 Task: Create a due date automation trigger when advanced on, 2 days before a card is due add fields with custom field "Resume" set to a number lower than 1 and lower or equal to 10 at 11:00 AM.
Action: Mouse moved to (1086, 324)
Screenshot: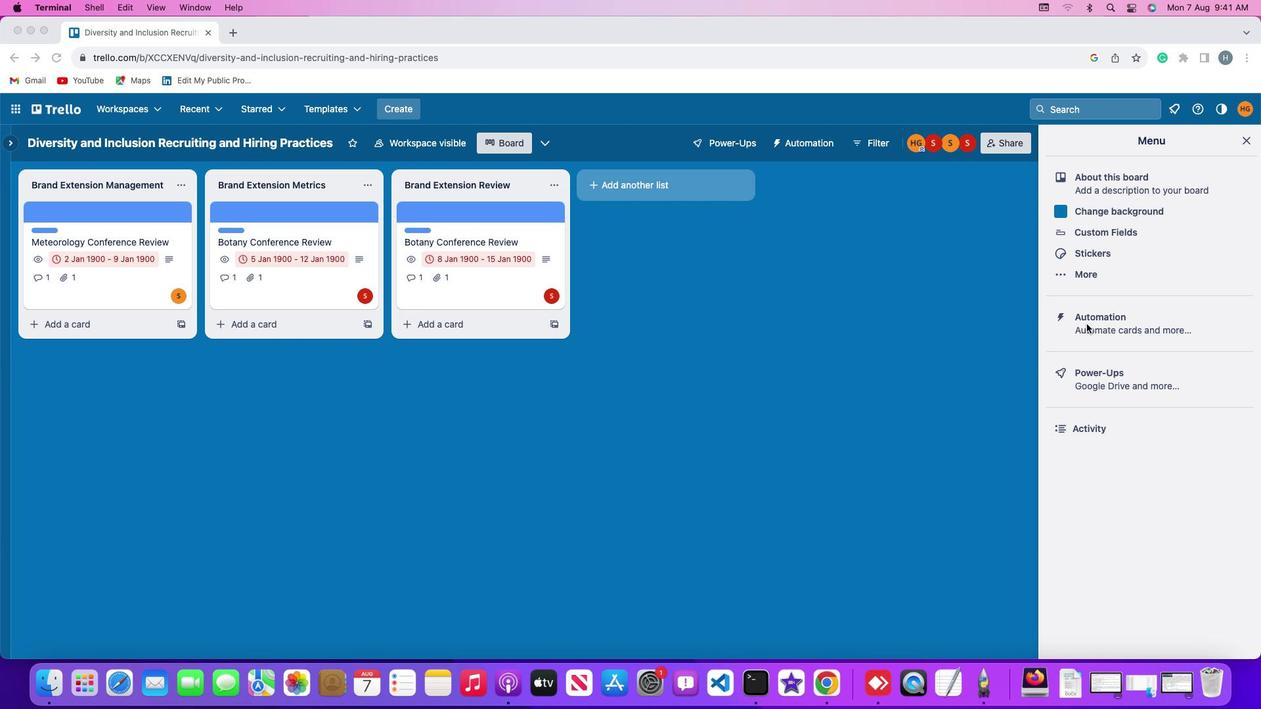 
Action: Mouse pressed left at (1086, 324)
Screenshot: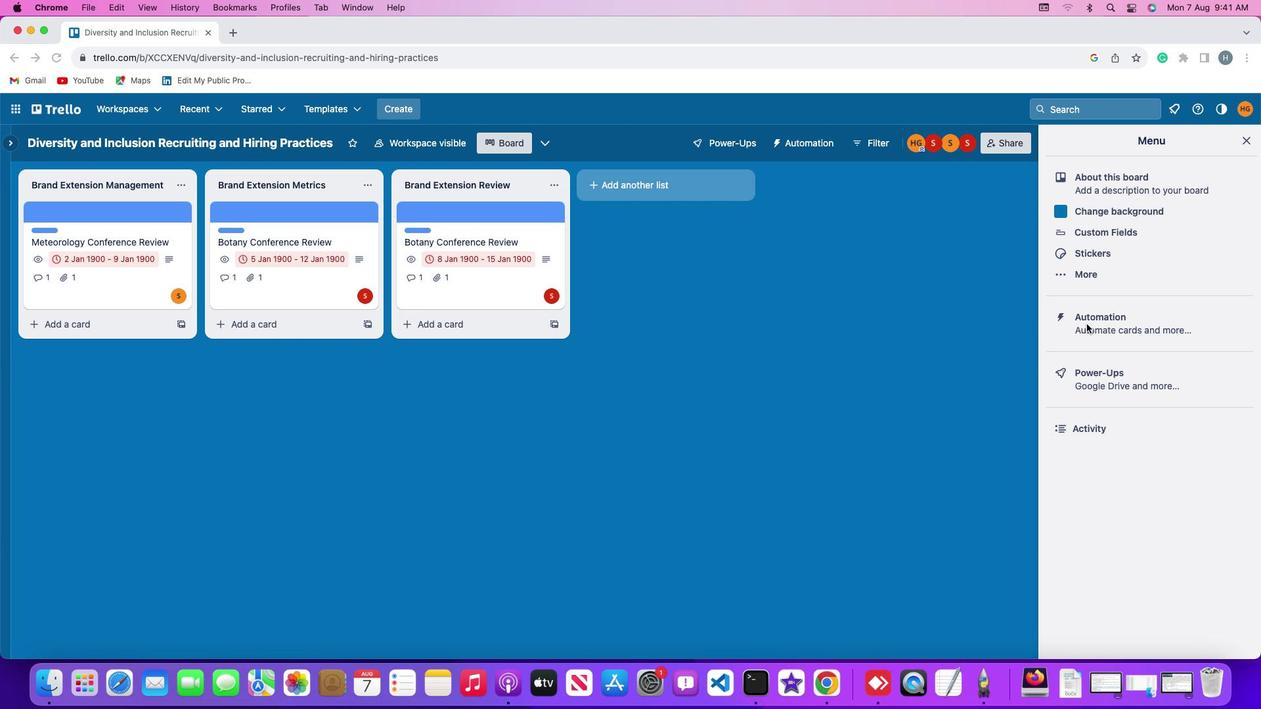 
Action: Mouse pressed left at (1086, 324)
Screenshot: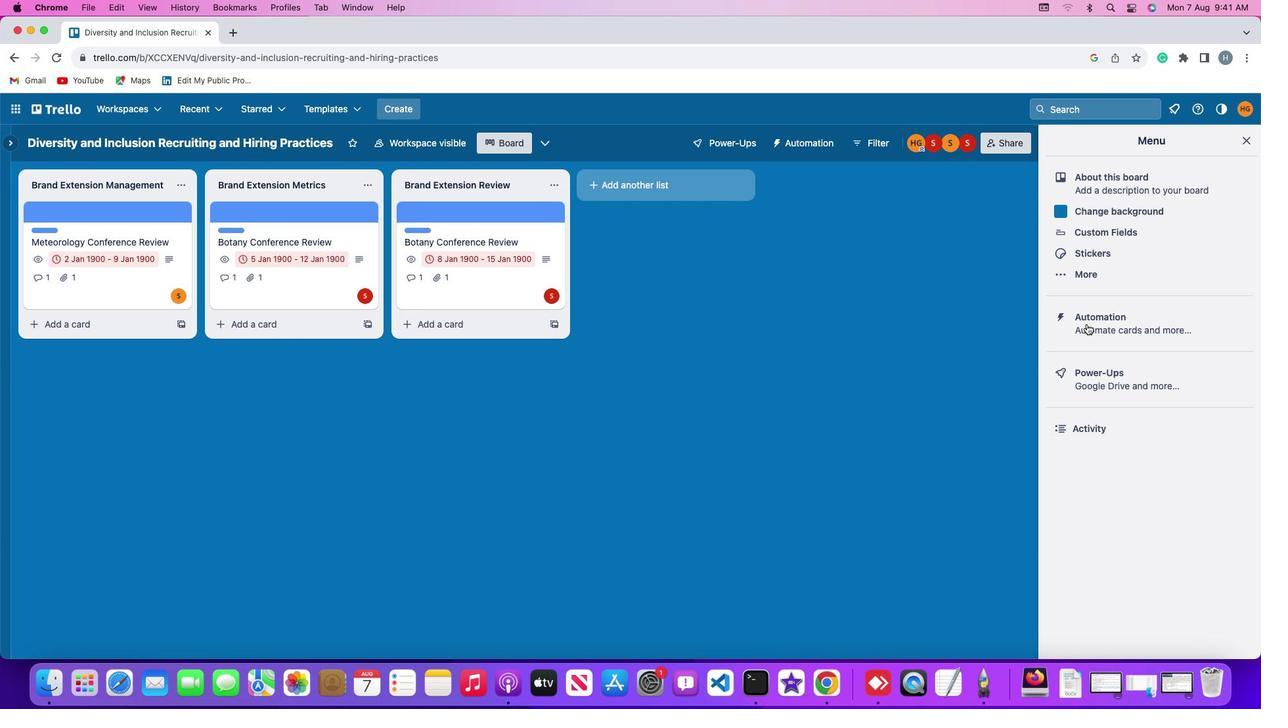 
Action: Mouse moved to (99, 312)
Screenshot: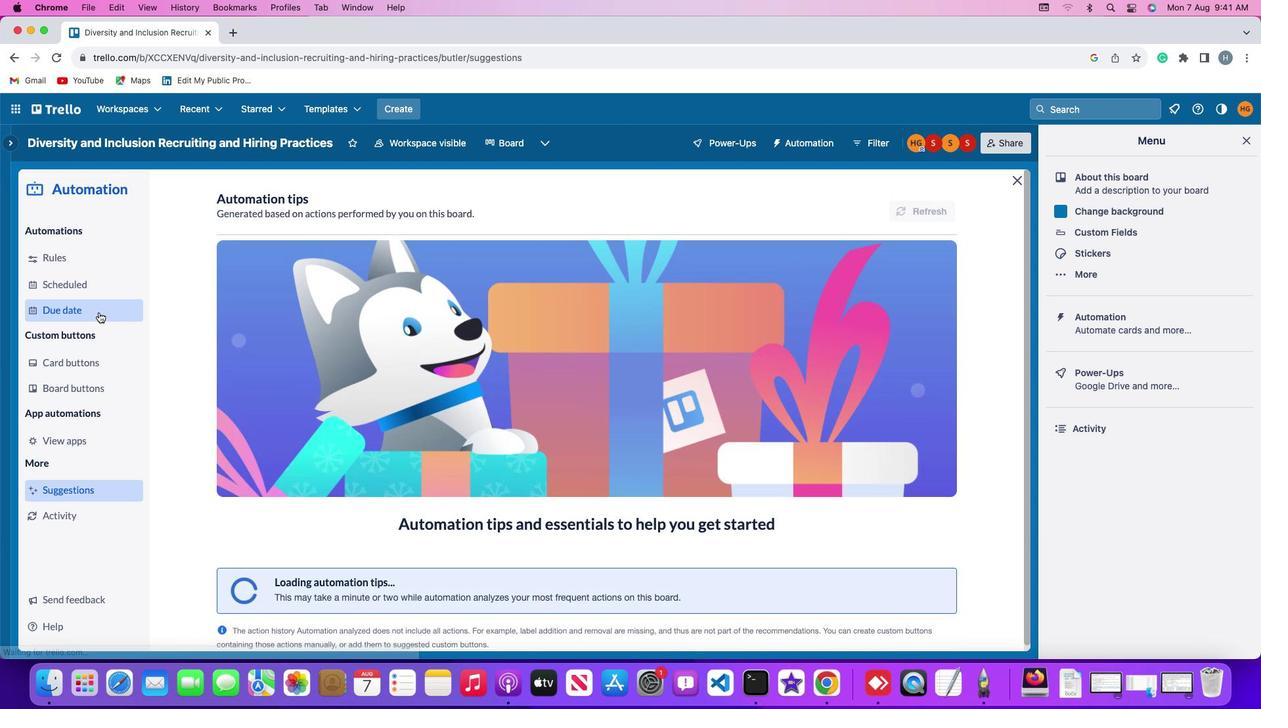 
Action: Mouse pressed left at (99, 312)
Screenshot: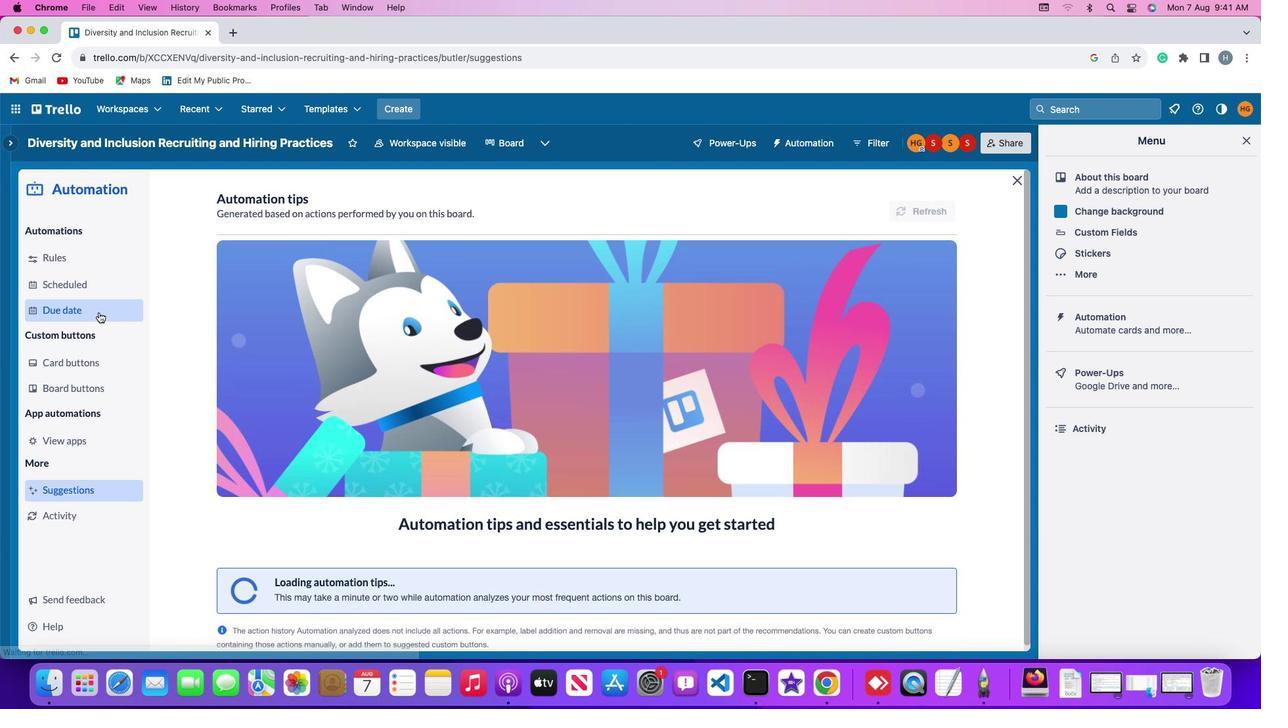 
Action: Mouse moved to (869, 200)
Screenshot: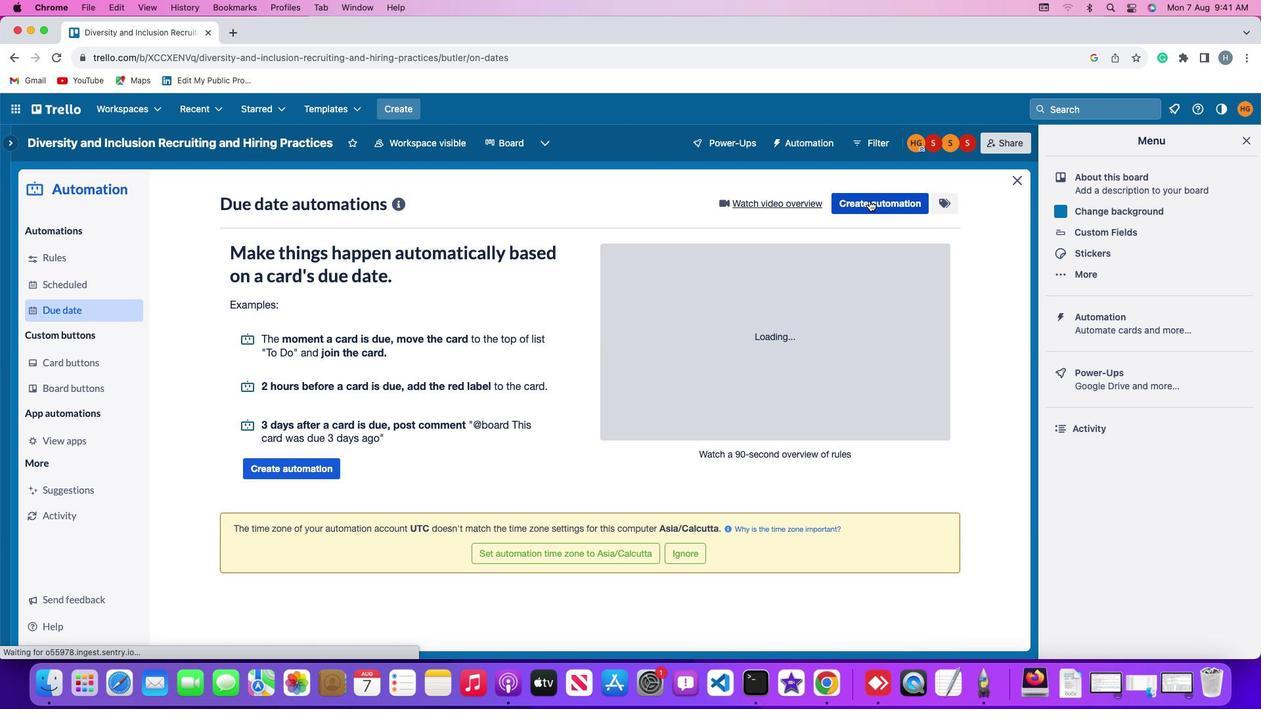 
Action: Mouse pressed left at (869, 200)
Screenshot: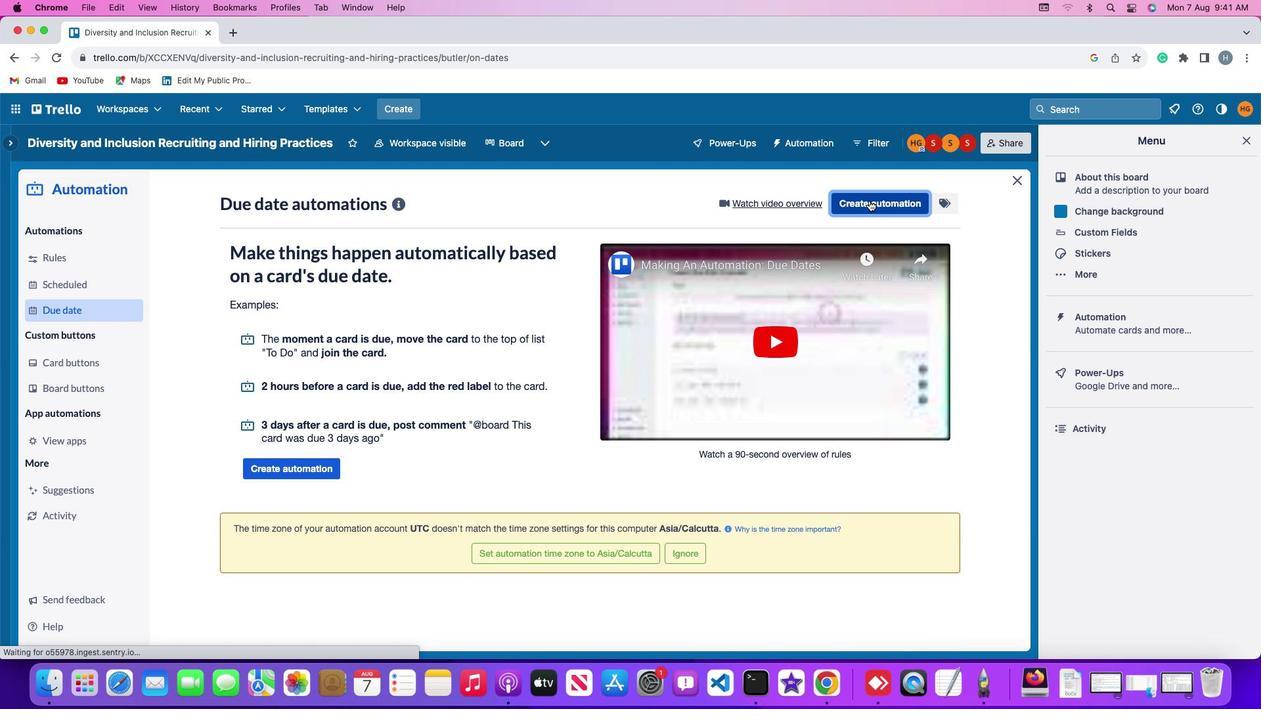 
Action: Mouse moved to (602, 329)
Screenshot: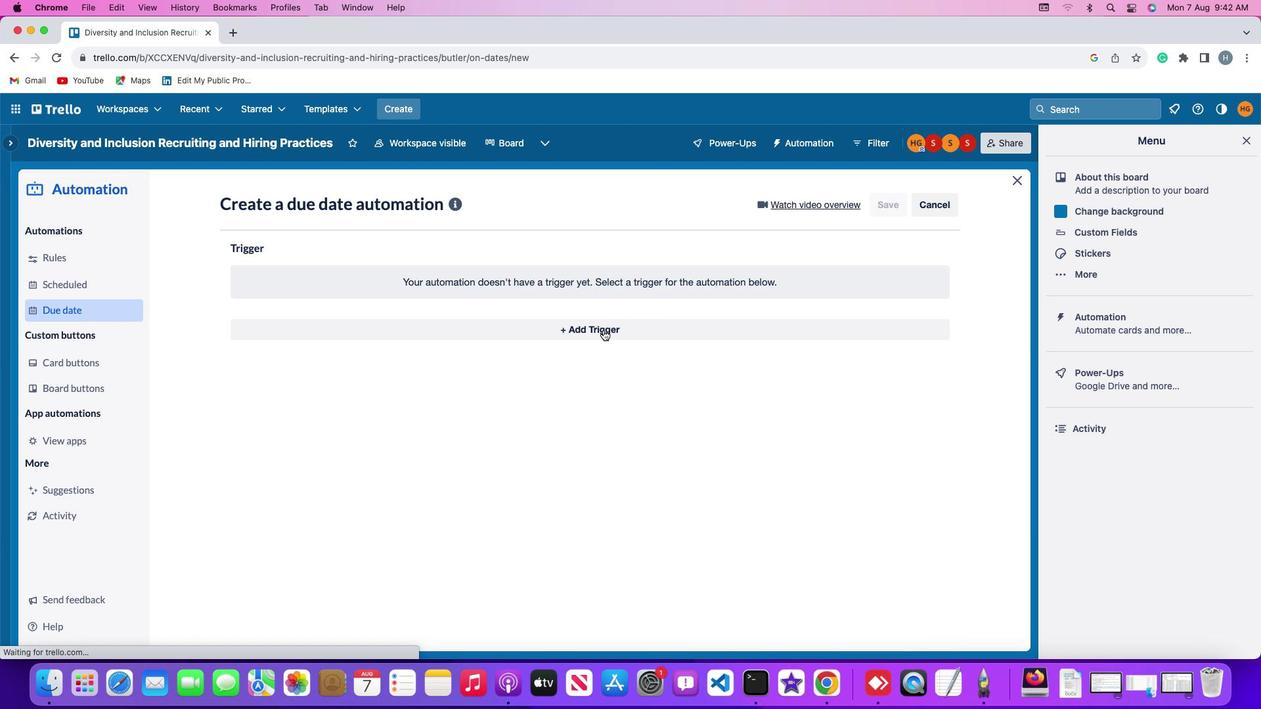 
Action: Mouse pressed left at (602, 329)
Screenshot: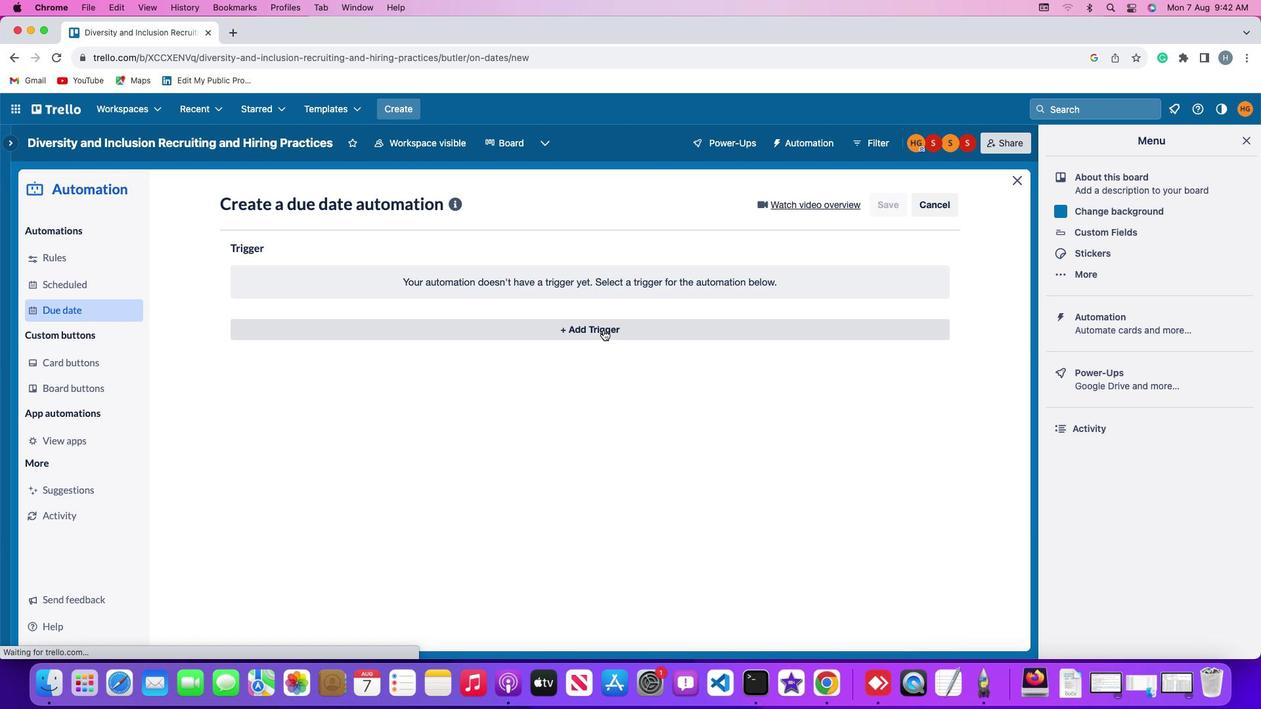 
Action: Mouse moved to (253, 529)
Screenshot: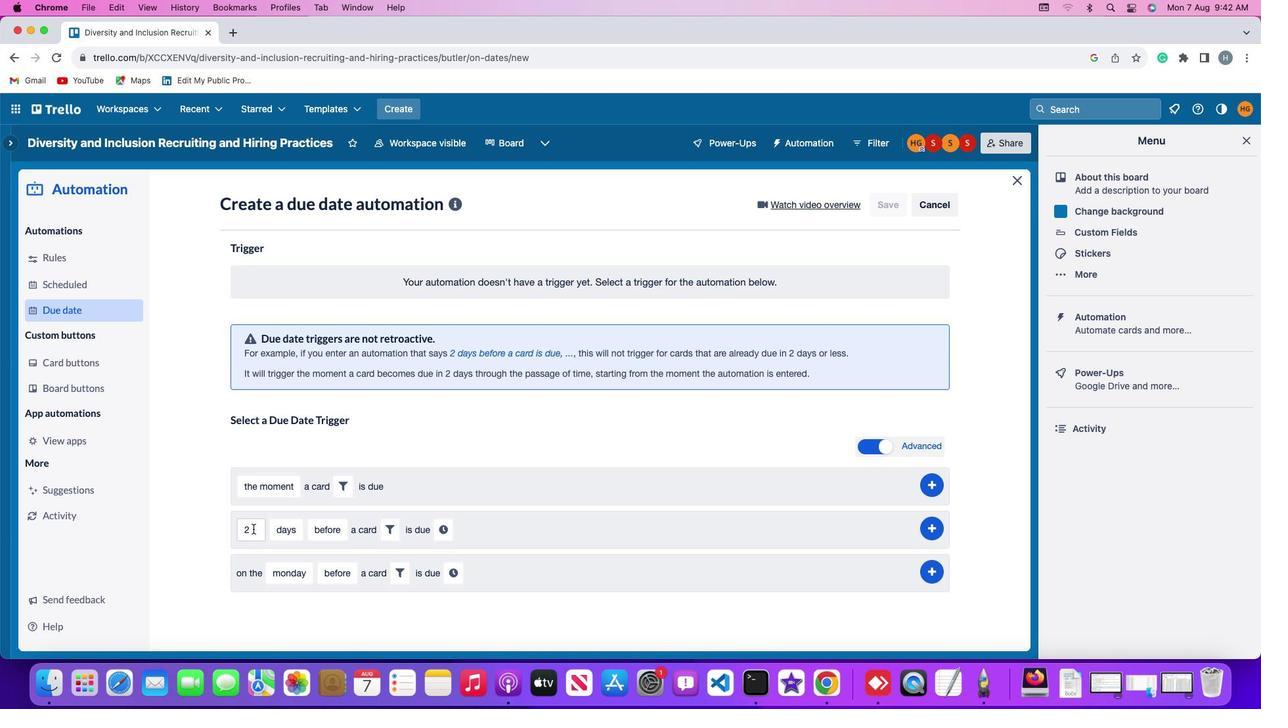 
Action: Mouse pressed left at (253, 529)
Screenshot: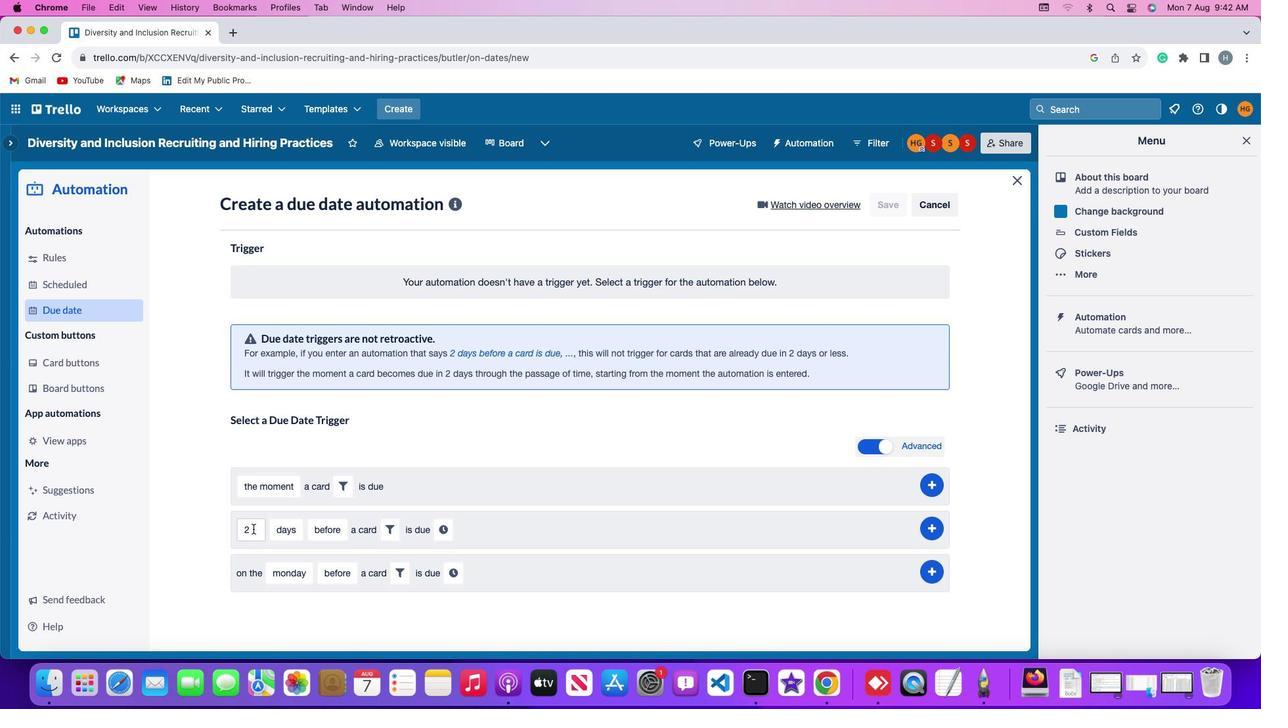 
Action: Mouse moved to (254, 529)
Screenshot: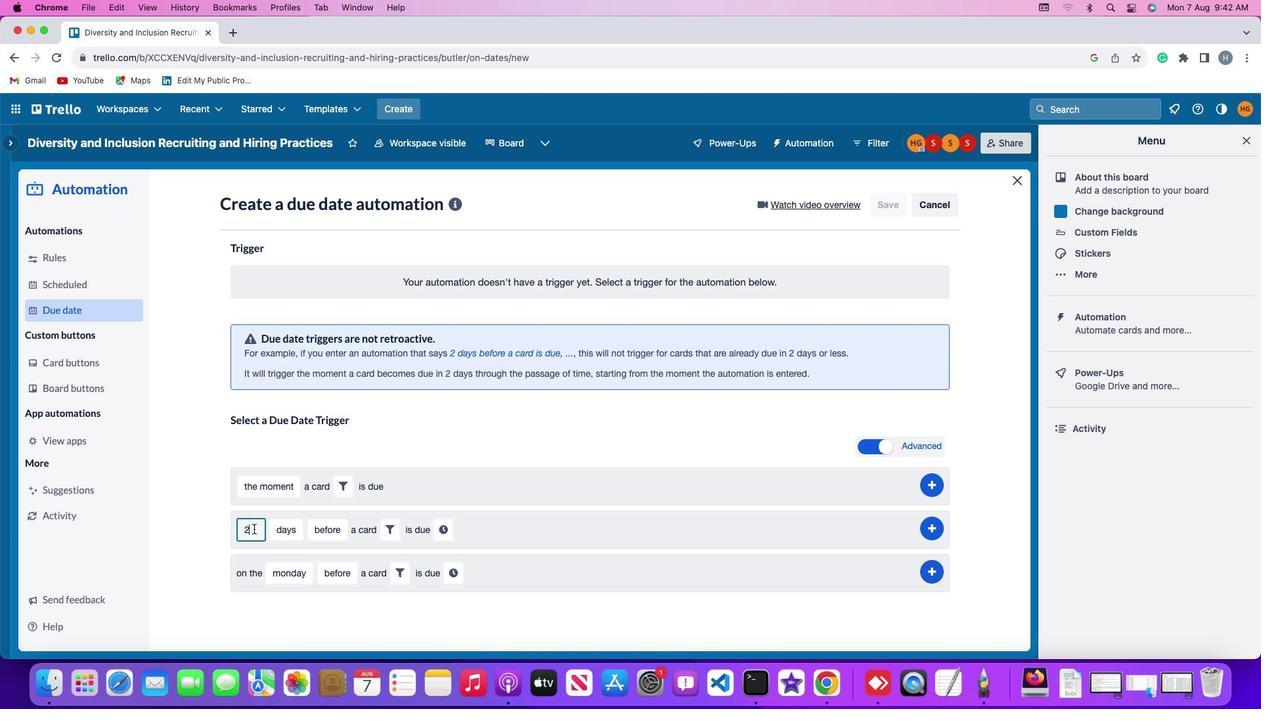 
Action: Key pressed Key.backspace'2'
Screenshot: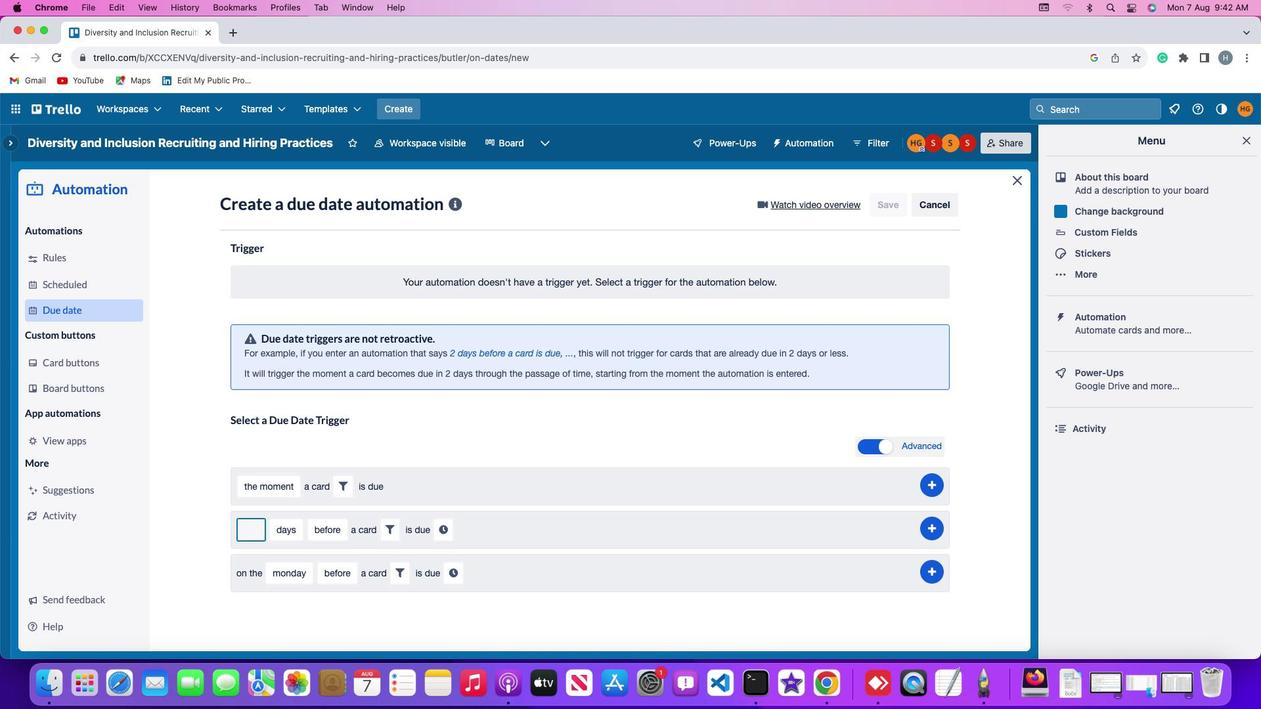 
Action: Mouse moved to (279, 530)
Screenshot: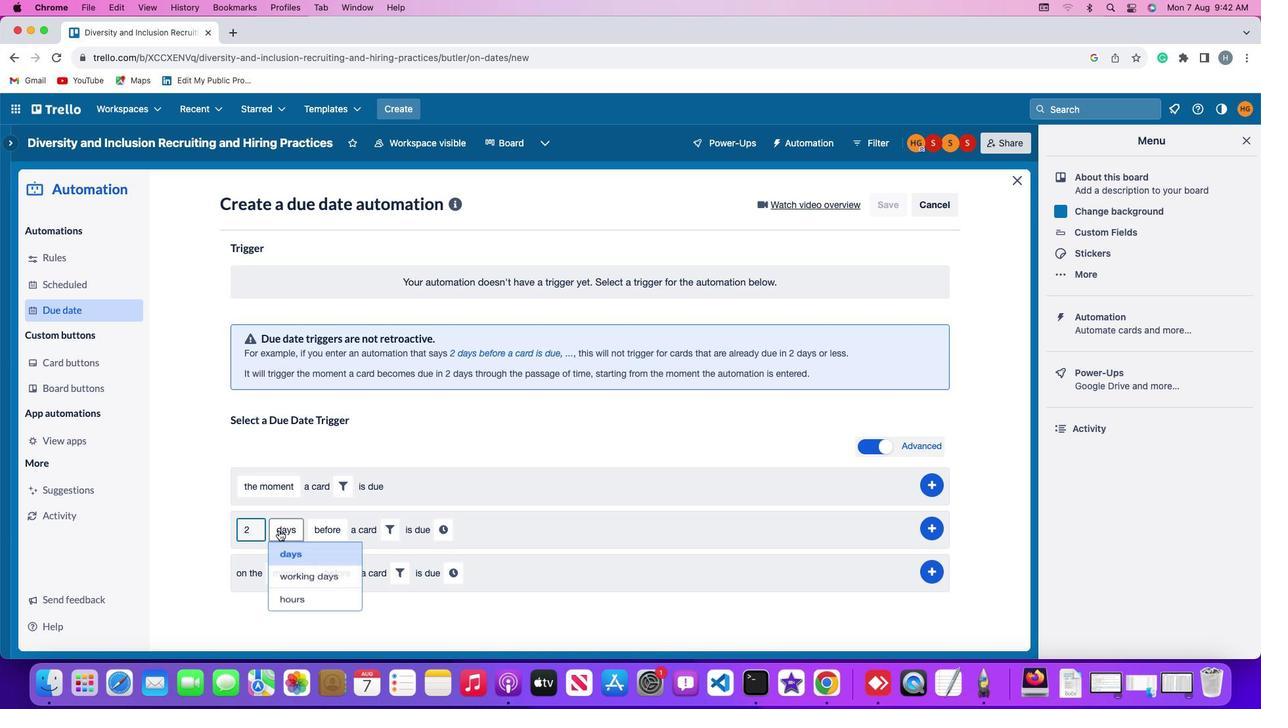 
Action: Mouse pressed left at (279, 530)
Screenshot: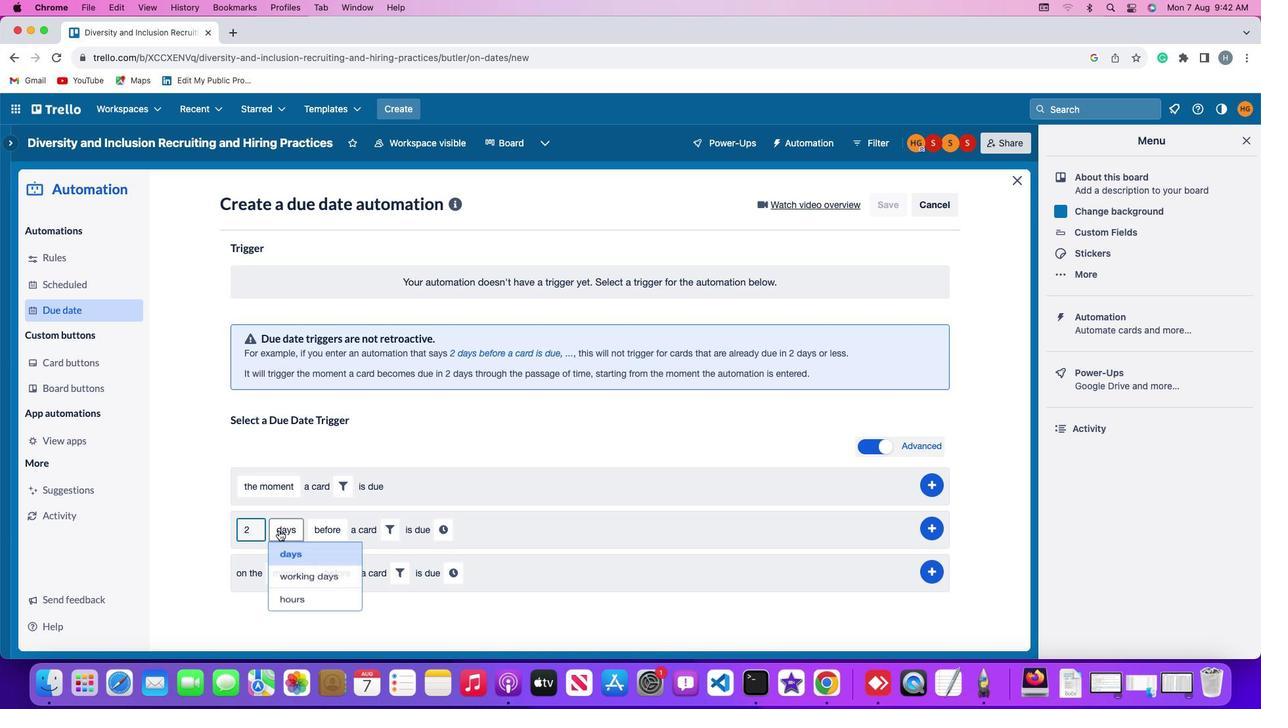
Action: Mouse moved to (291, 553)
Screenshot: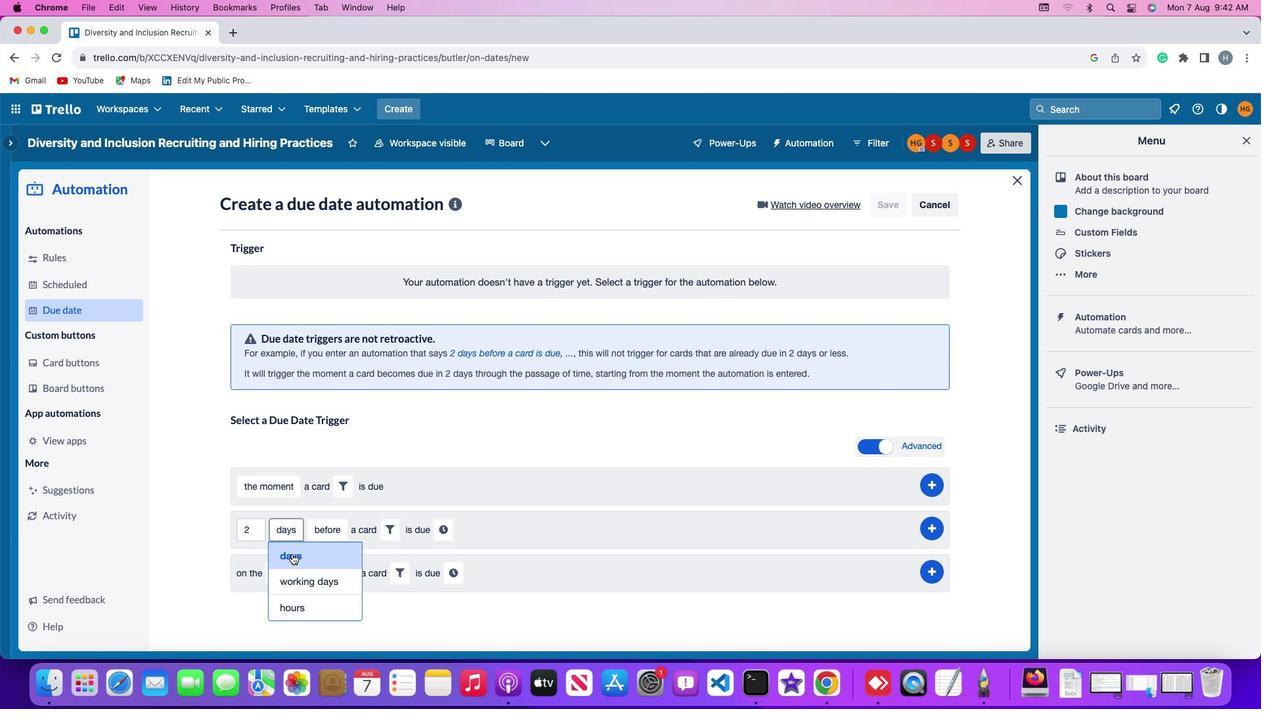
Action: Mouse pressed left at (291, 553)
Screenshot: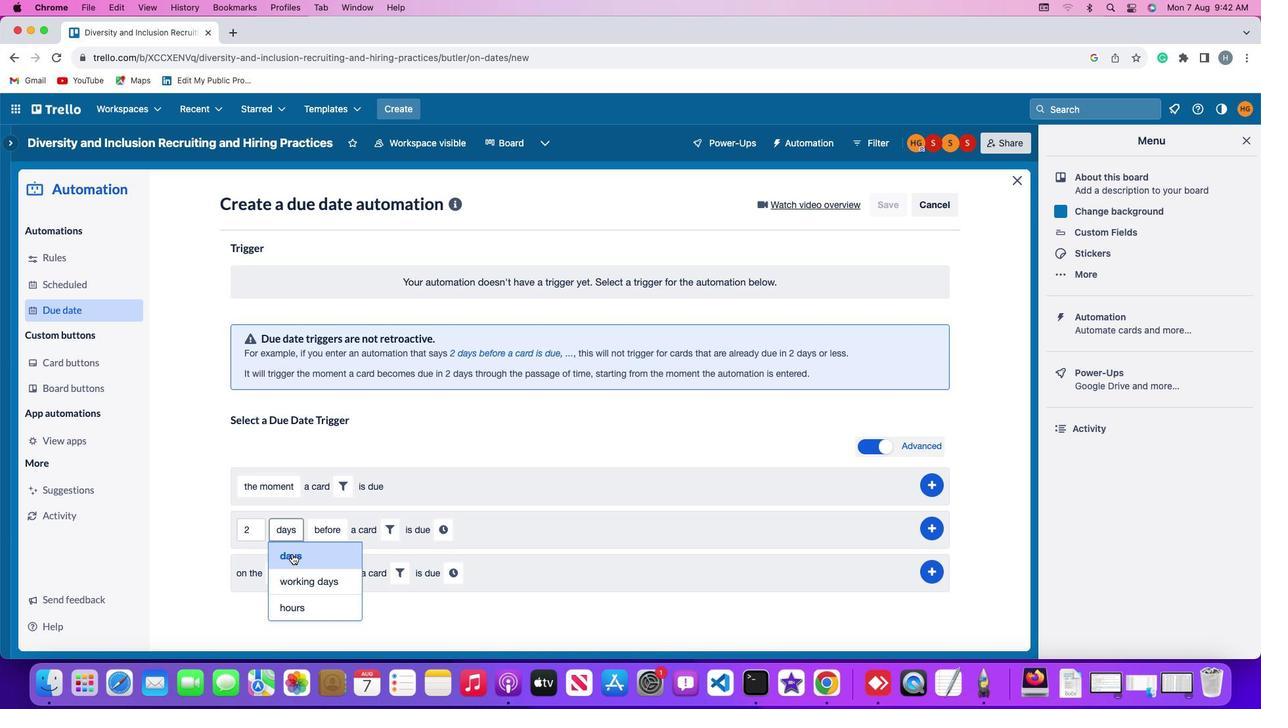 
Action: Mouse moved to (330, 528)
Screenshot: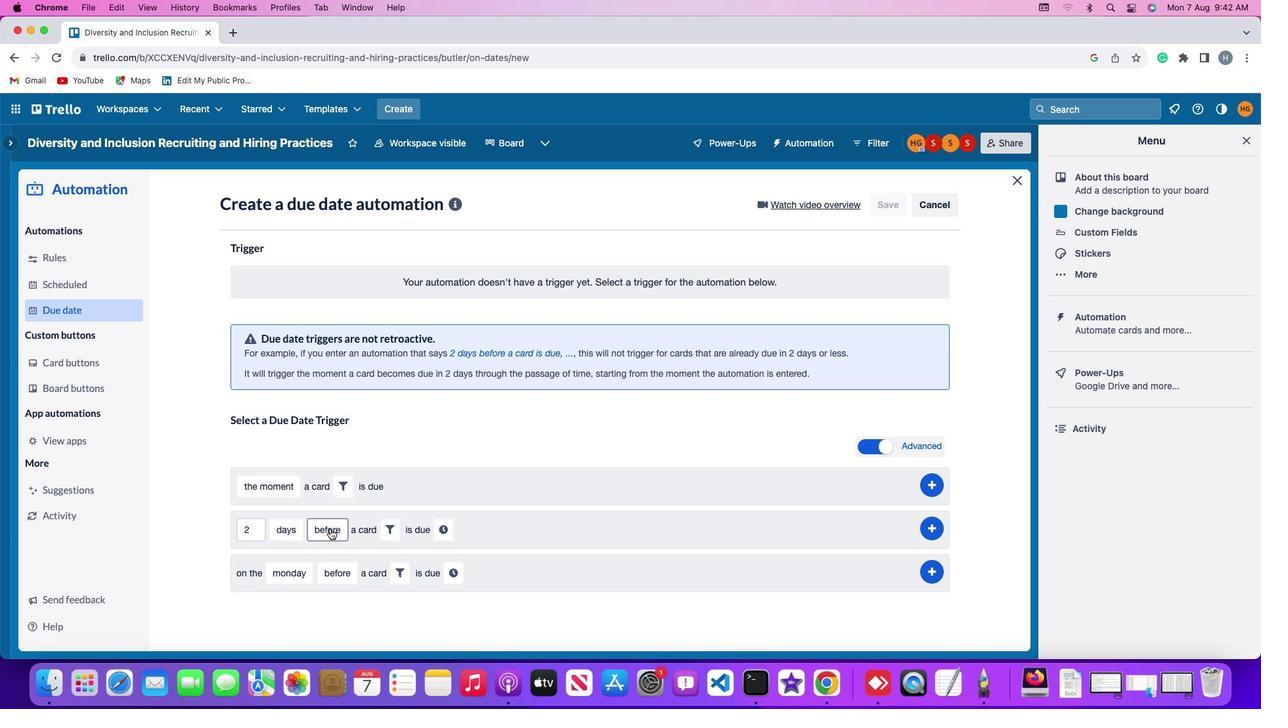 
Action: Mouse pressed left at (330, 528)
Screenshot: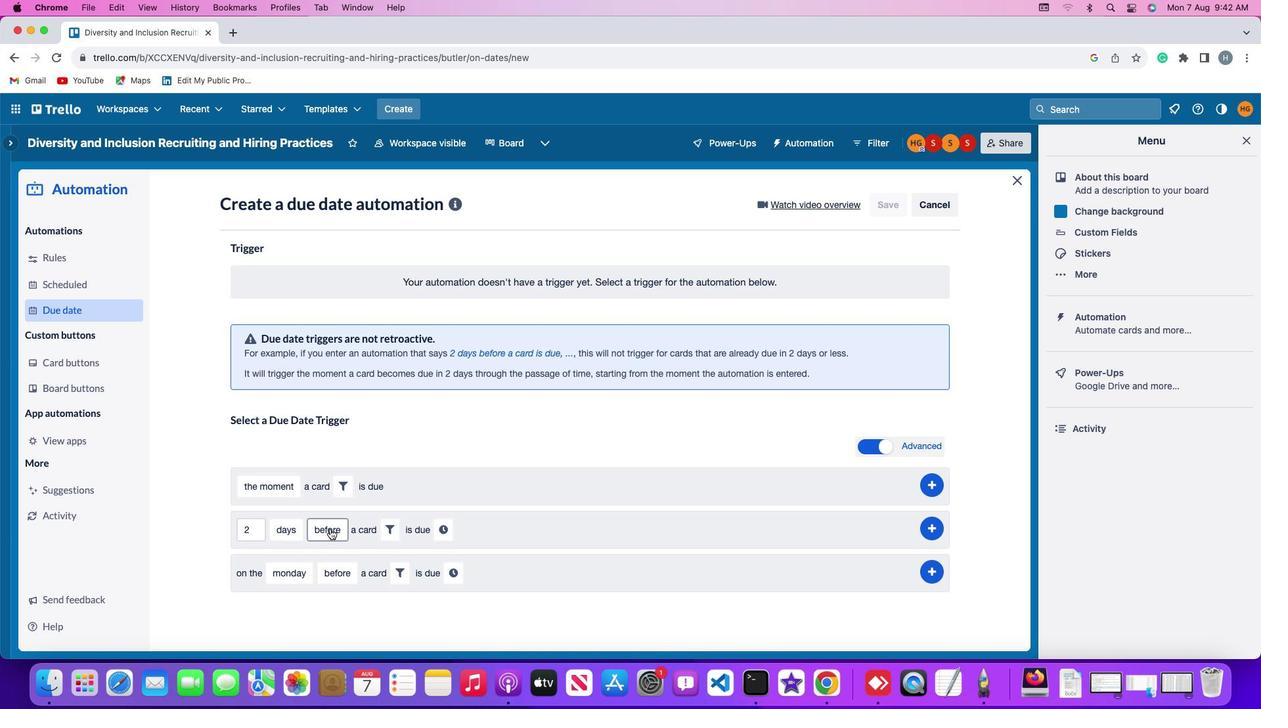 
Action: Mouse moved to (336, 553)
Screenshot: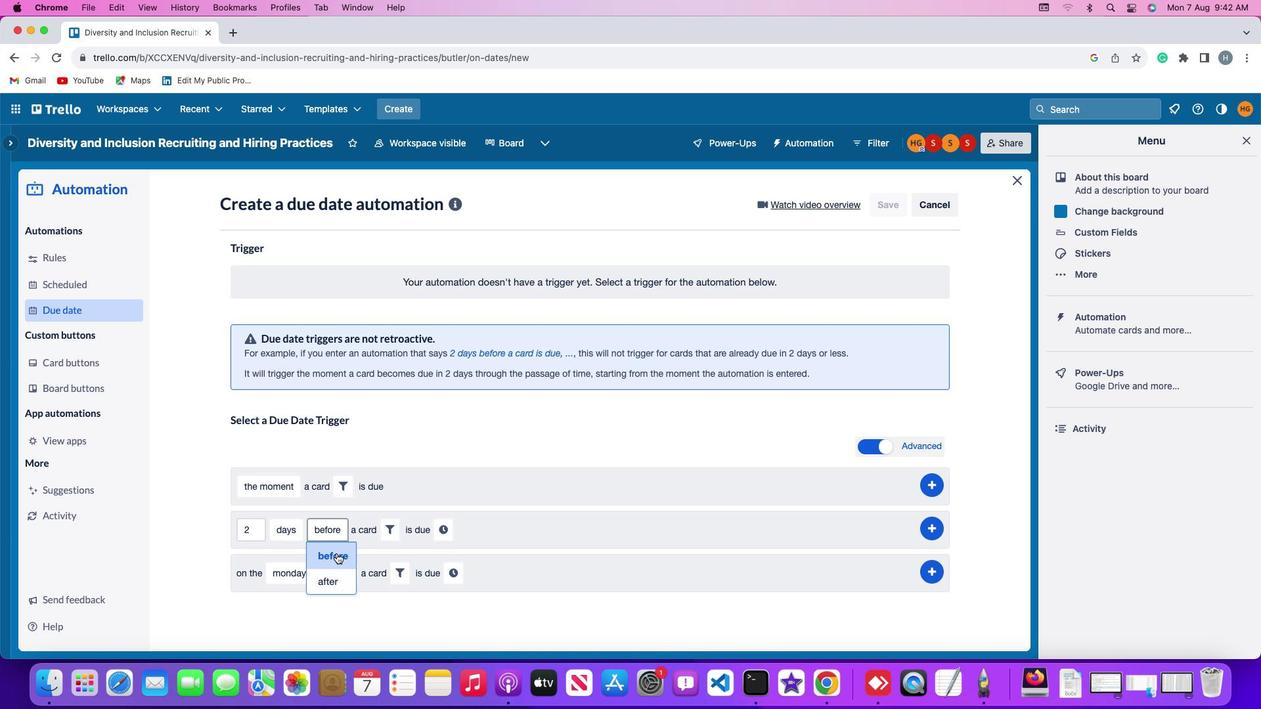 
Action: Mouse pressed left at (336, 553)
Screenshot: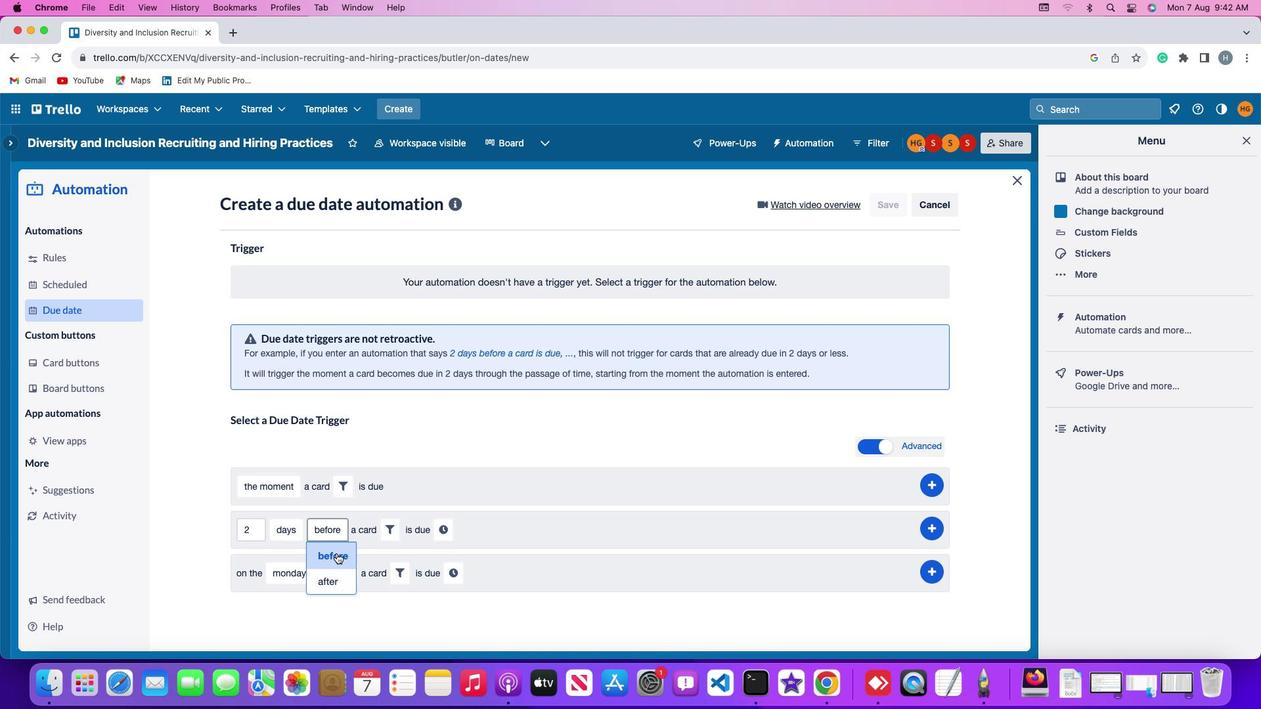 
Action: Mouse moved to (392, 532)
Screenshot: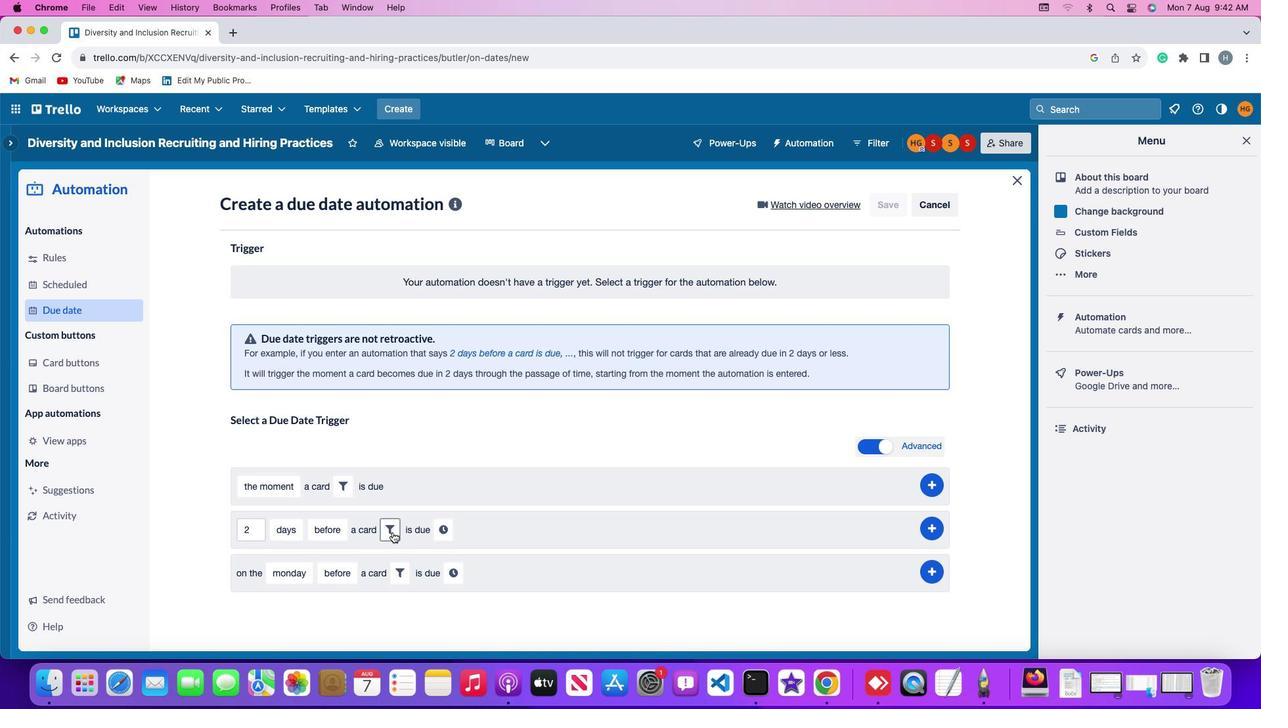 
Action: Mouse pressed left at (392, 532)
Screenshot: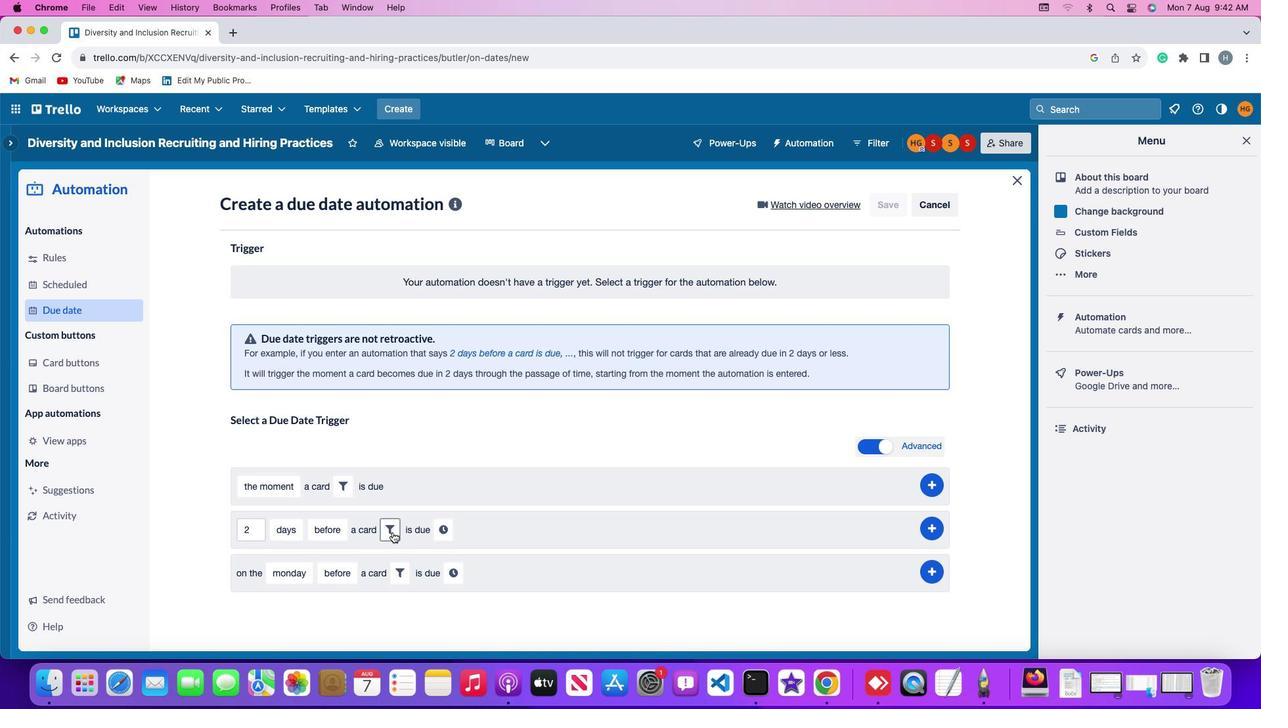
Action: Mouse moved to (601, 572)
Screenshot: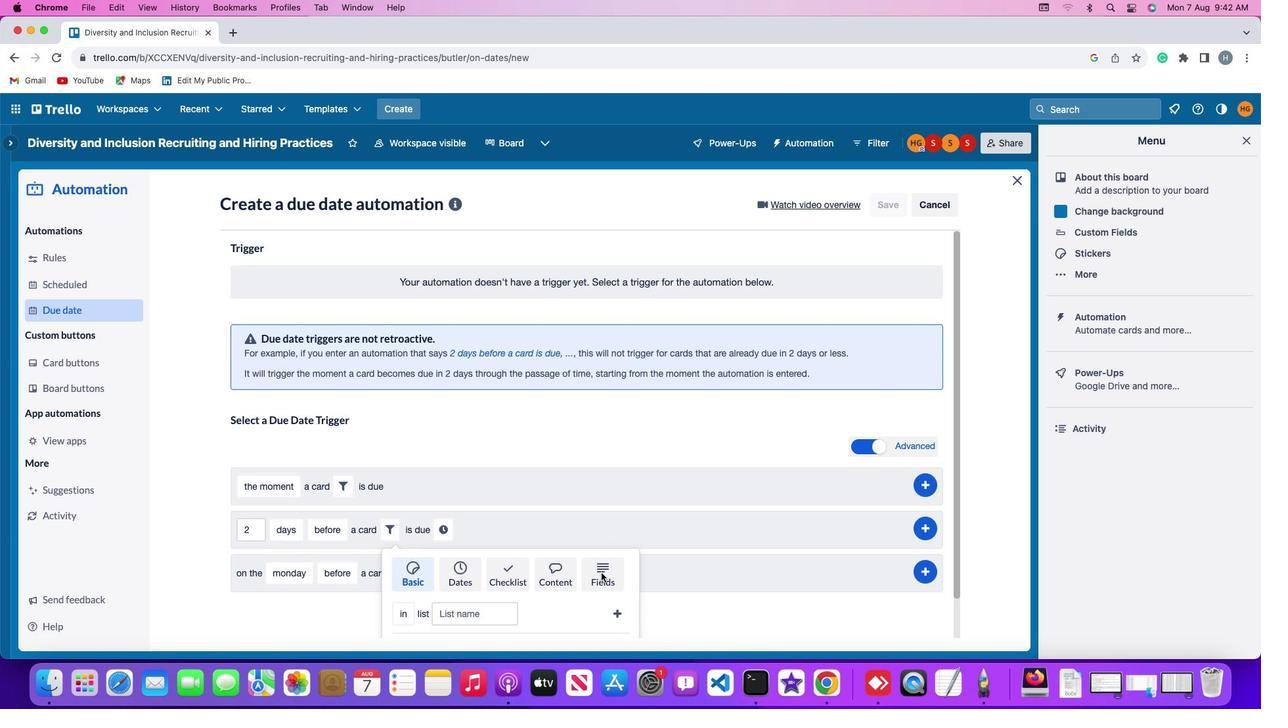
Action: Mouse pressed left at (601, 572)
Screenshot: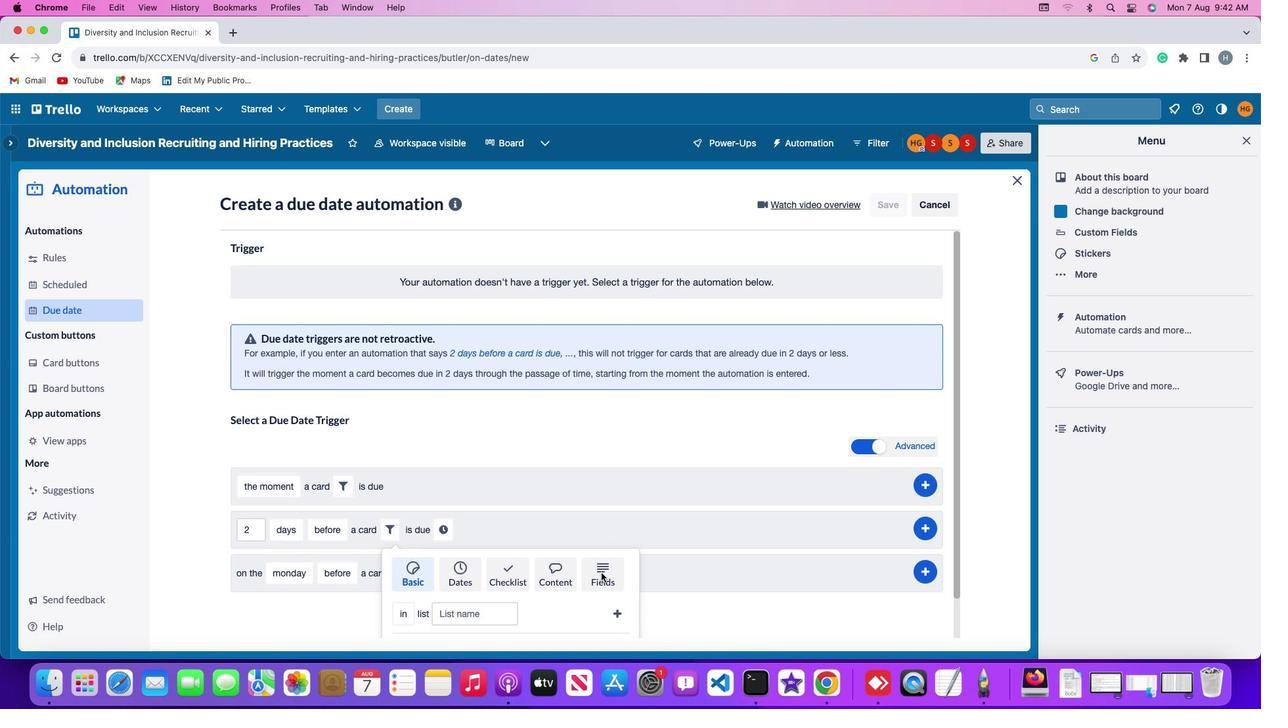 
Action: Mouse moved to (511, 589)
Screenshot: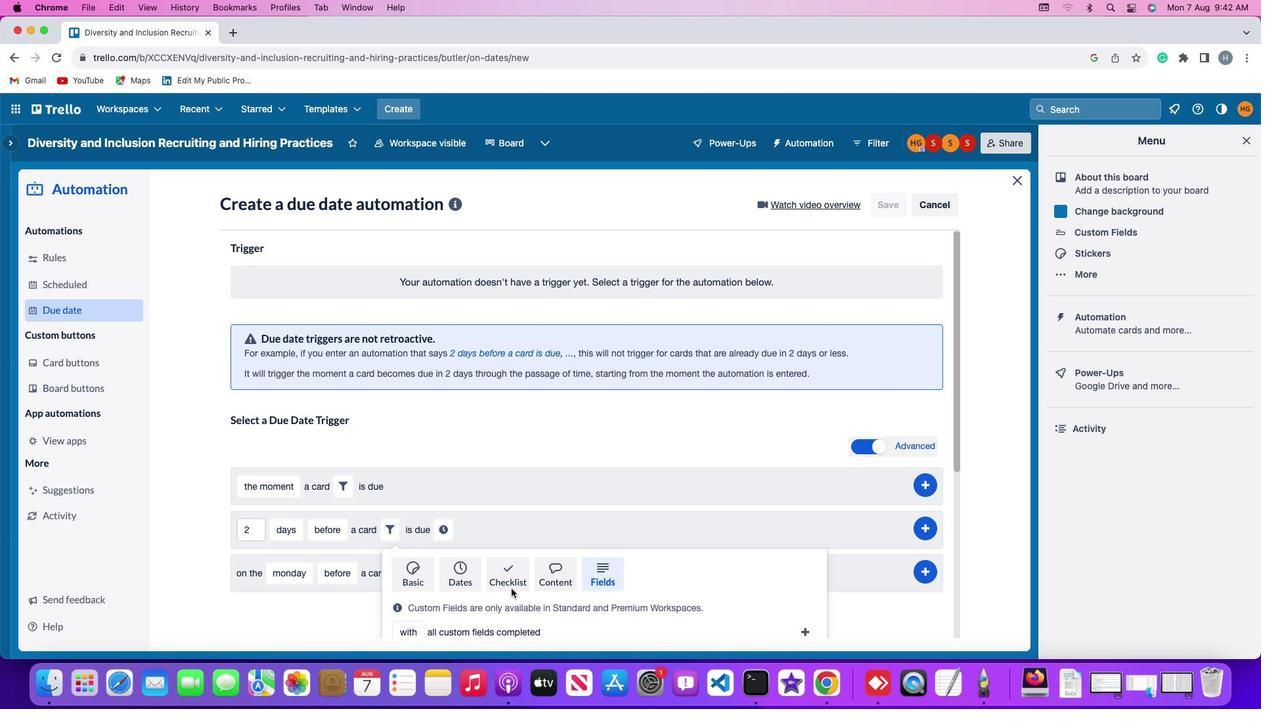 
Action: Mouse scrolled (511, 589) with delta (0, 0)
Screenshot: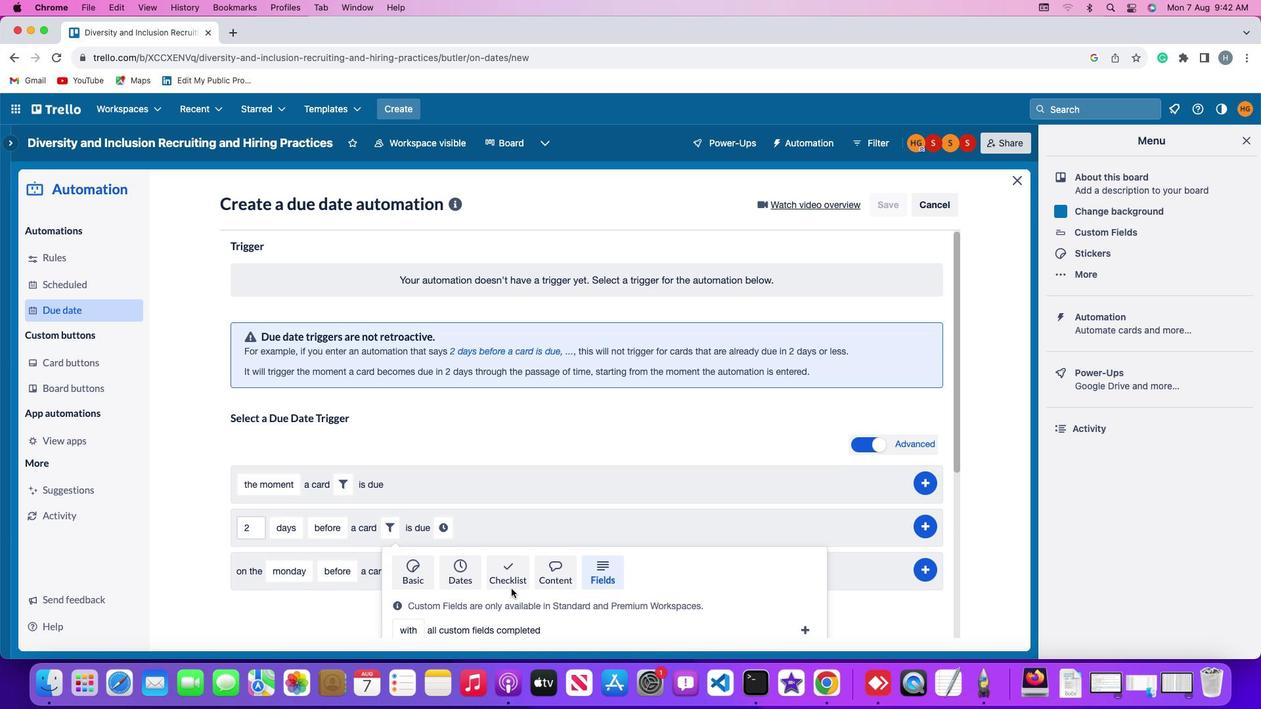 
Action: Mouse scrolled (511, 589) with delta (0, 0)
Screenshot: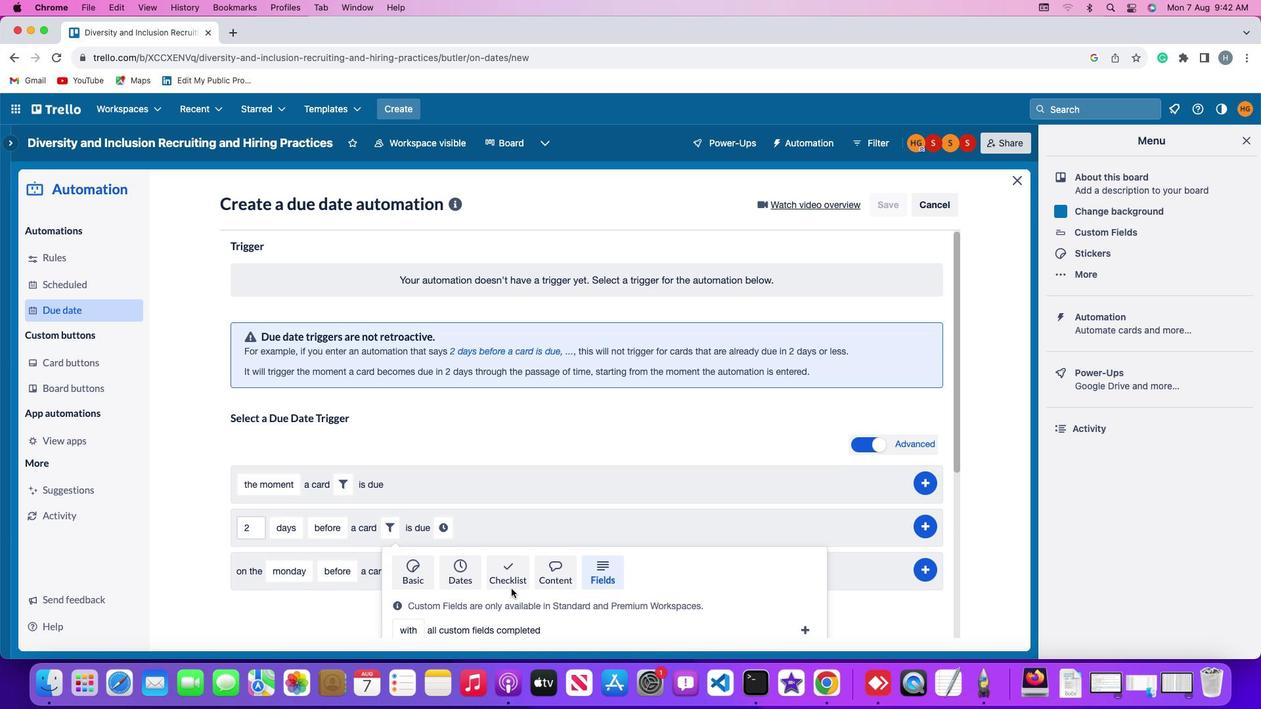 
Action: Mouse scrolled (511, 589) with delta (0, -2)
Screenshot: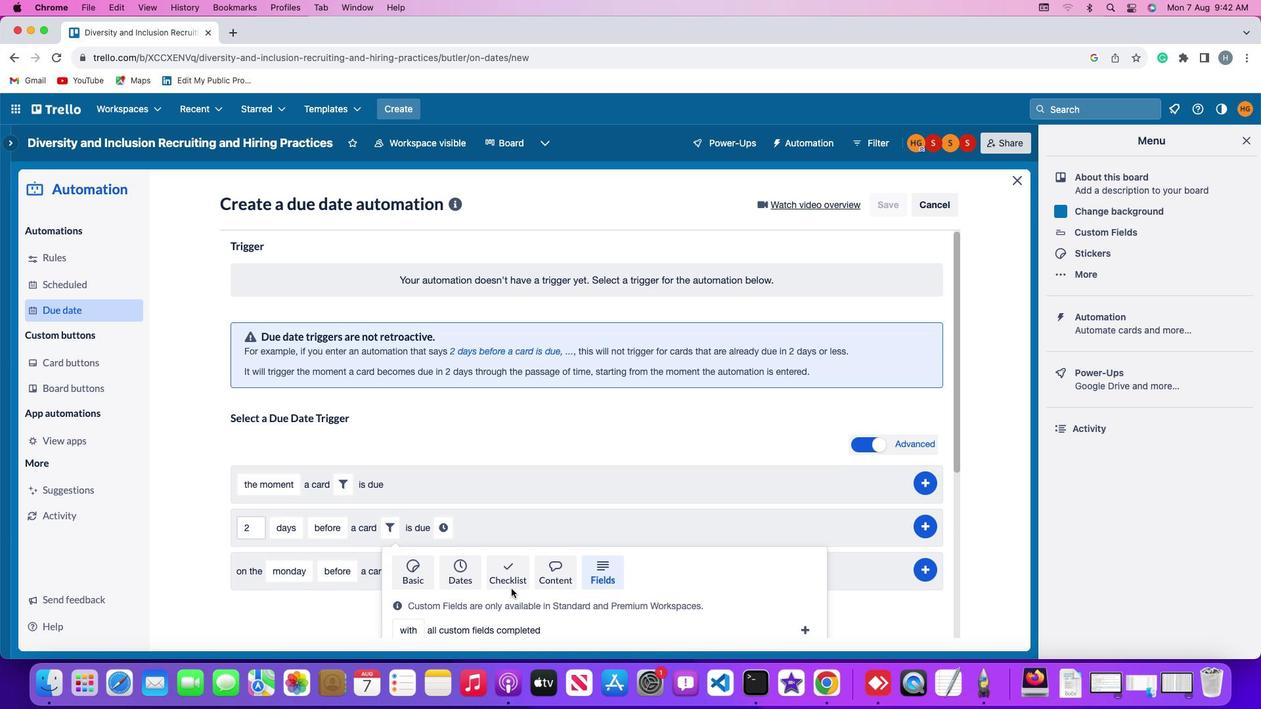 
Action: Mouse scrolled (511, 589) with delta (0, -3)
Screenshot: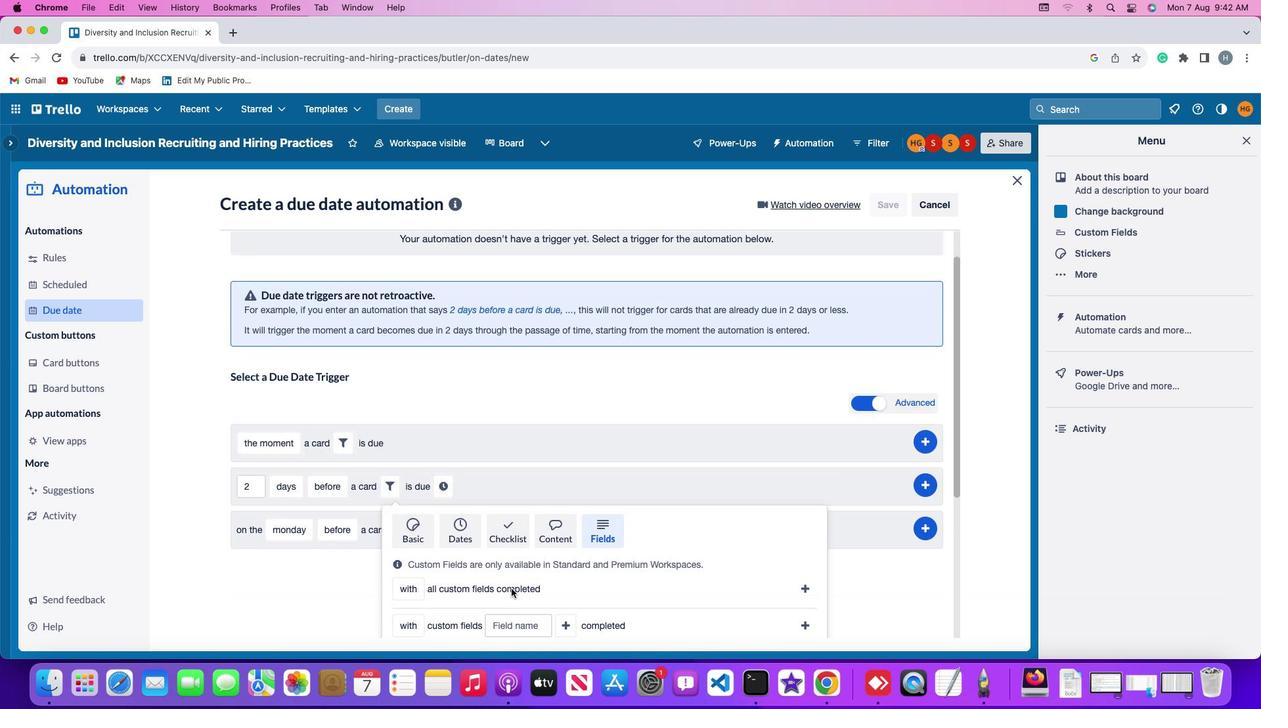 
Action: Mouse scrolled (511, 589) with delta (0, -3)
Screenshot: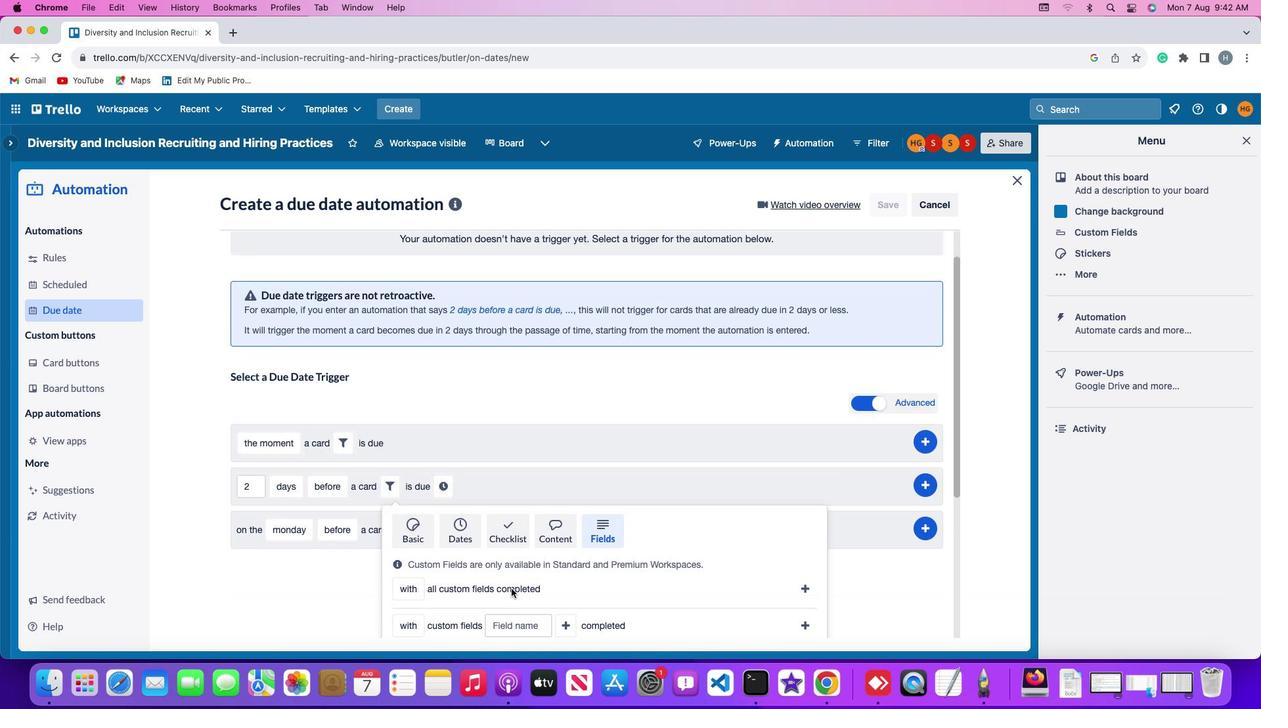 
Action: Mouse scrolled (511, 589) with delta (0, -4)
Screenshot: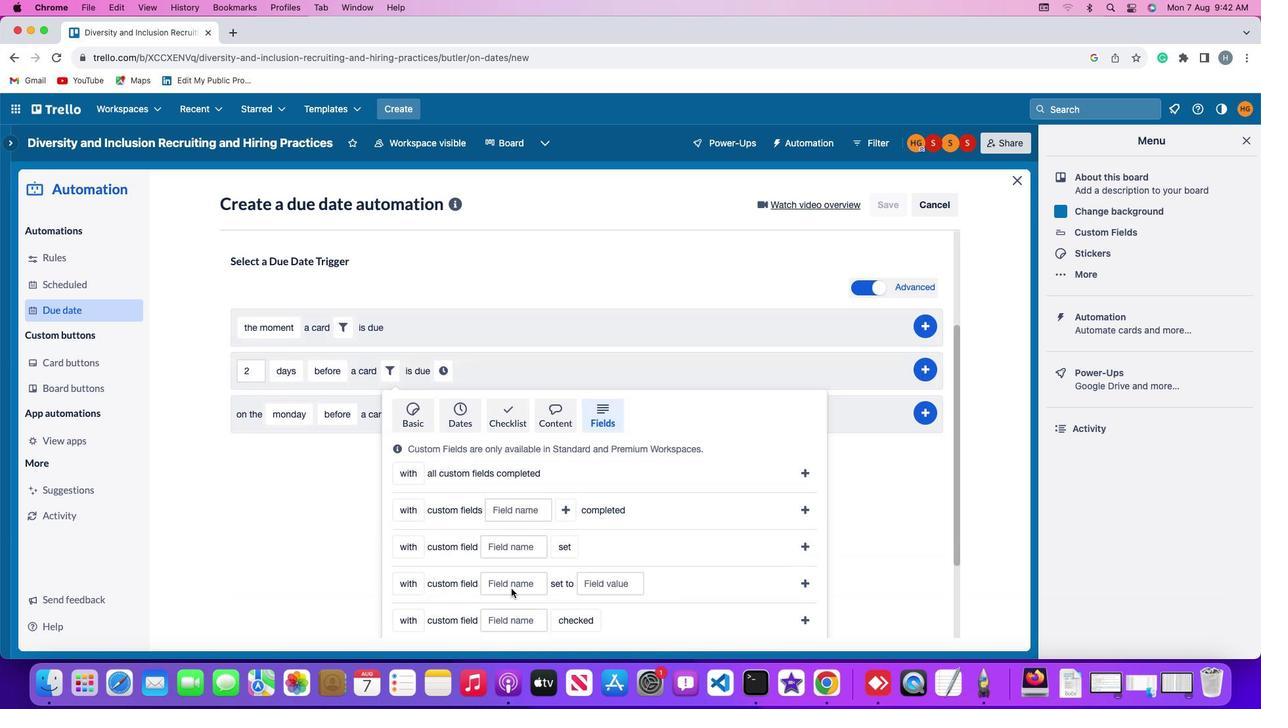 
Action: Mouse scrolled (511, 589) with delta (0, 0)
Screenshot: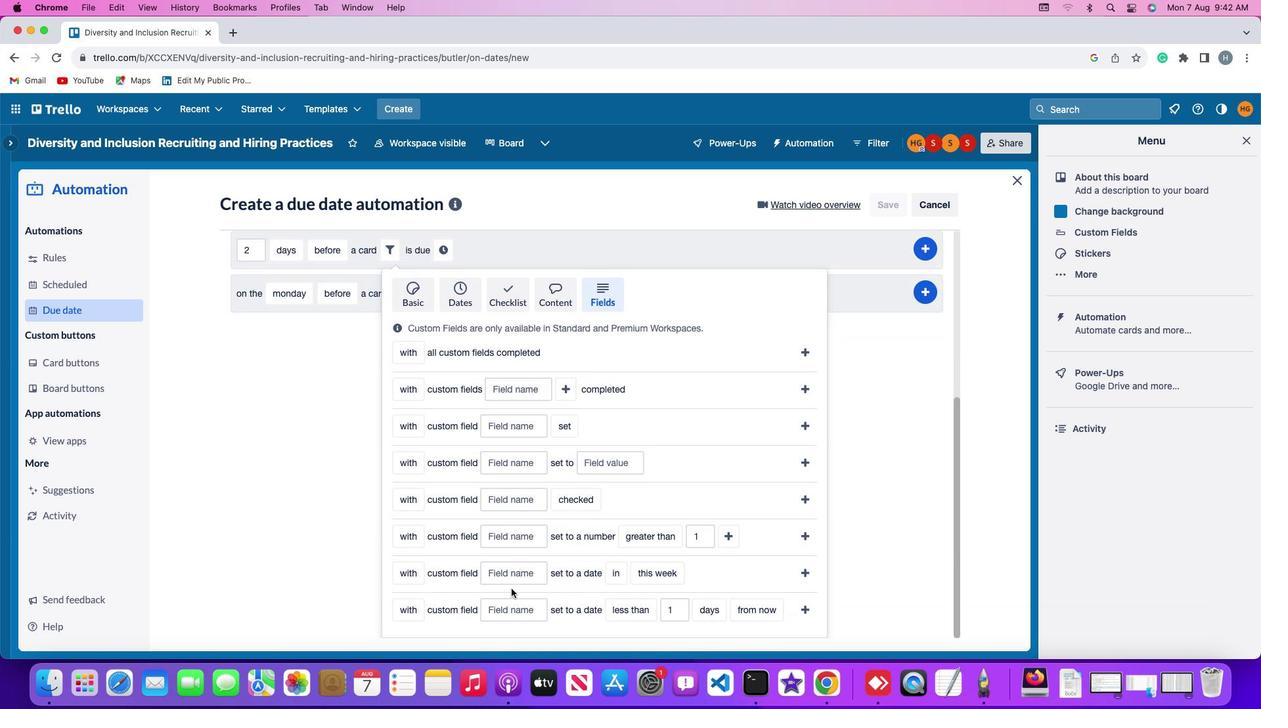 
Action: Mouse scrolled (511, 589) with delta (0, 0)
Screenshot: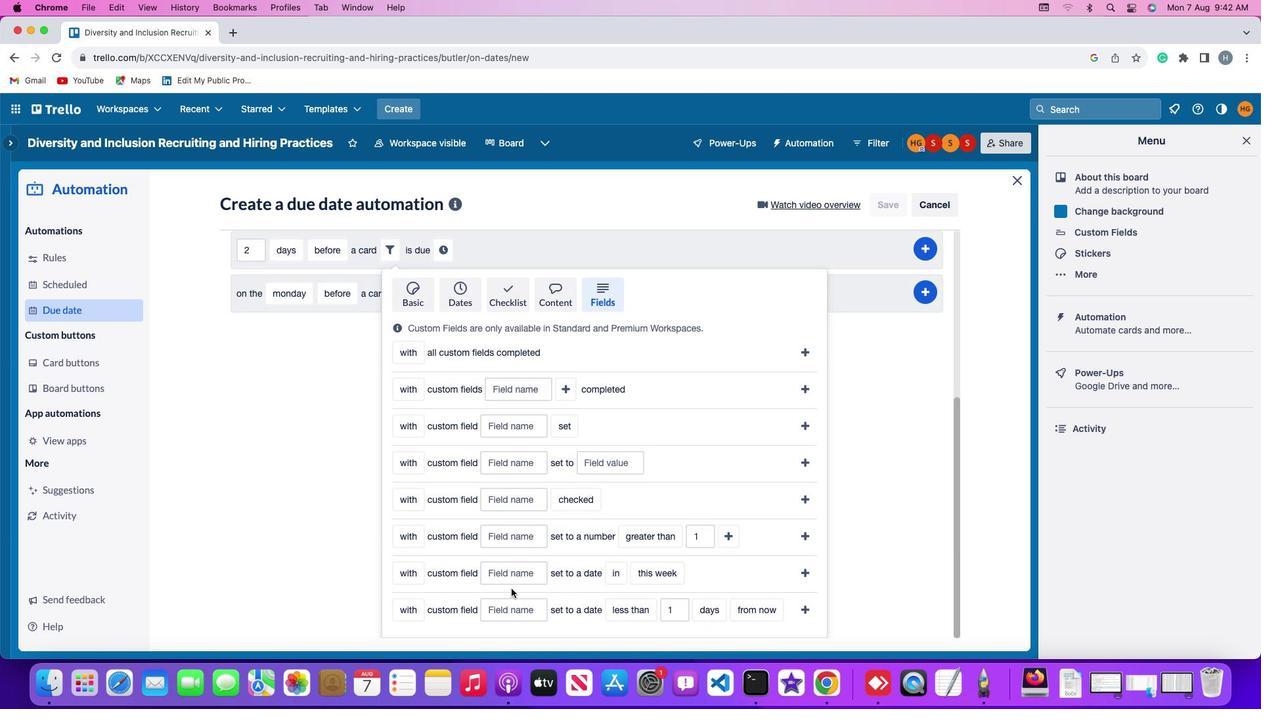 
Action: Mouse scrolled (511, 589) with delta (0, -1)
Screenshot: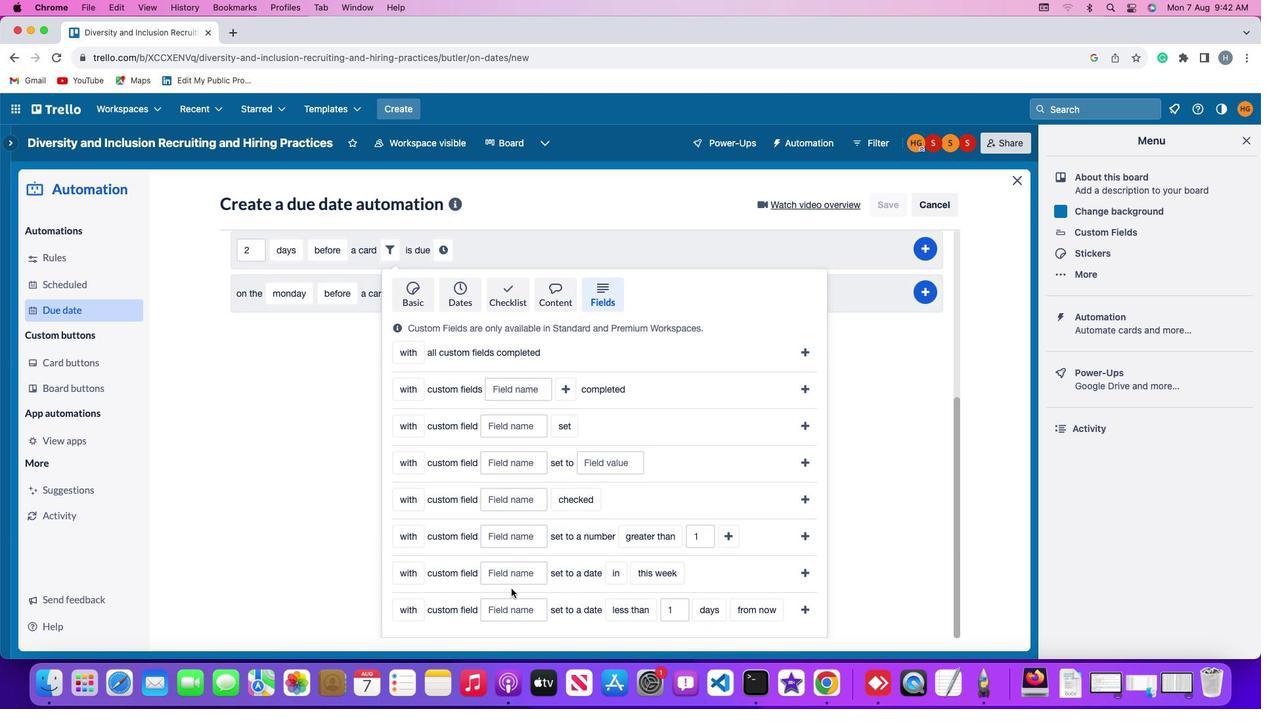 
Action: Mouse scrolled (511, 589) with delta (0, -3)
Screenshot: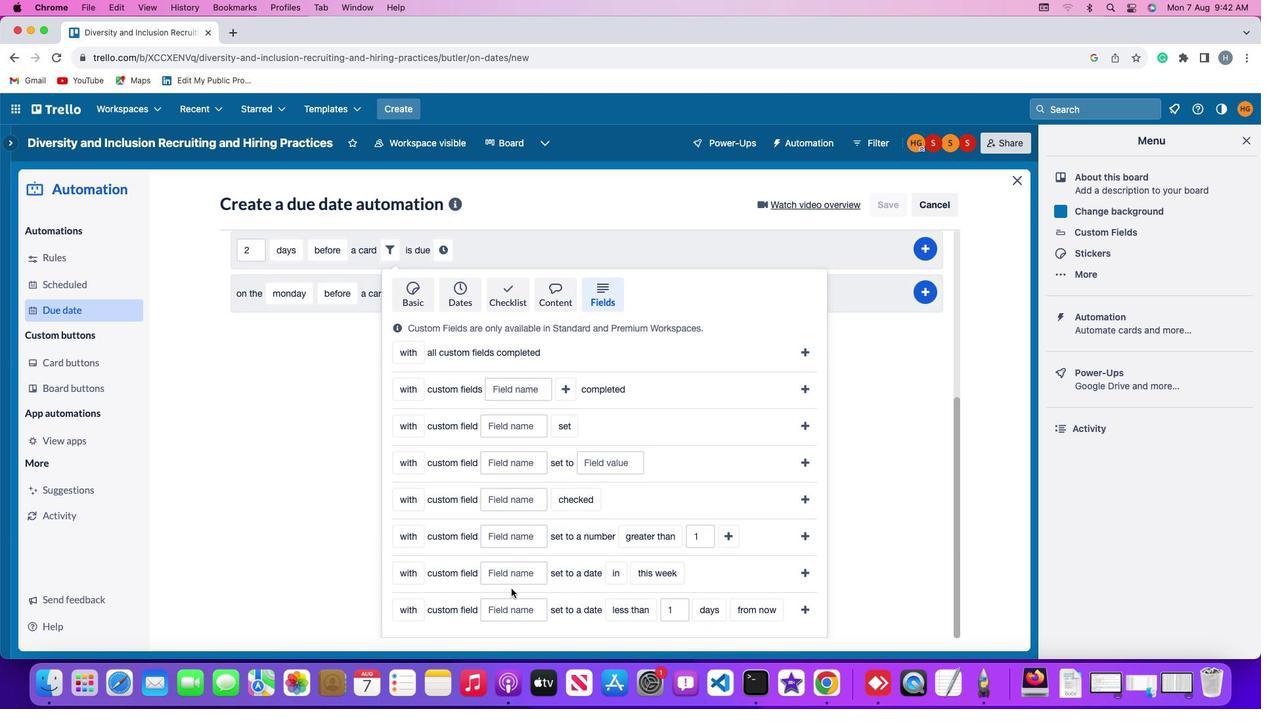 
Action: Mouse moved to (411, 539)
Screenshot: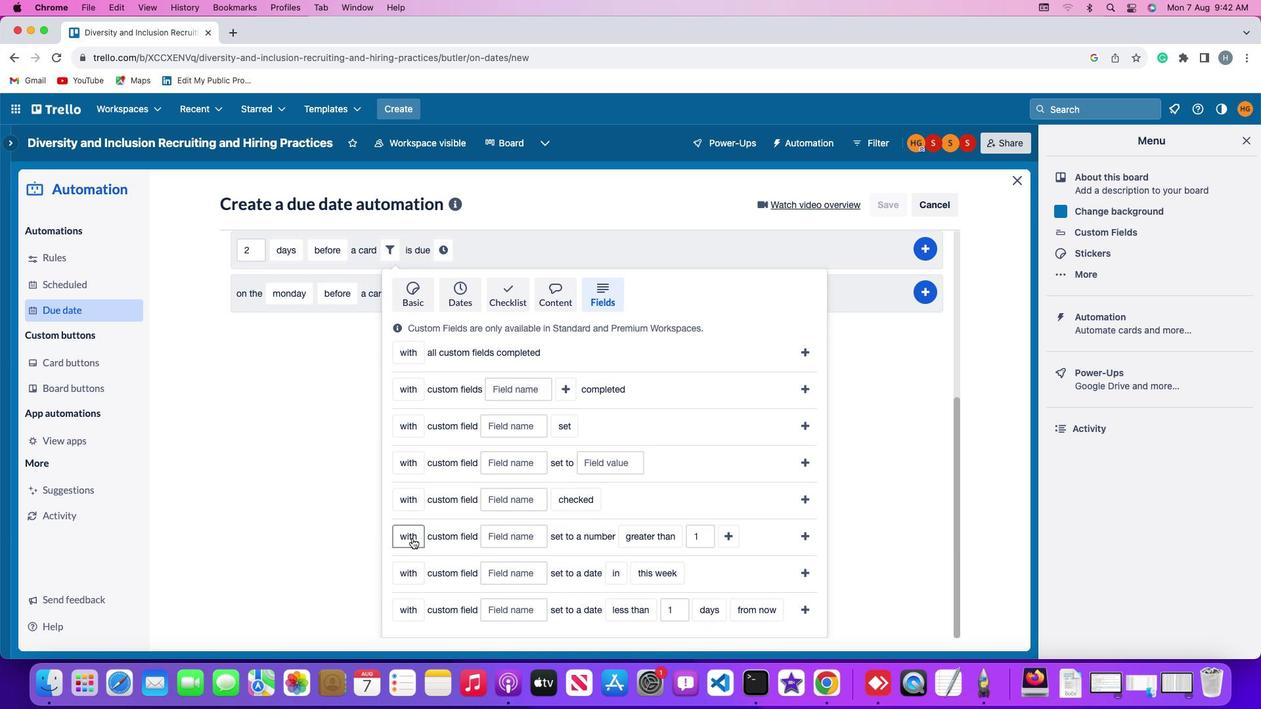 
Action: Mouse pressed left at (411, 539)
Screenshot: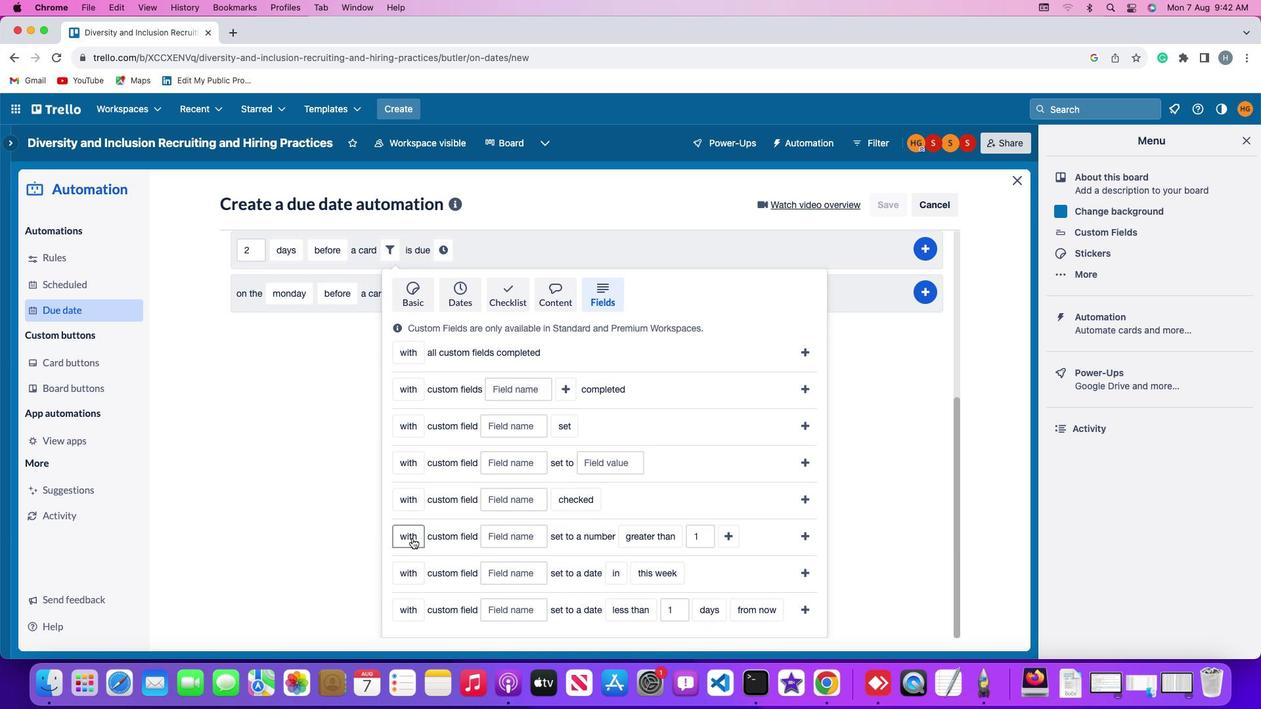 
Action: Mouse moved to (416, 564)
Screenshot: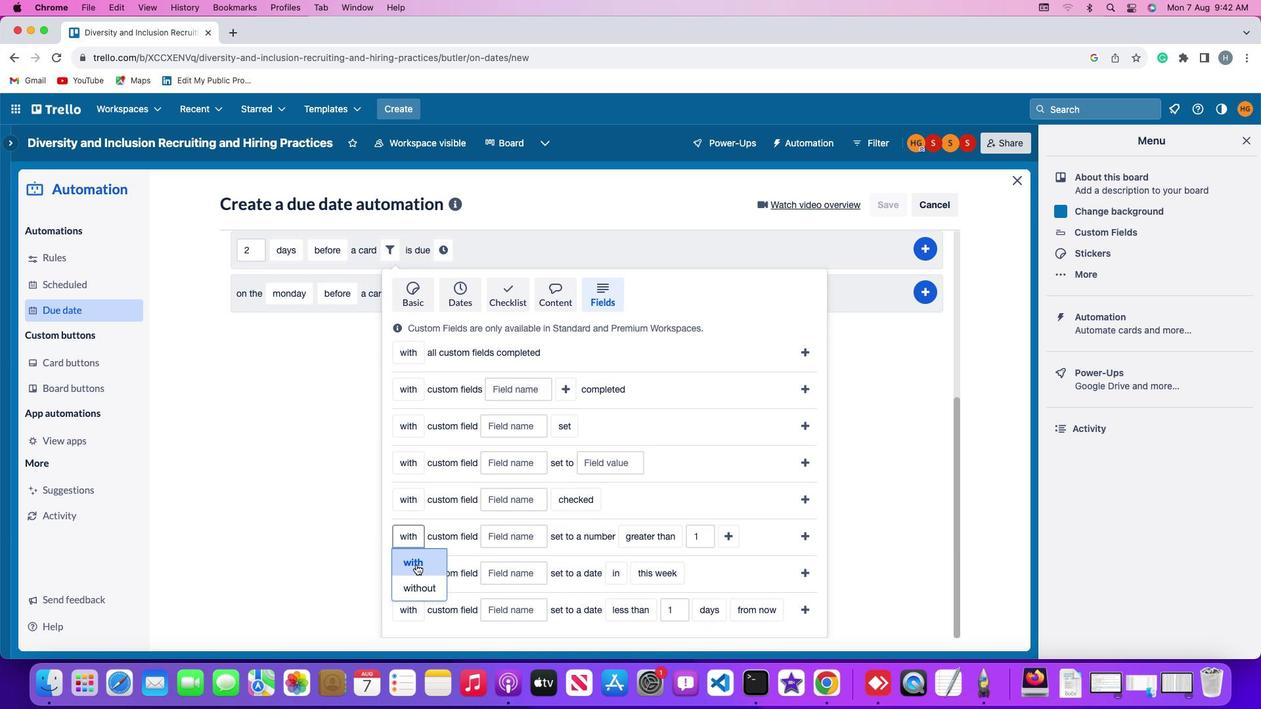 
Action: Mouse pressed left at (416, 564)
Screenshot: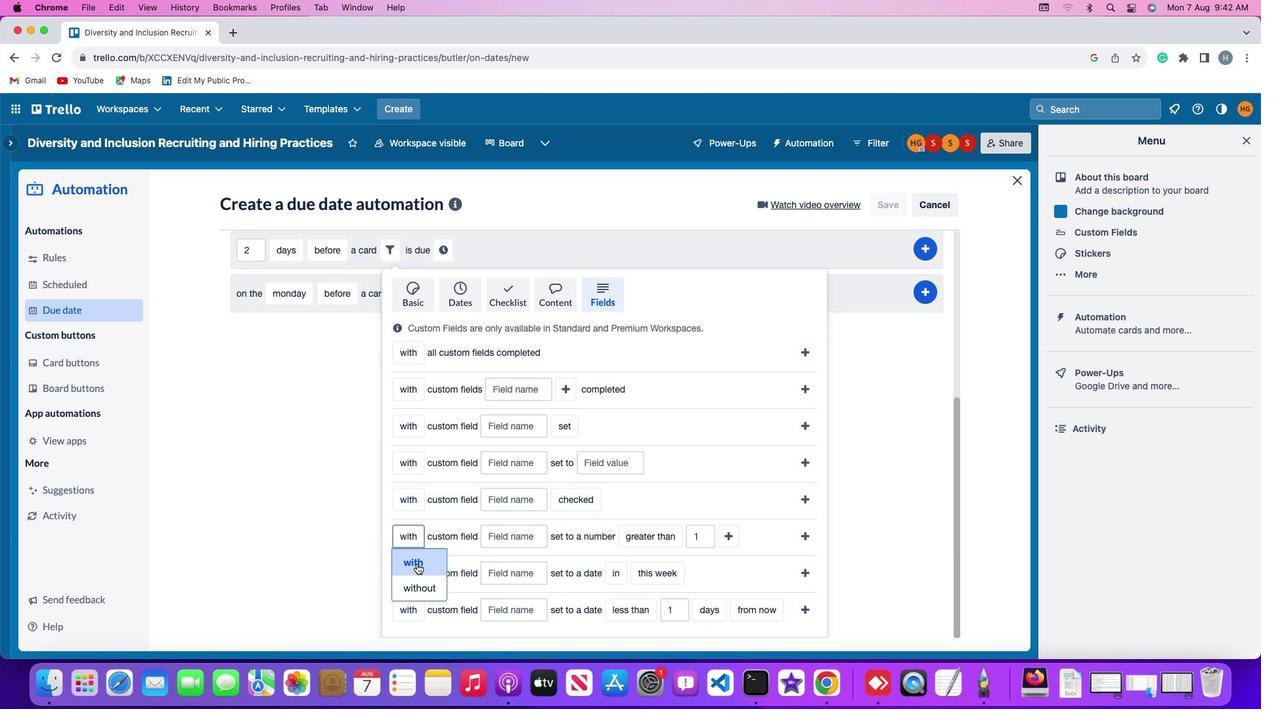 
Action: Mouse moved to (515, 537)
Screenshot: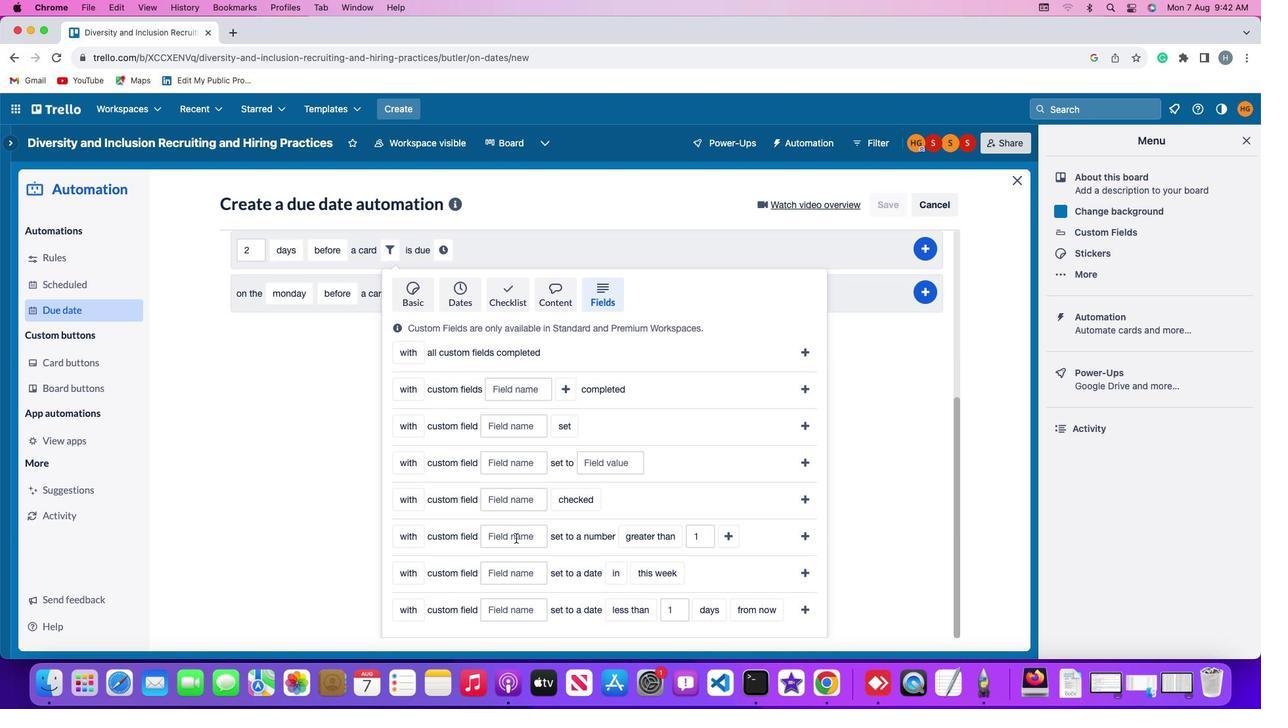 
Action: Mouse pressed left at (515, 537)
Screenshot: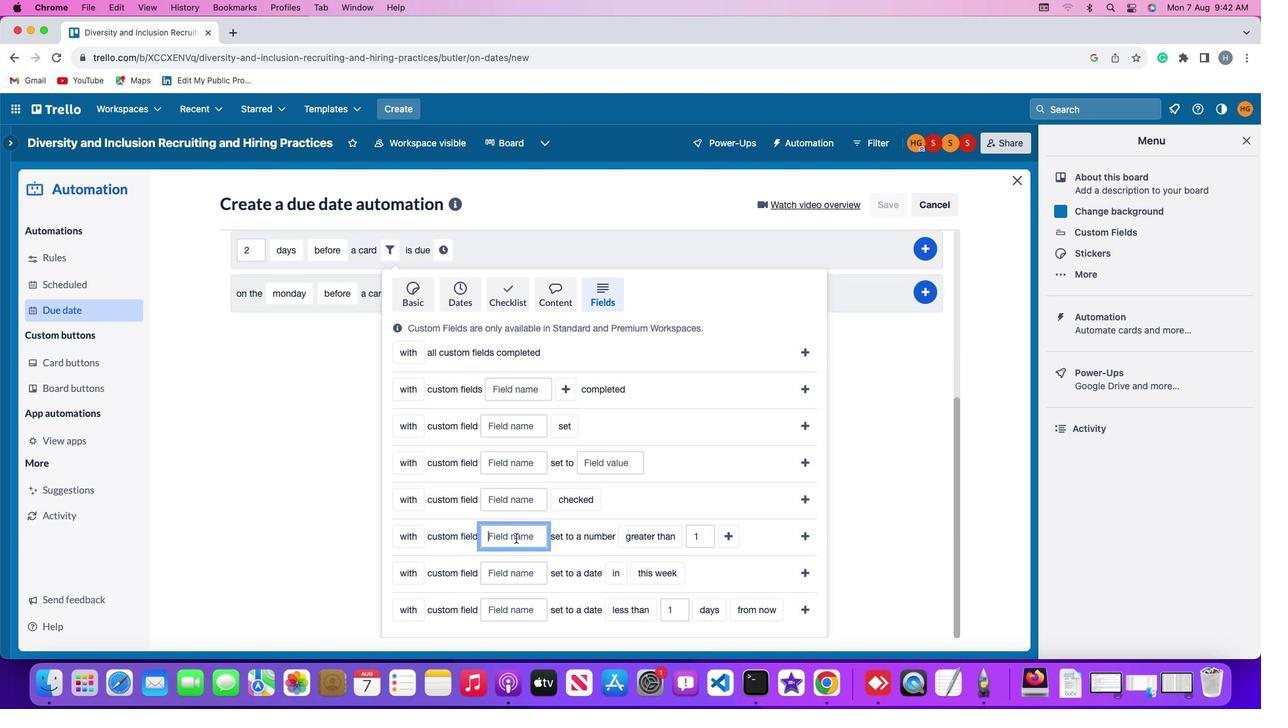 
Action: Key pressed Key.shift'R''e''s''u''m''e'
Screenshot: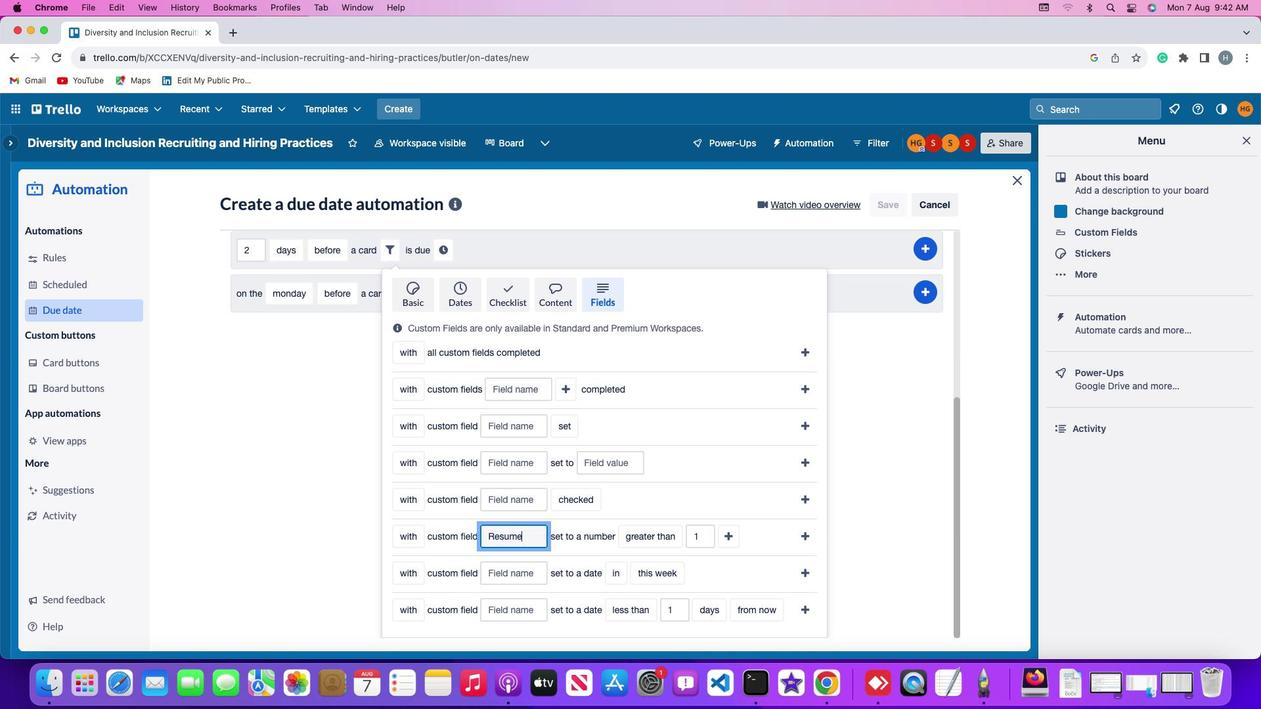 
Action: Mouse moved to (634, 537)
Screenshot: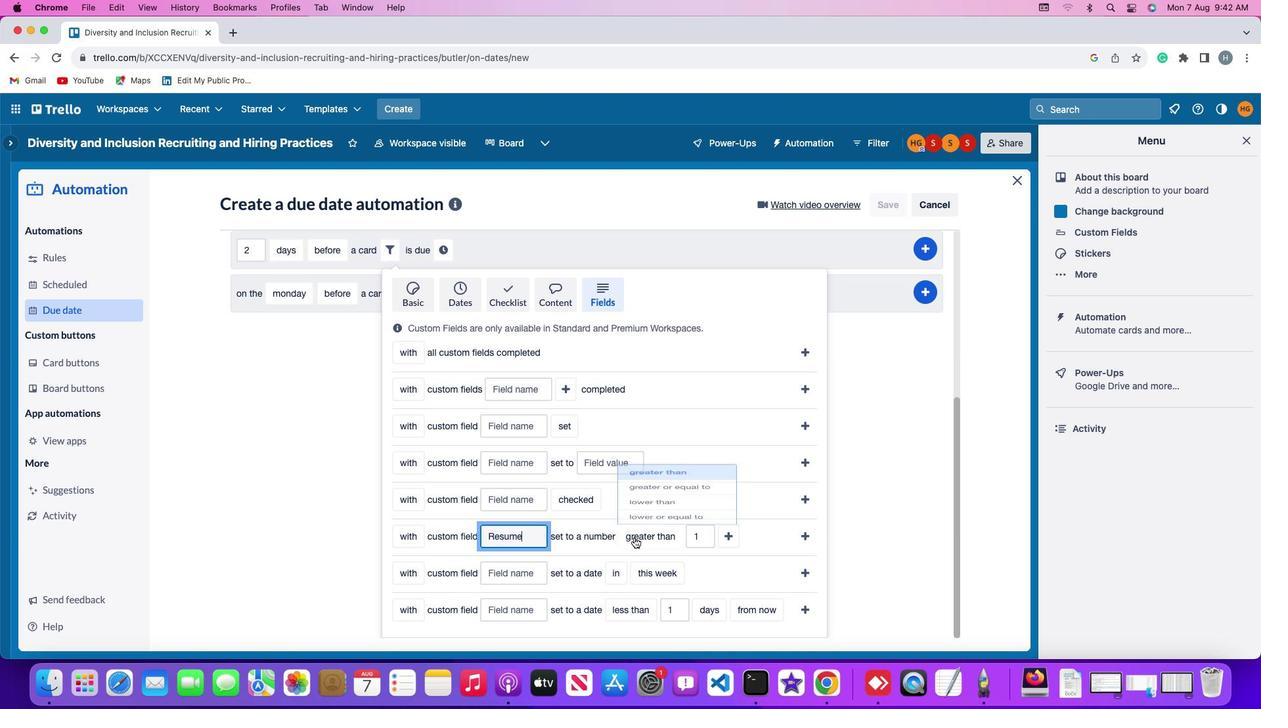 
Action: Mouse pressed left at (634, 537)
Screenshot: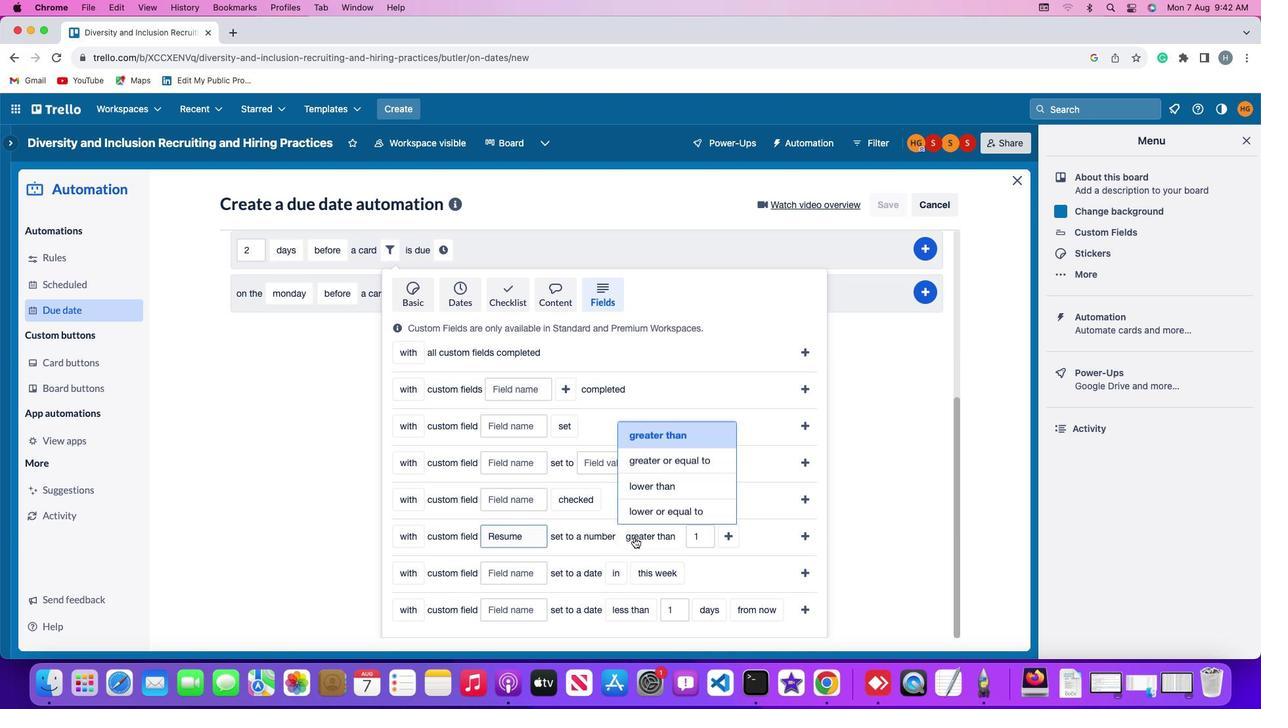 
Action: Mouse moved to (656, 486)
Screenshot: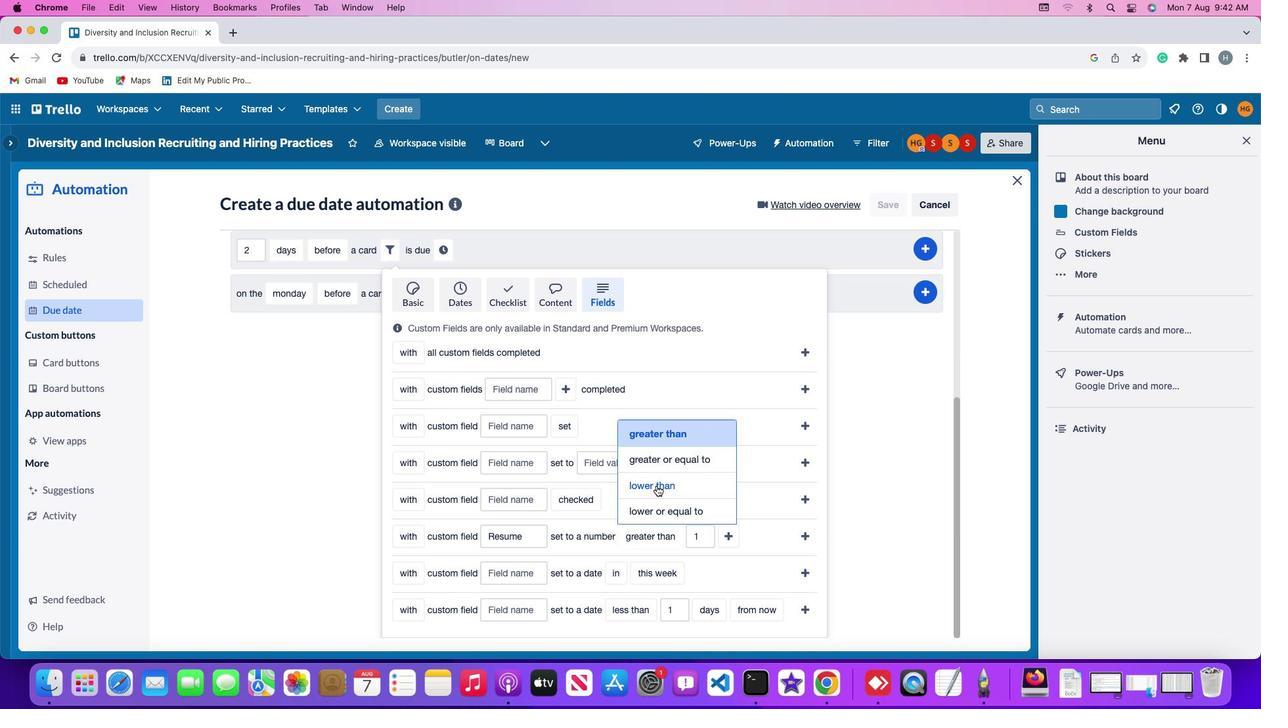 
Action: Mouse pressed left at (656, 486)
Screenshot: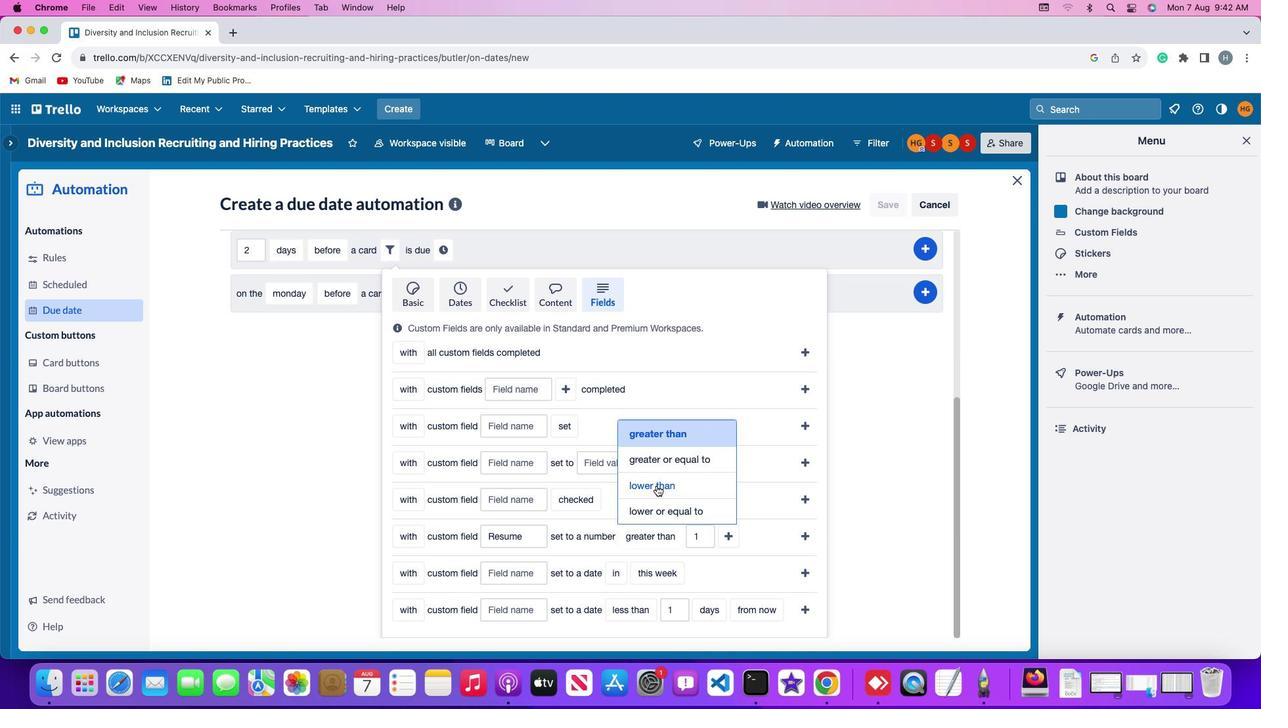 
Action: Mouse moved to (702, 532)
Screenshot: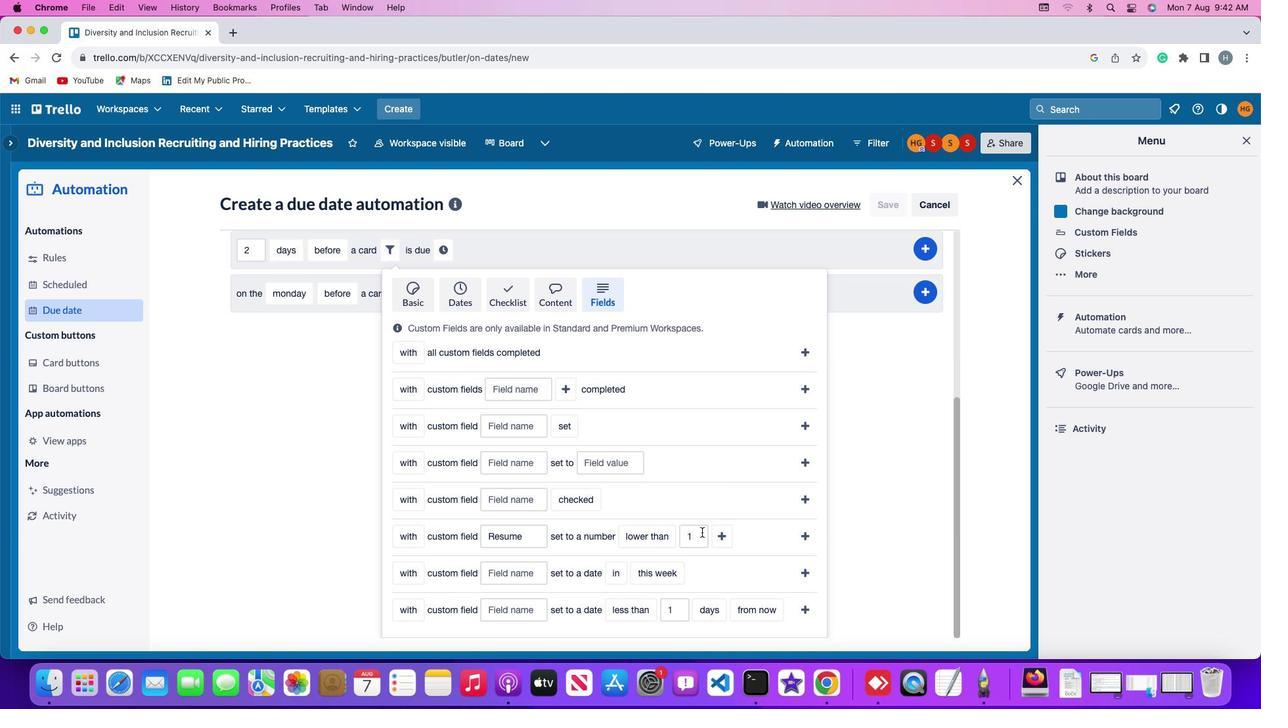 
Action: Mouse pressed left at (702, 532)
Screenshot: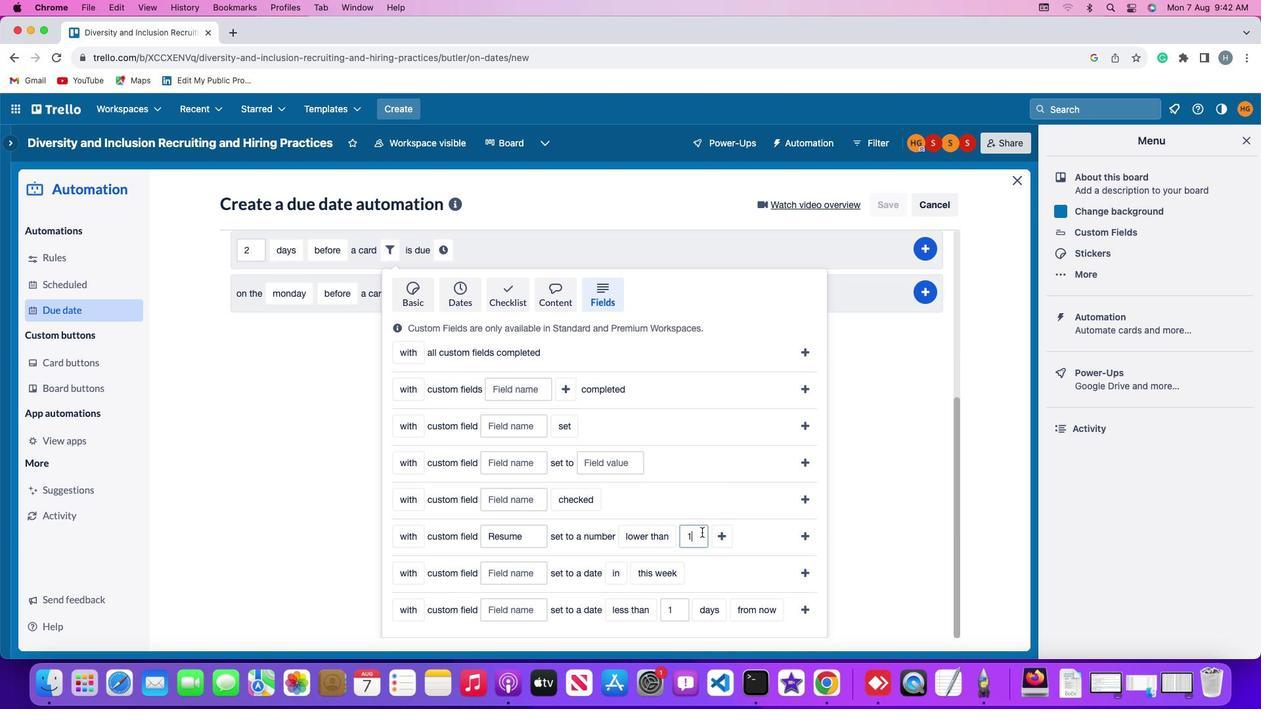 
Action: Mouse moved to (703, 535)
Screenshot: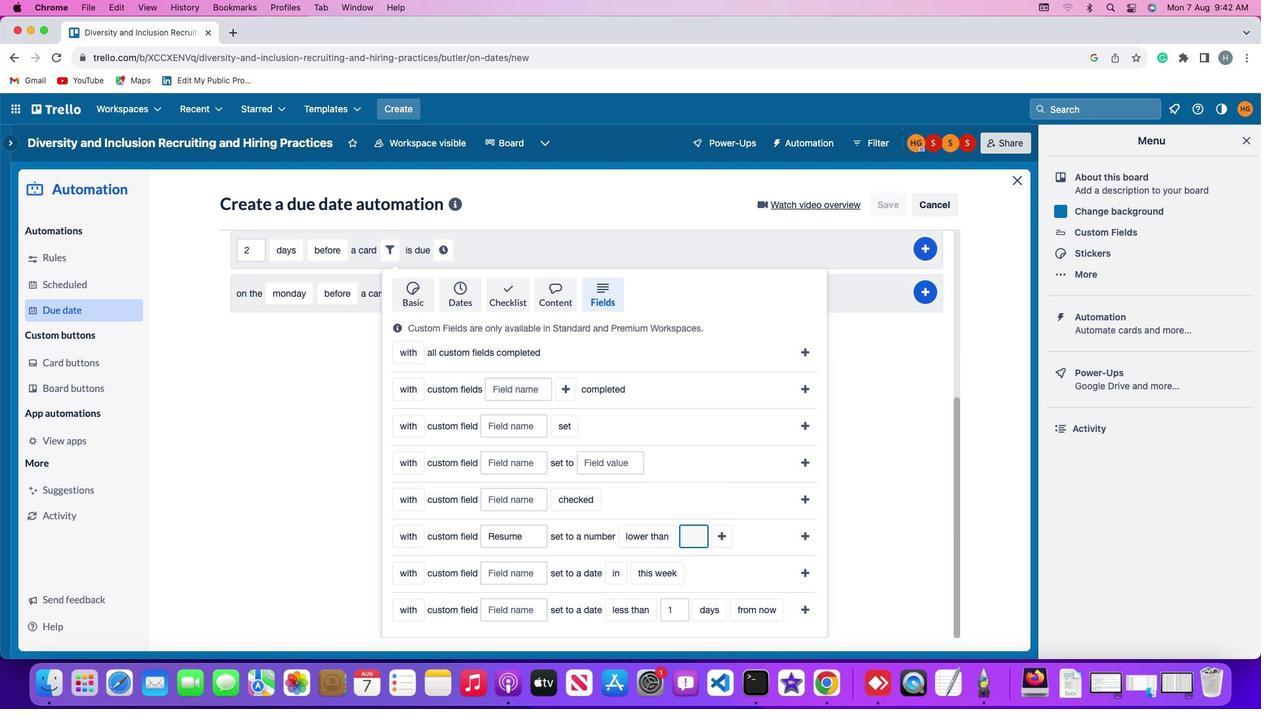 
Action: Key pressed Key.backspace'1'
Screenshot: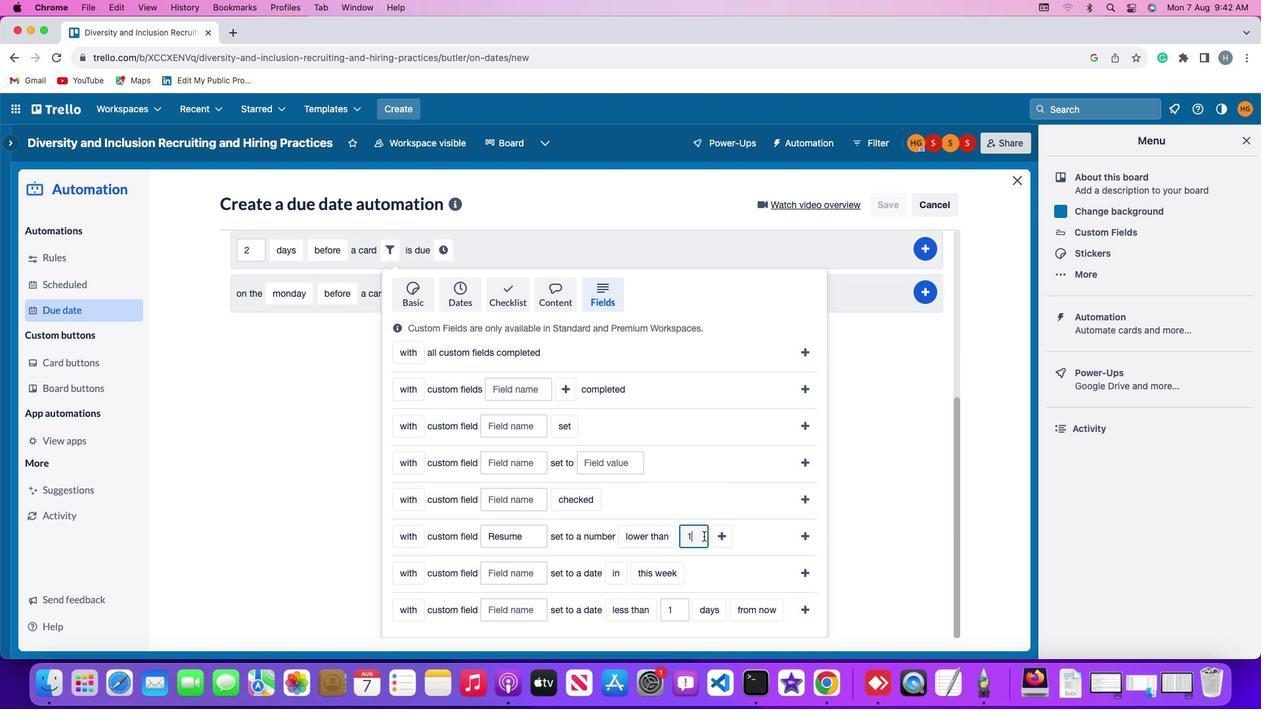 
Action: Mouse moved to (721, 537)
Screenshot: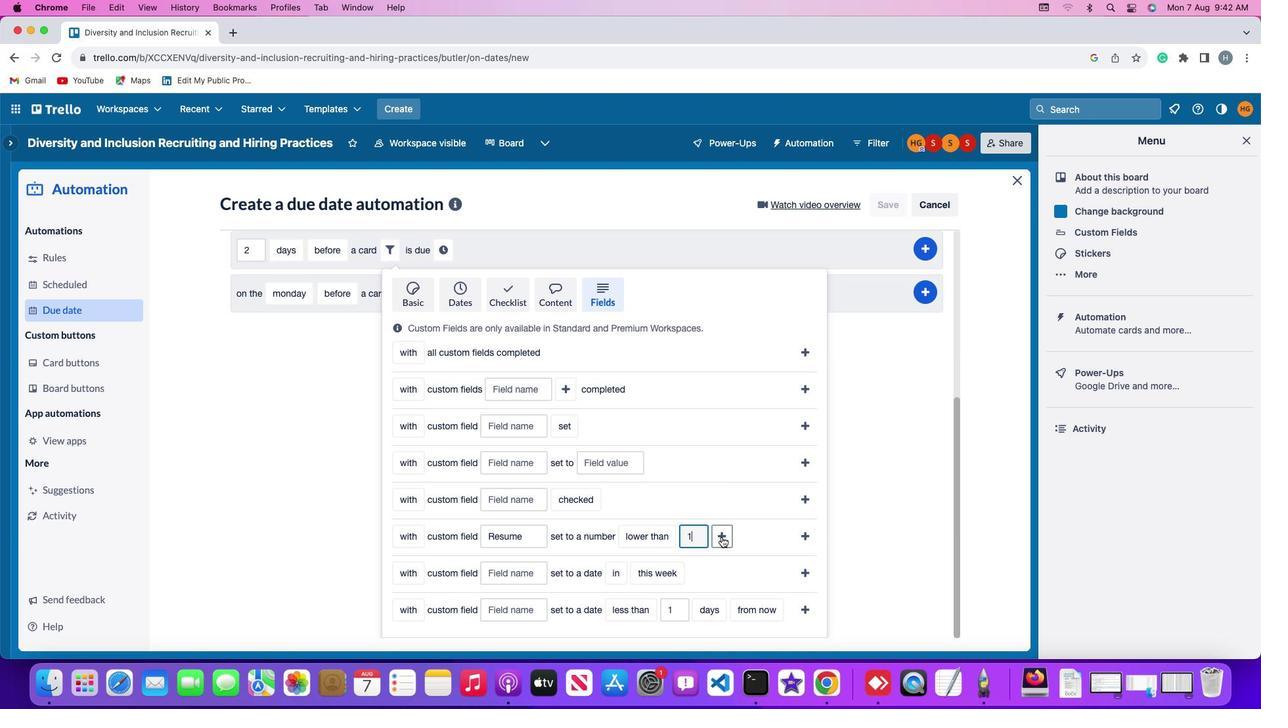 
Action: Mouse pressed left at (721, 537)
Screenshot: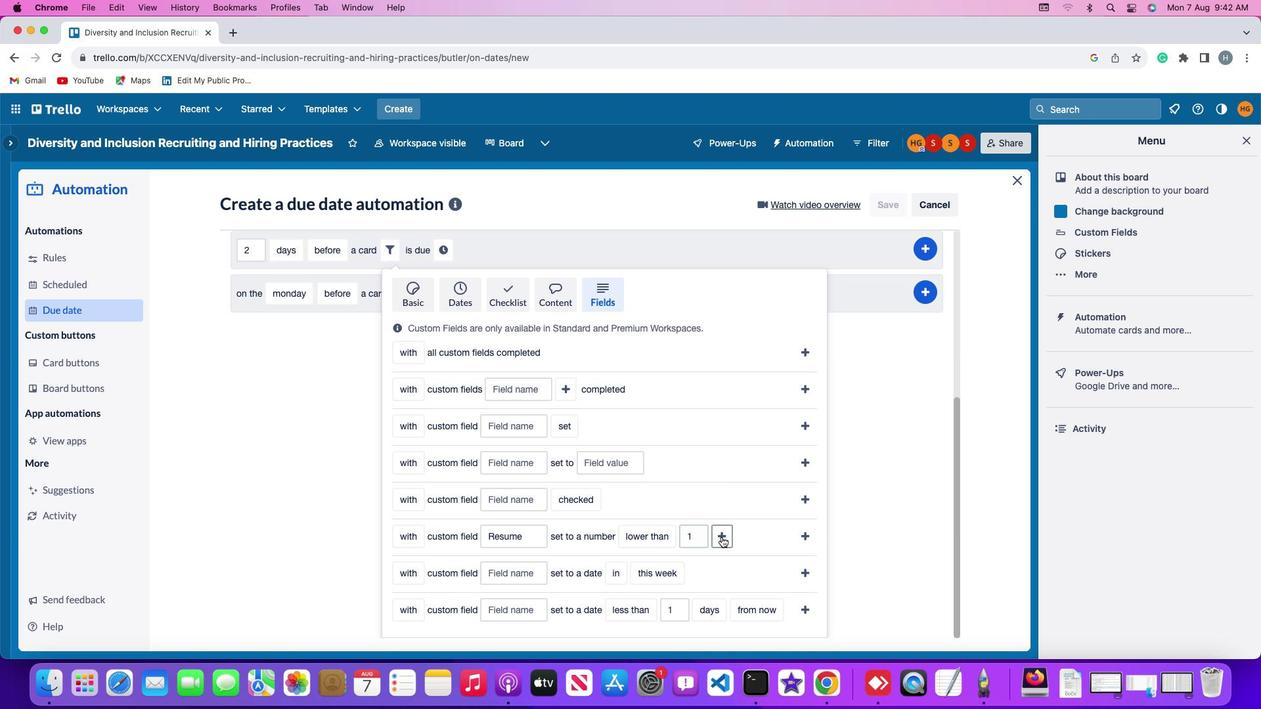 
Action: Mouse moved to (767, 542)
Screenshot: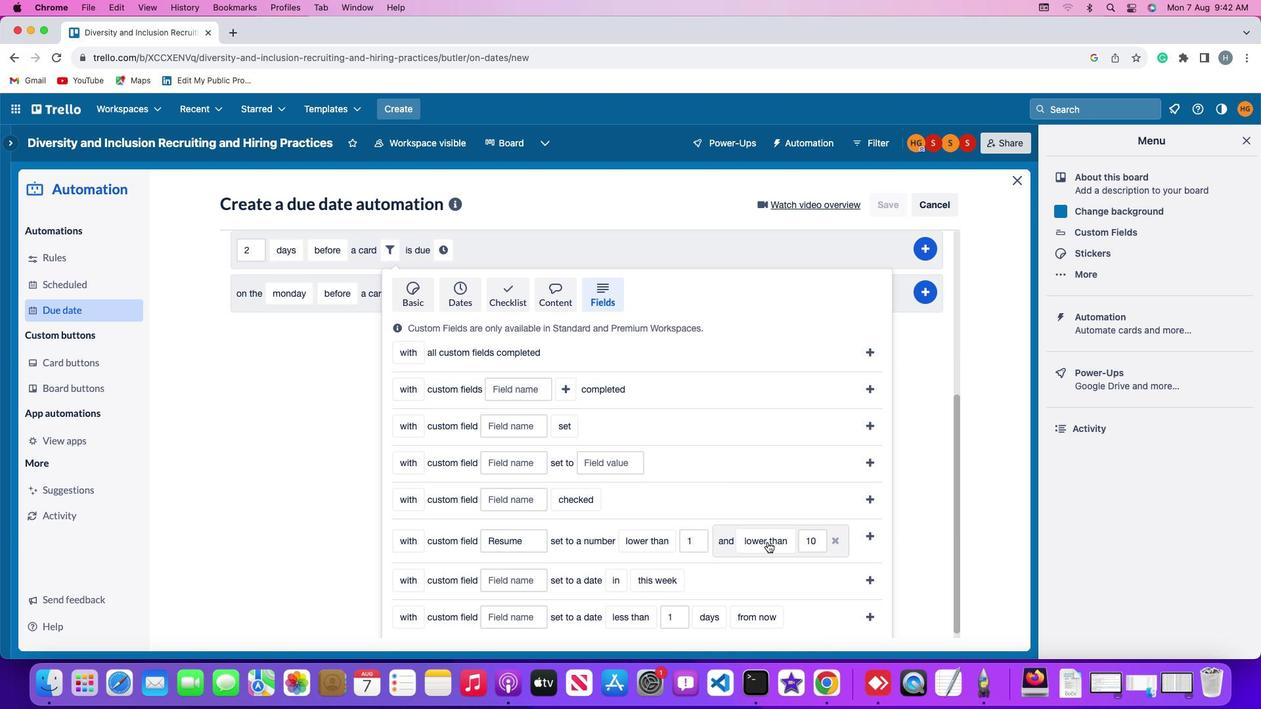 
Action: Mouse pressed left at (767, 542)
Screenshot: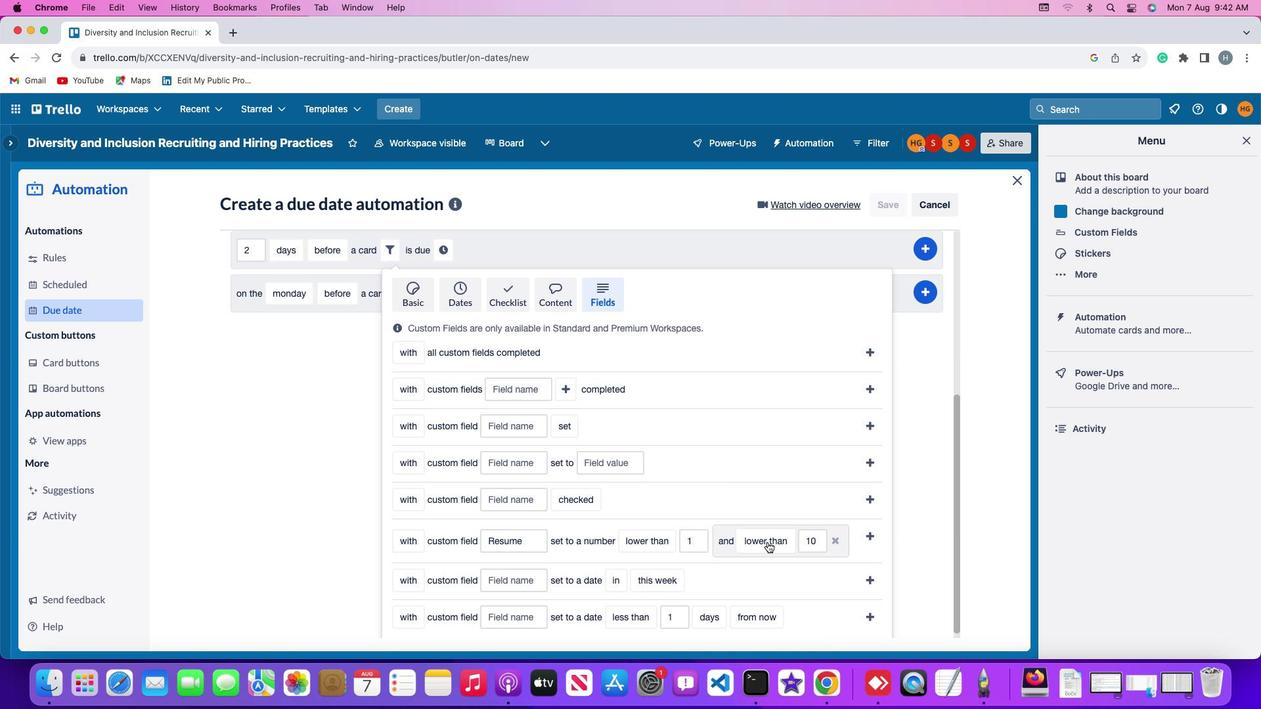 
Action: Mouse moved to (787, 461)
Screenshot: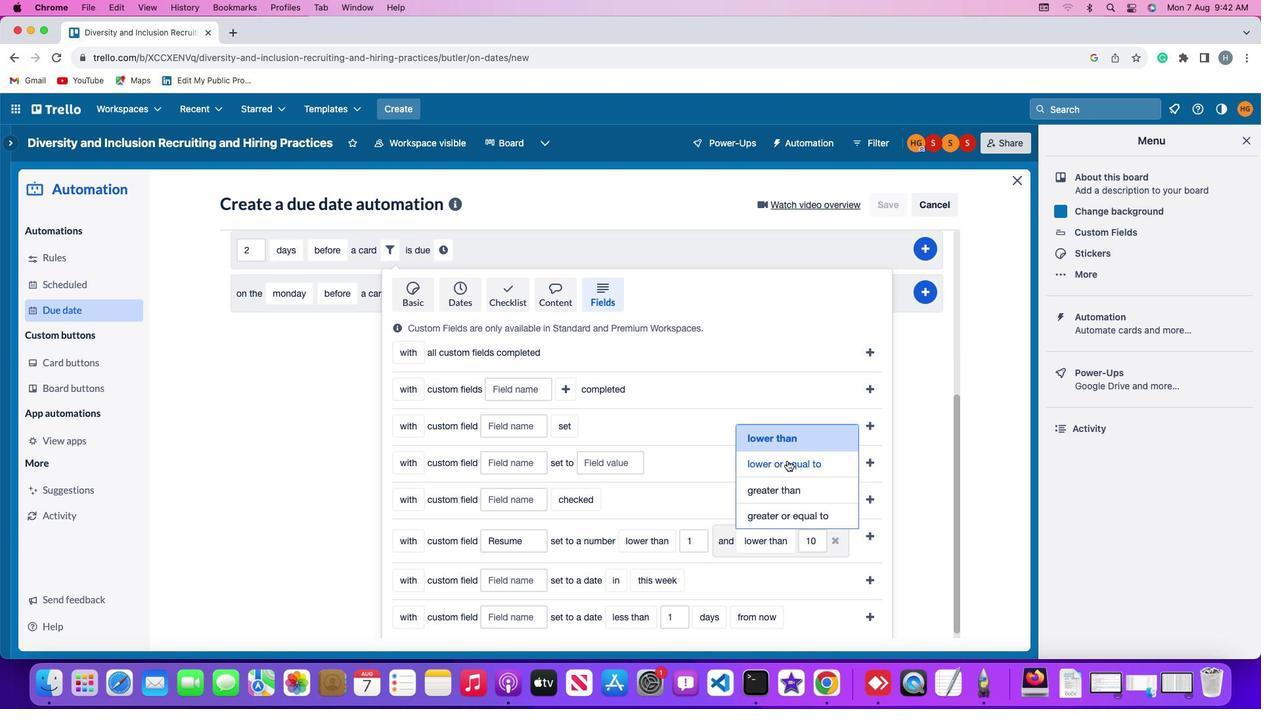 
Action: Mouse pressed left at (787, 461)
Screenshot: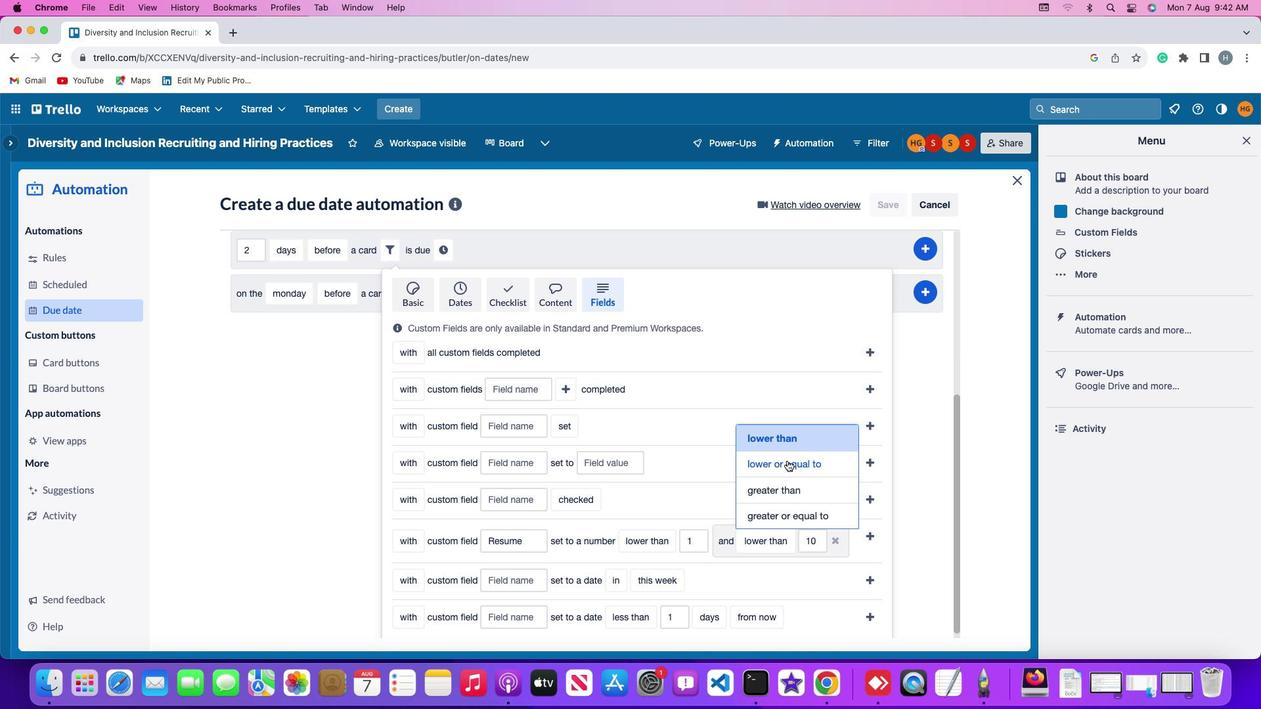 
Action: Mouse moved to (844, 540)
Screenshot: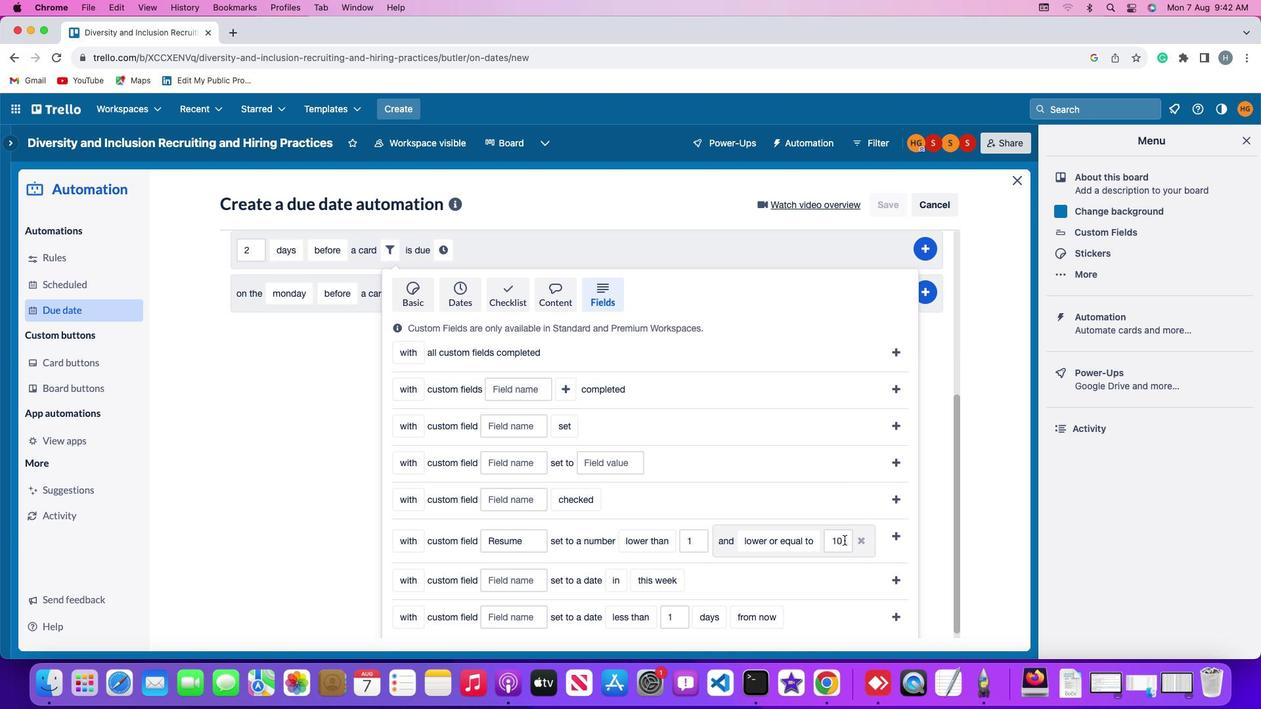 
Action: Mouse pressed left at (844, 540)
Screenshot: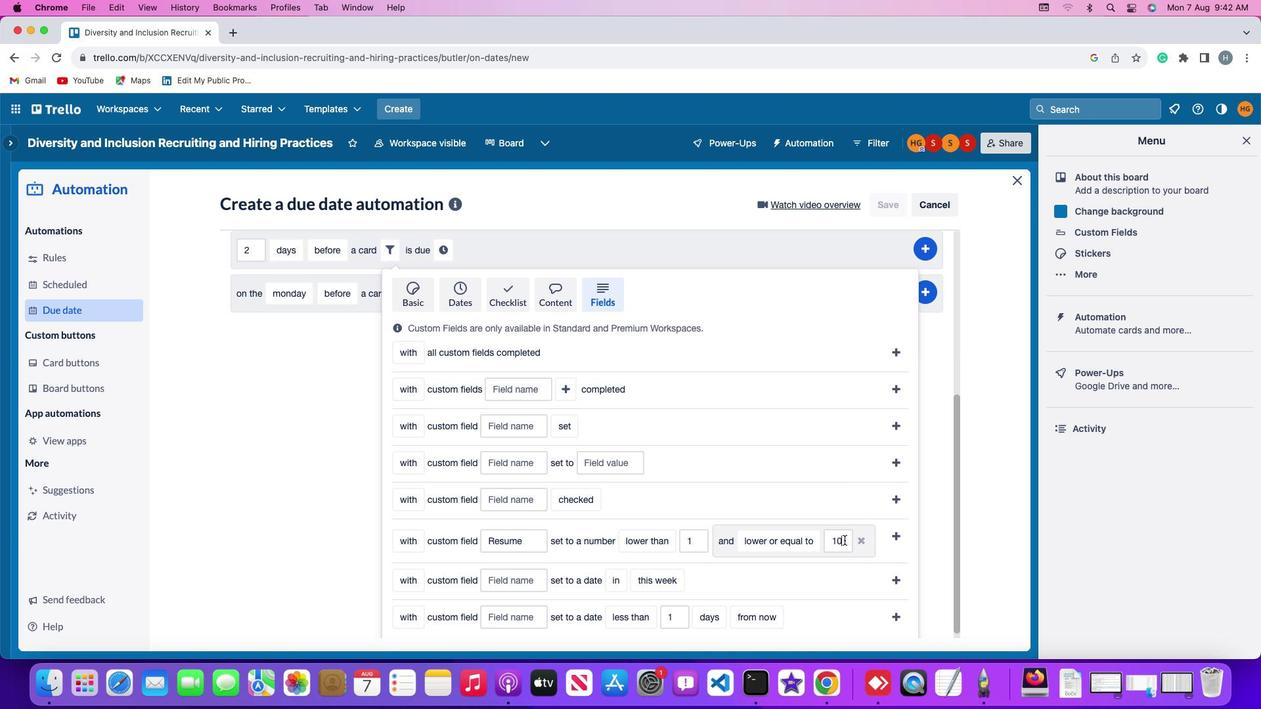 
Action: Key pressed Key.backspaceKey.backspace'1''0'
Screenshot: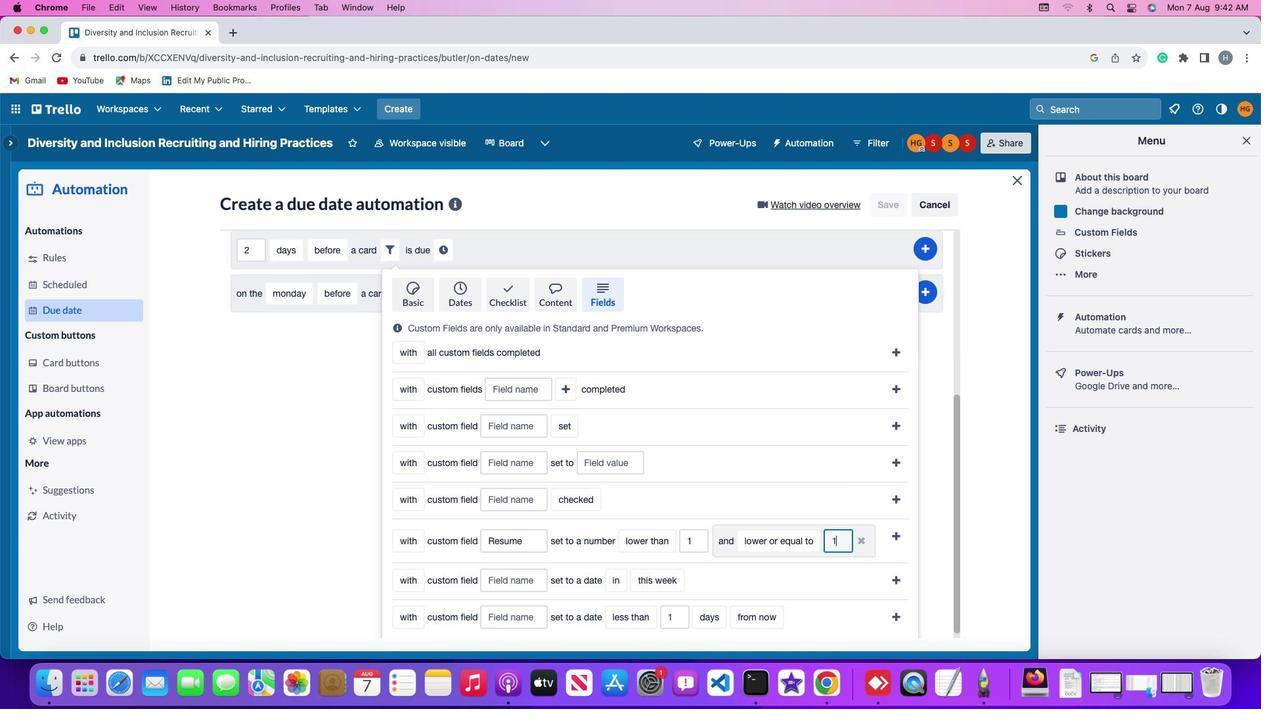 
Action: Mouse moved to (895, 534)
Screenshot: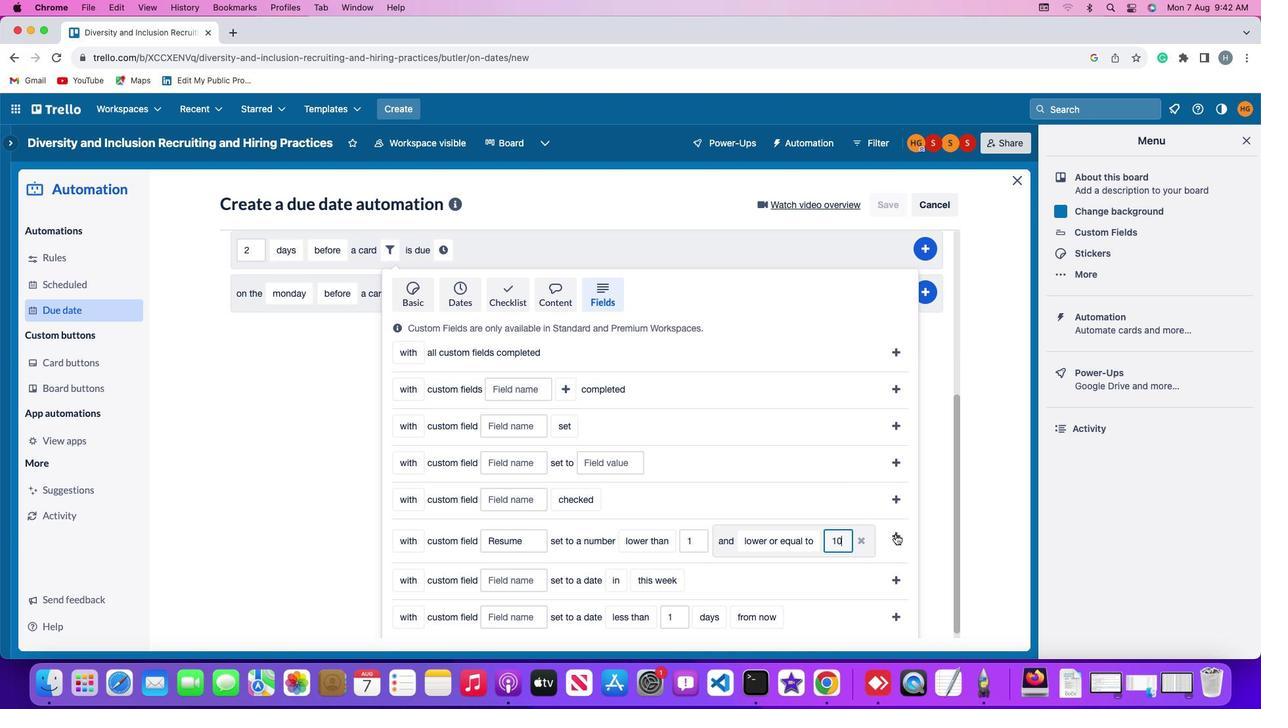 
Action: Mouse pressed left at (895, 534)
Screenshot: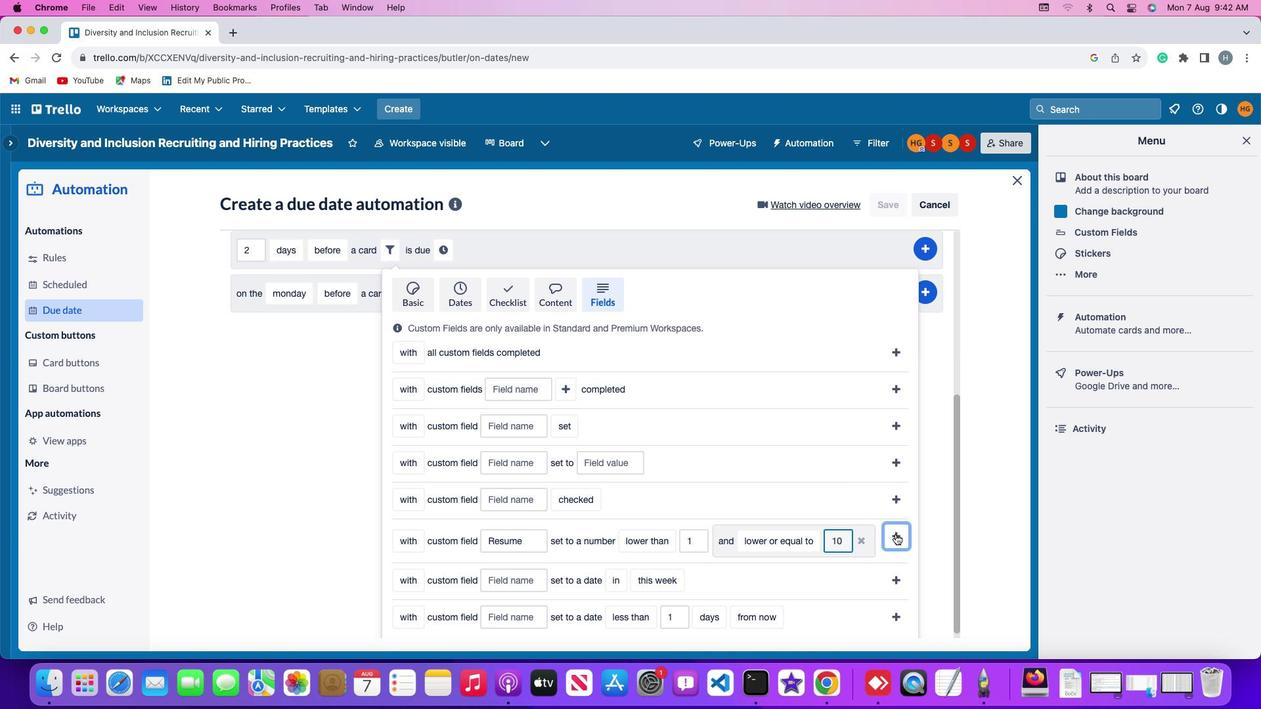 
Action: Mouse moved to (815, 526)
Screenshot: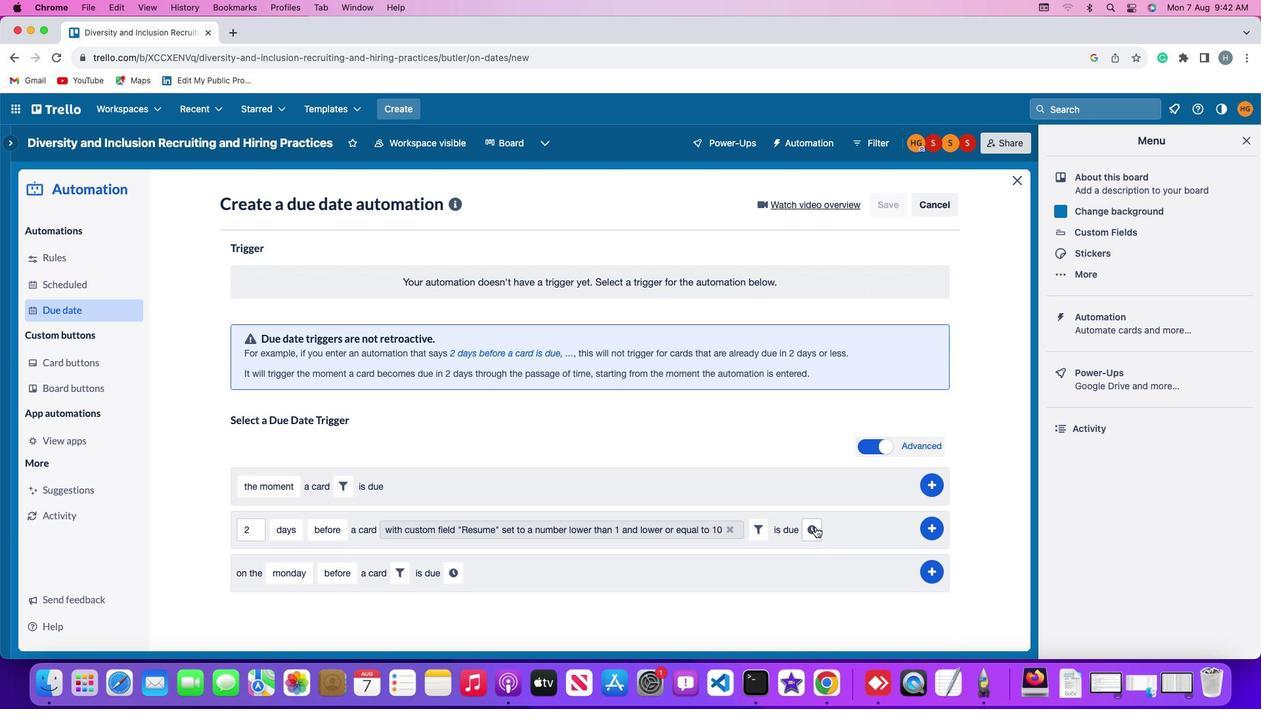 
Action: Mouse pressed left at (815, 526)
Screenshot: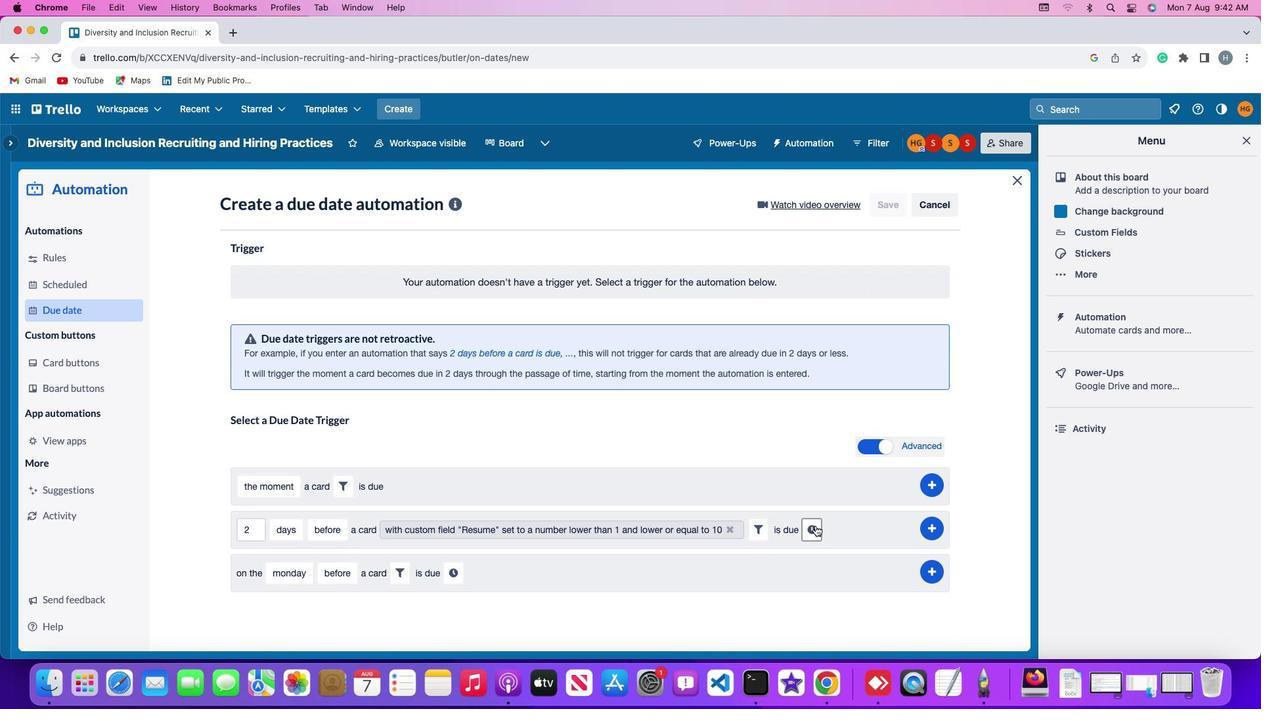 
Action: Mouse moved to (273, 558)
Screenshot: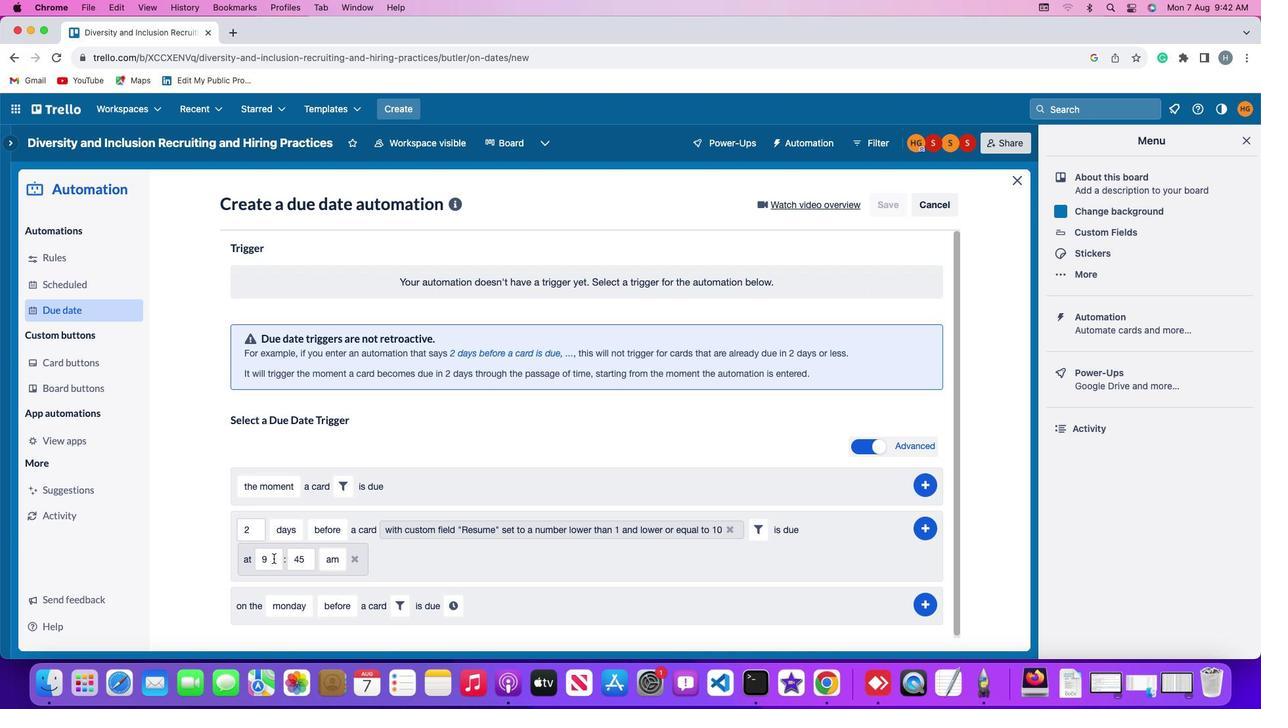 
Action: Mouse pressed left at (273, 558)
Screenshot: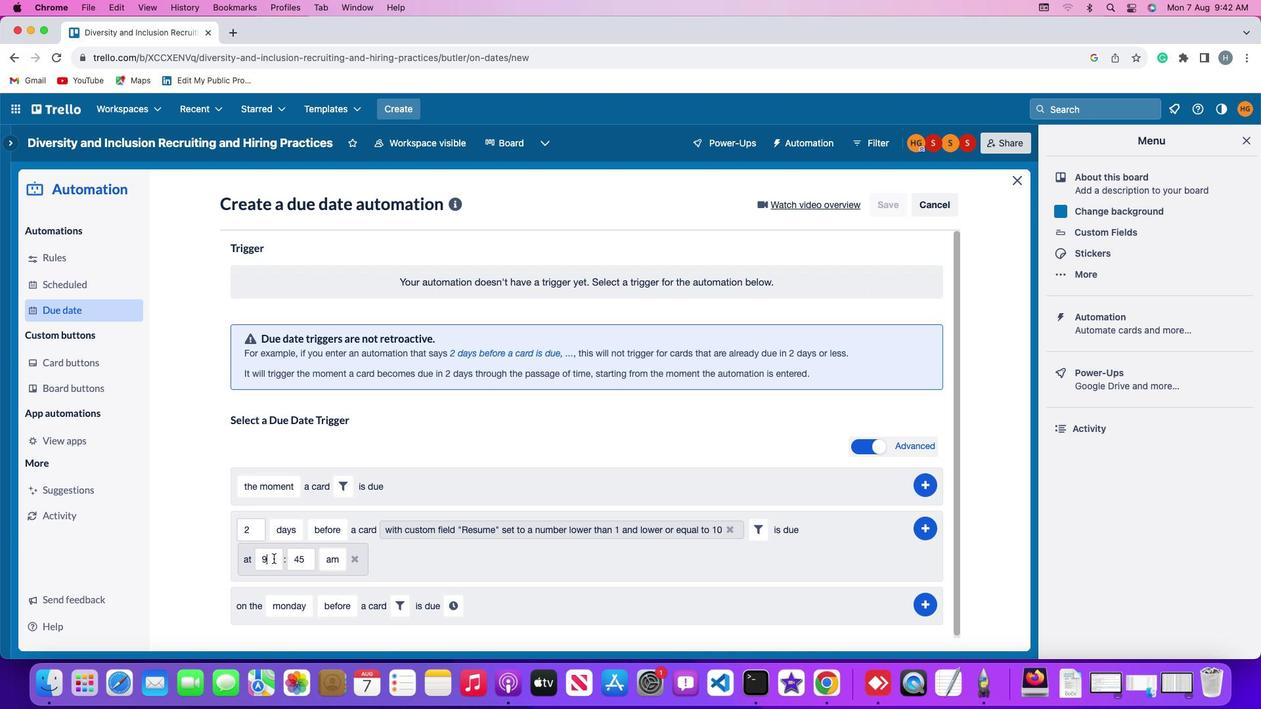 
Action: Key pressed Key.backspace
Screenshot: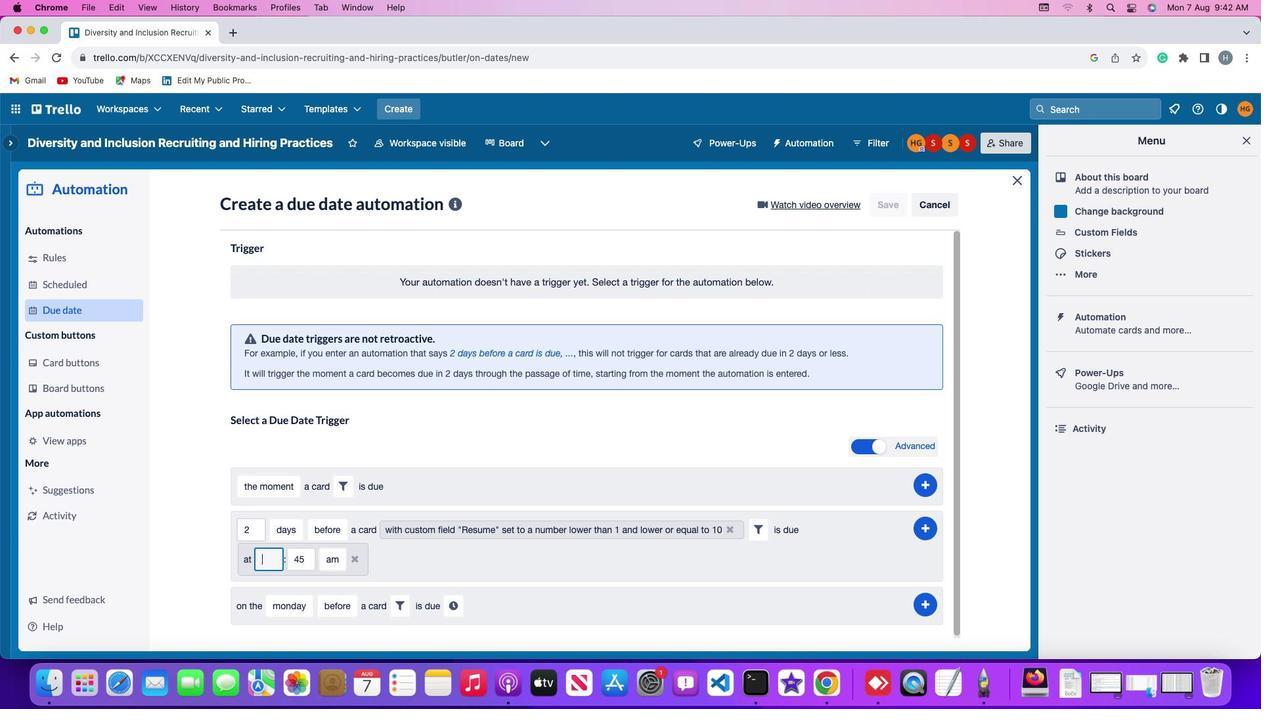 
Action: Mouse moved to (275, 558)
Screenshot: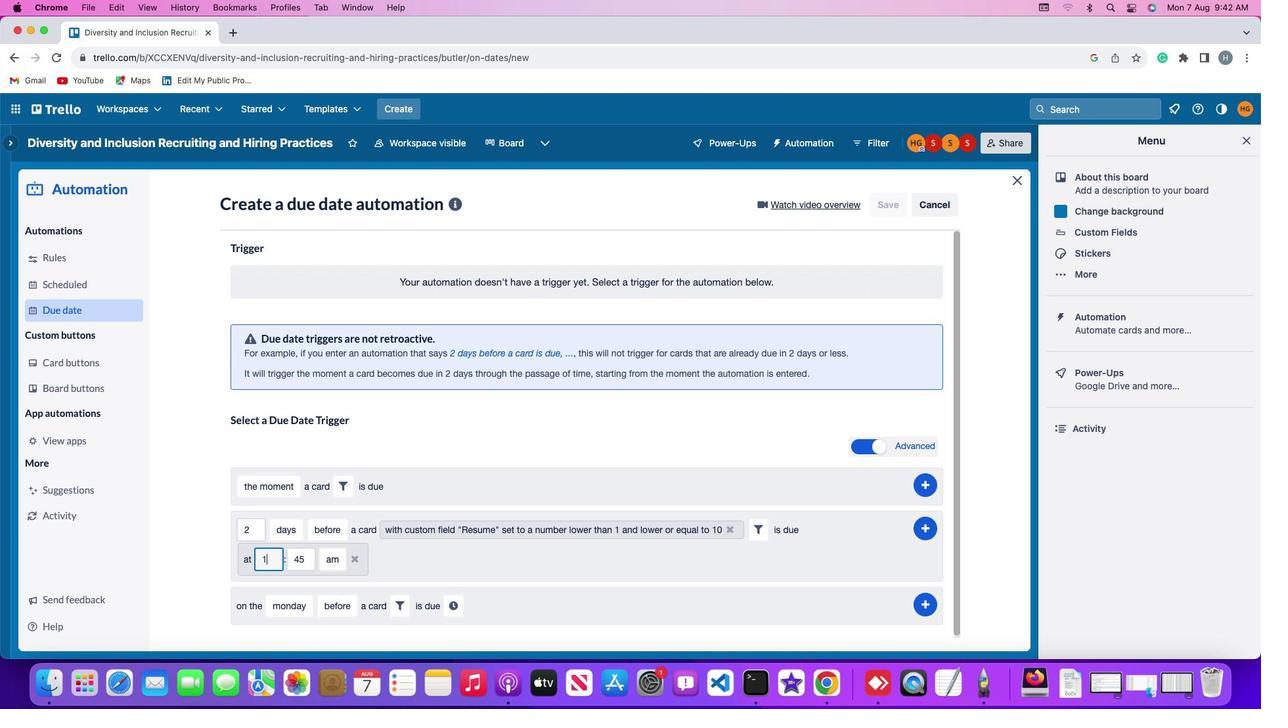 
Action: Key pressed '1'
Screenshot: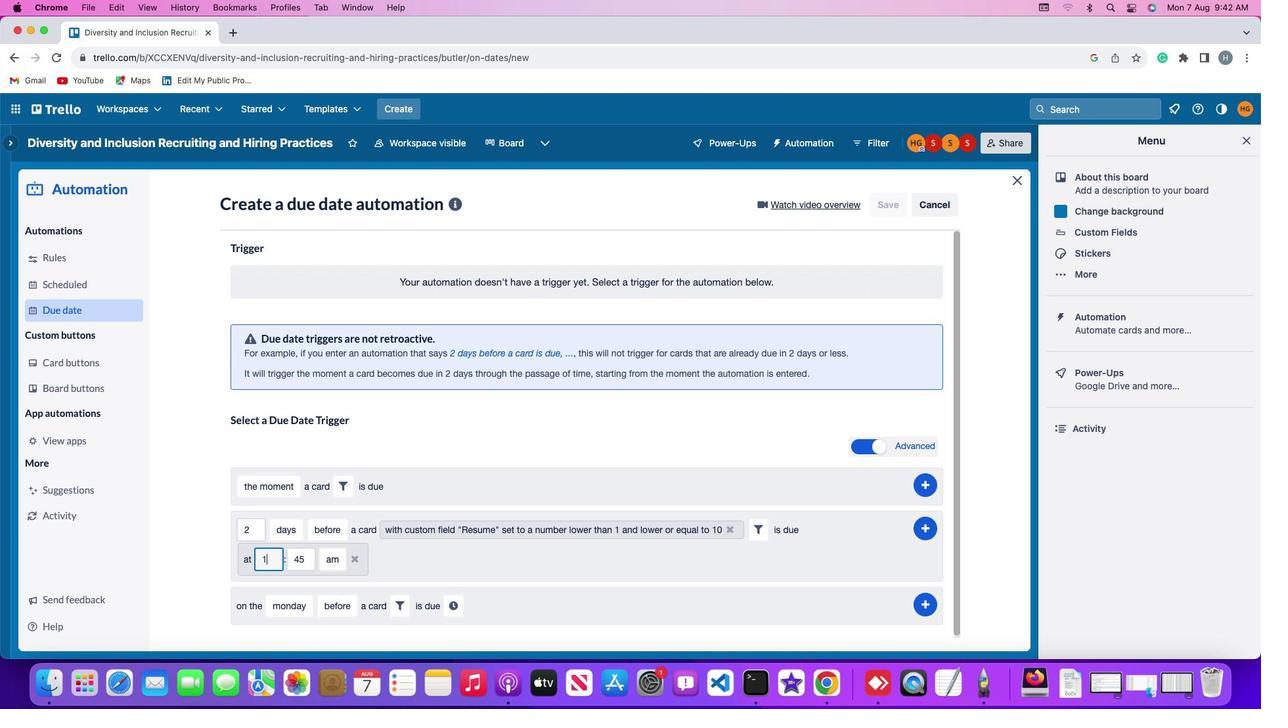 
Action: Mouse moved to (275, 558)
Screenshot: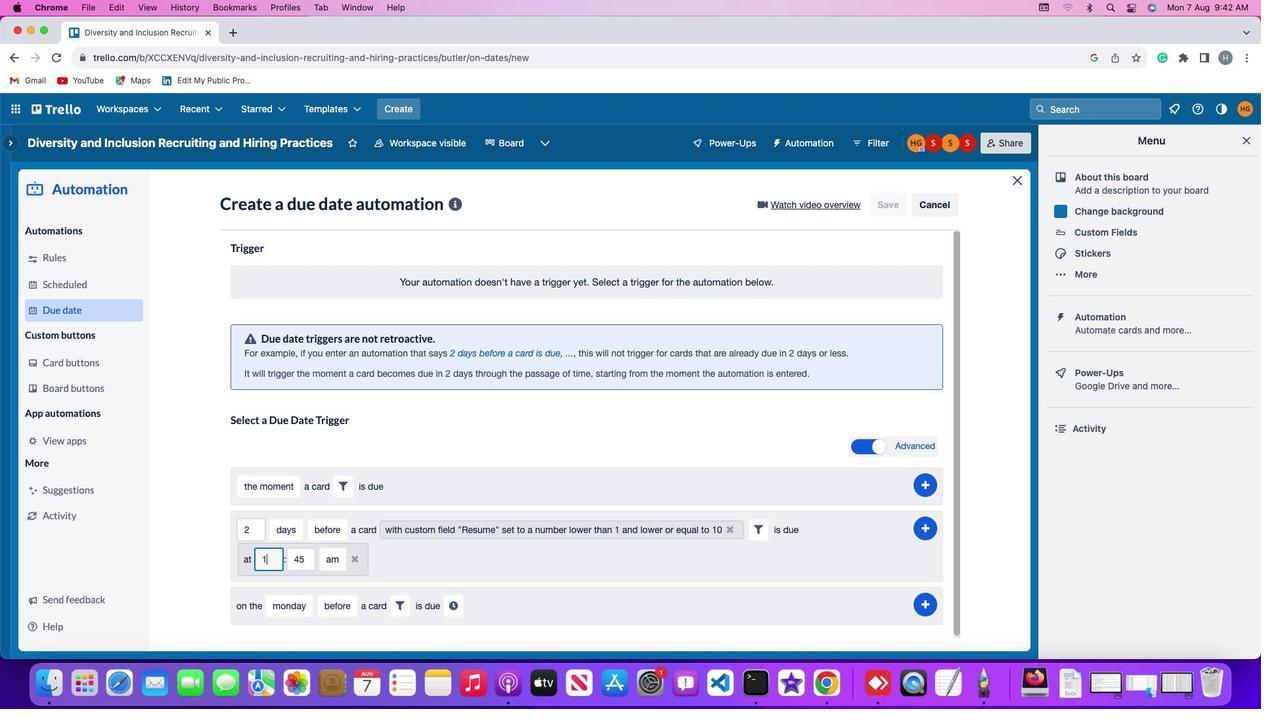 
Action: Key pressed '1'
Screenshot: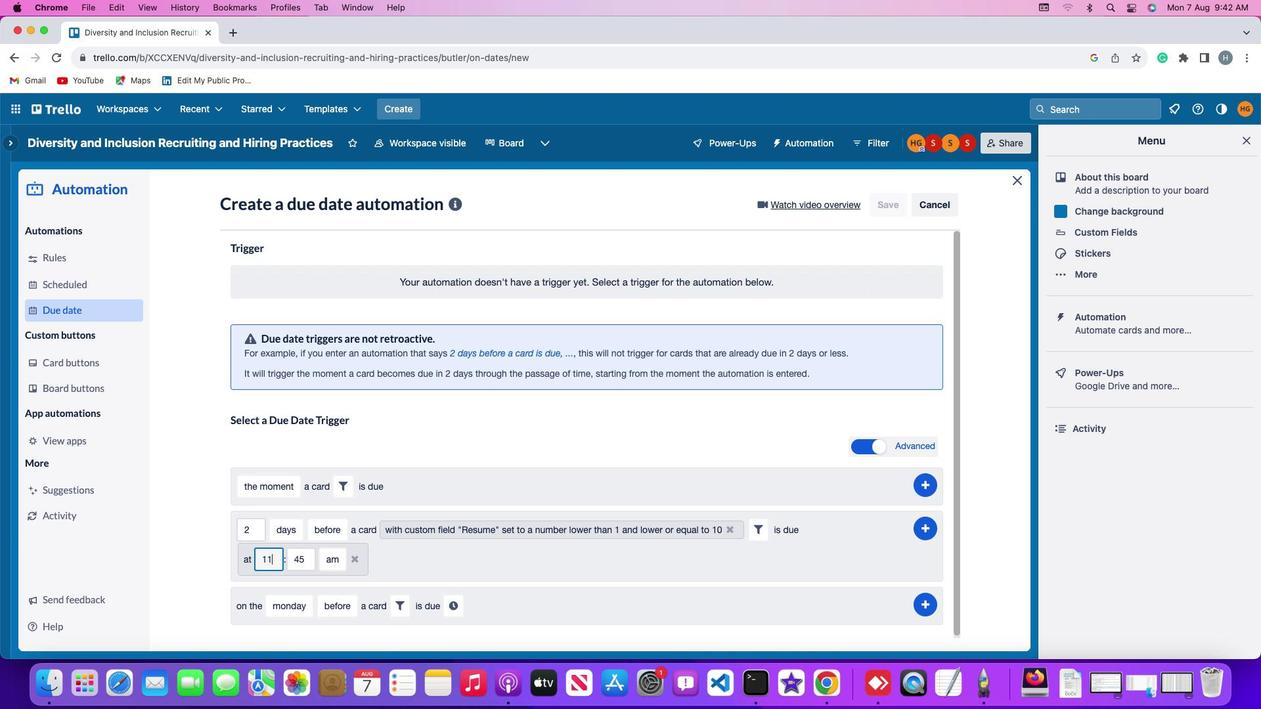 
Action: Mouse moved to (304, 558)
Screenshot: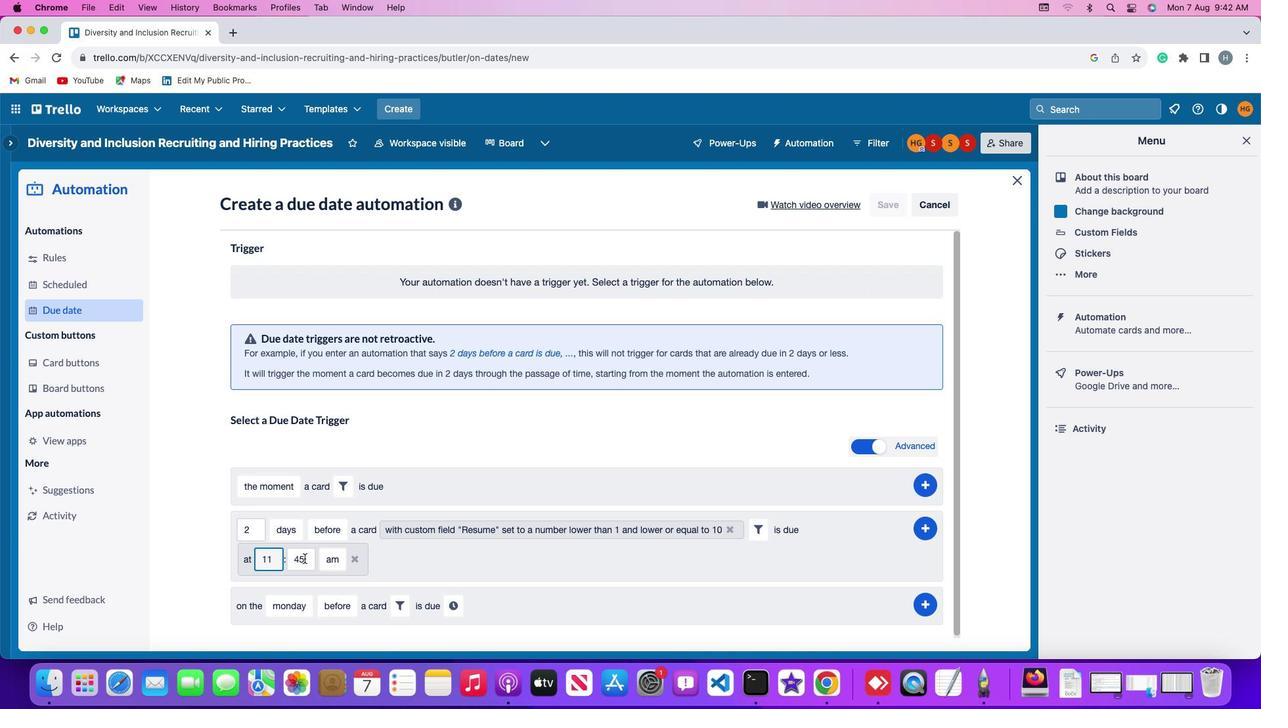 
Action: Mouse pressed left at (304, 558)
Screenshot: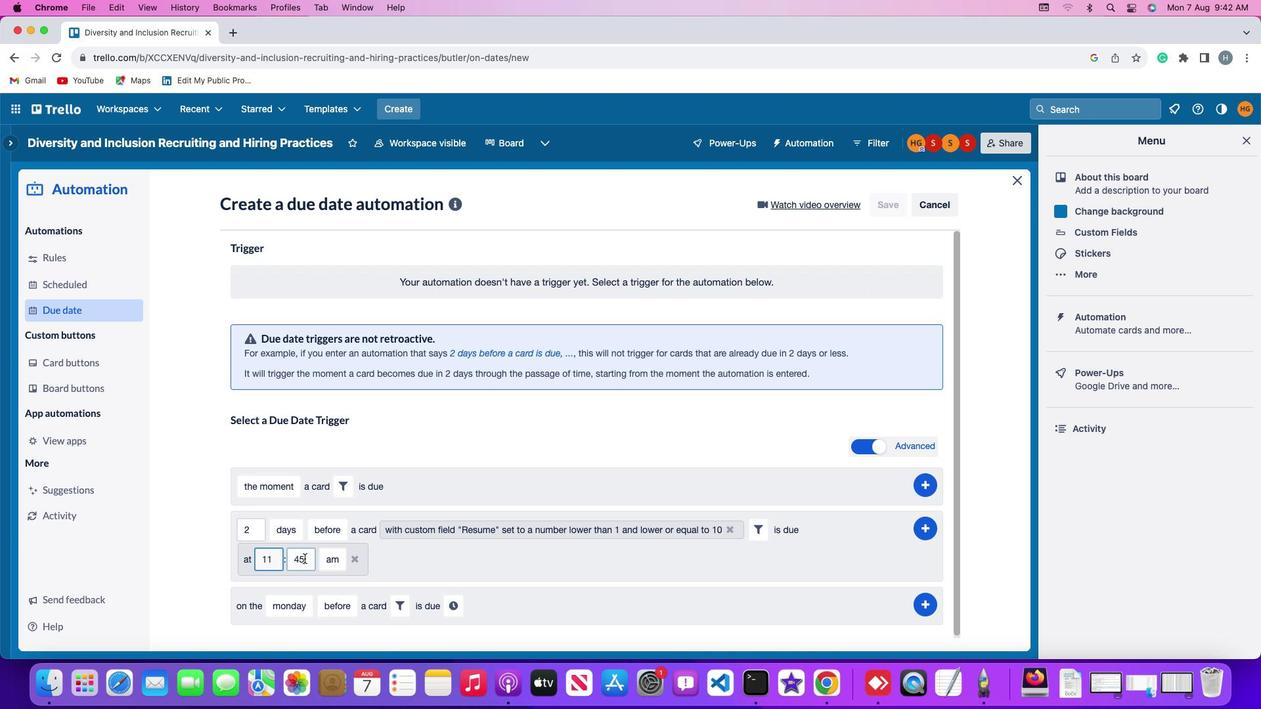 
Action: Key pressed Key.backspaceKey.backspace'0''0'
Screenshot: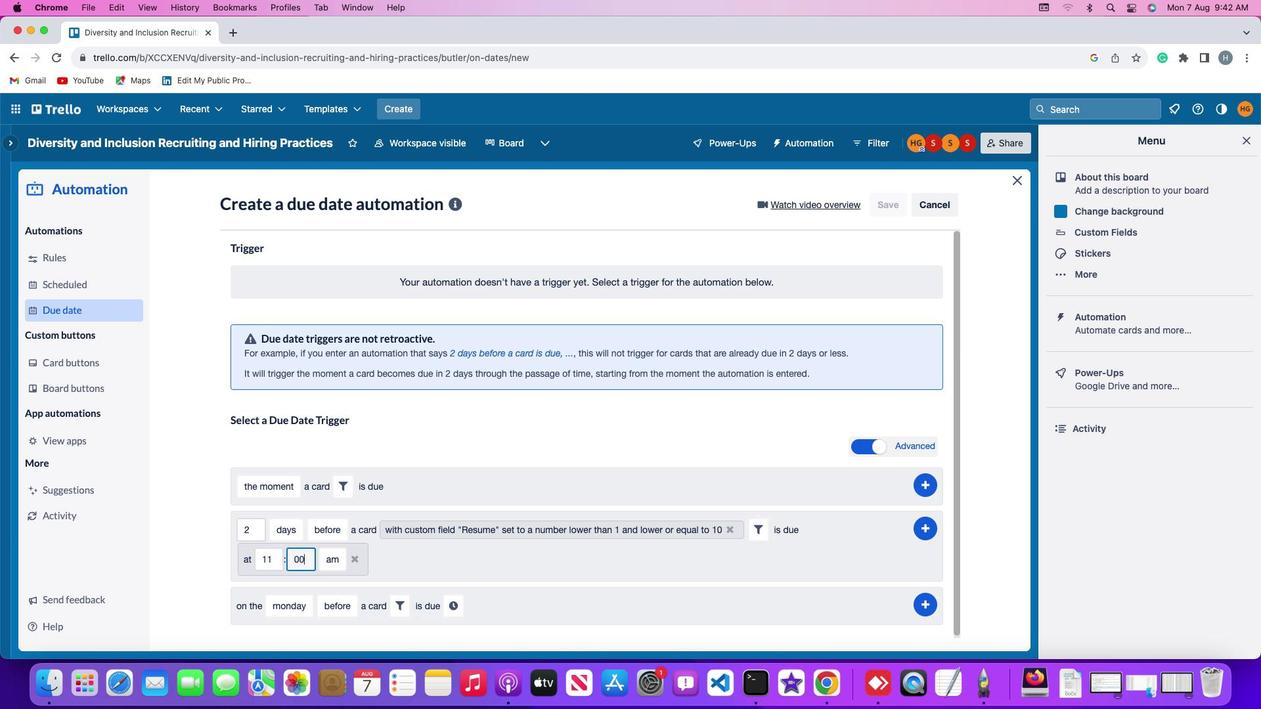 
Action: Mouse moved to (329, 560)
Screenshot: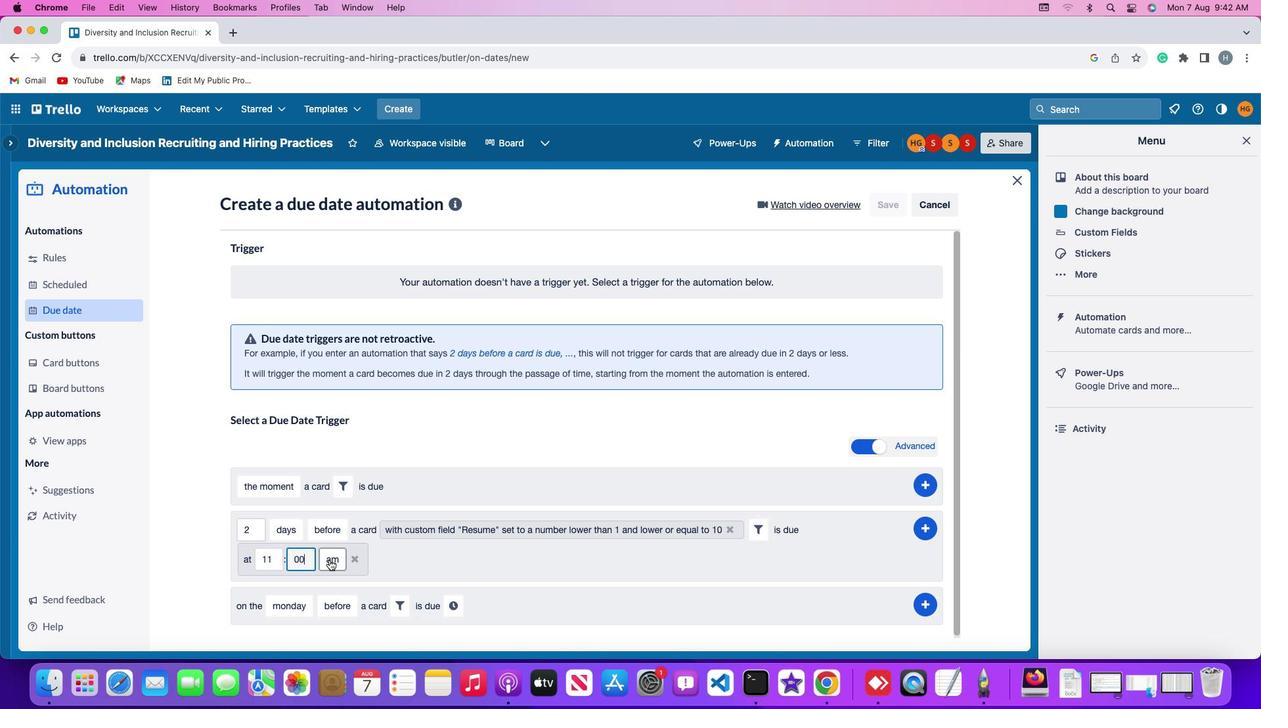 
Action: Mouse pressed left at (329, 560)
Screenshot: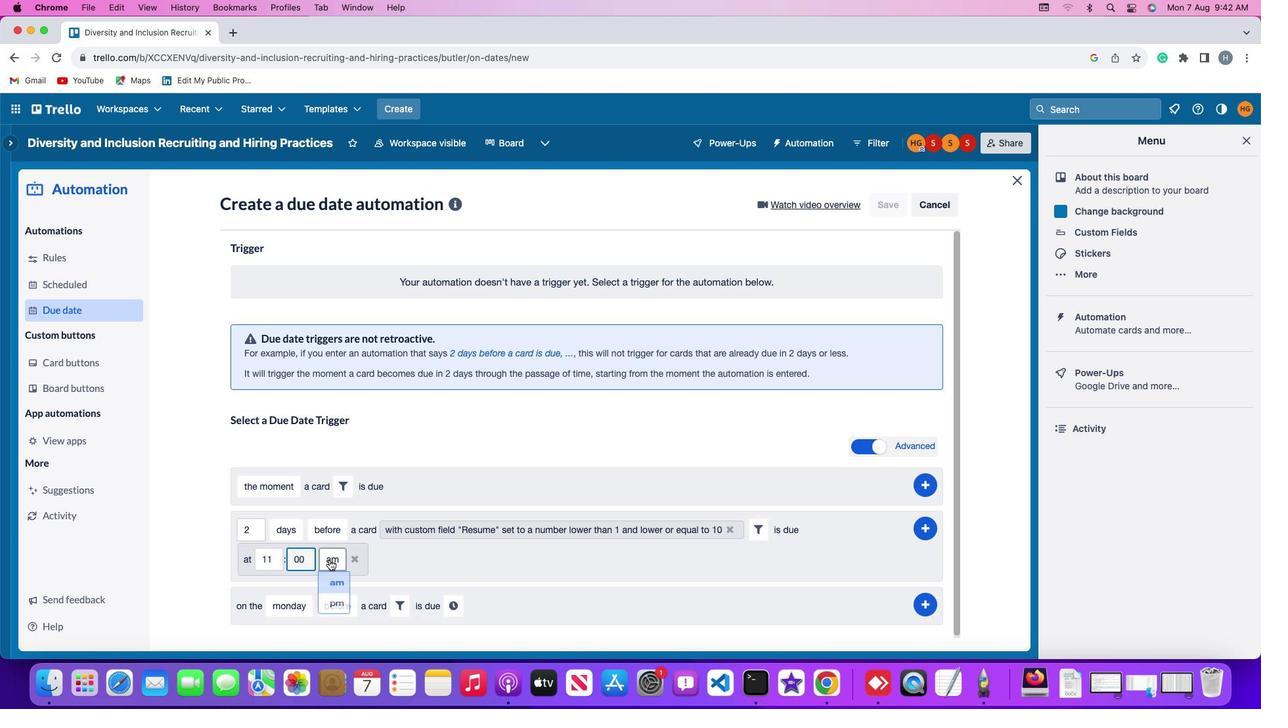 
Action: Mouse moved to (337, 585)
Screenshot: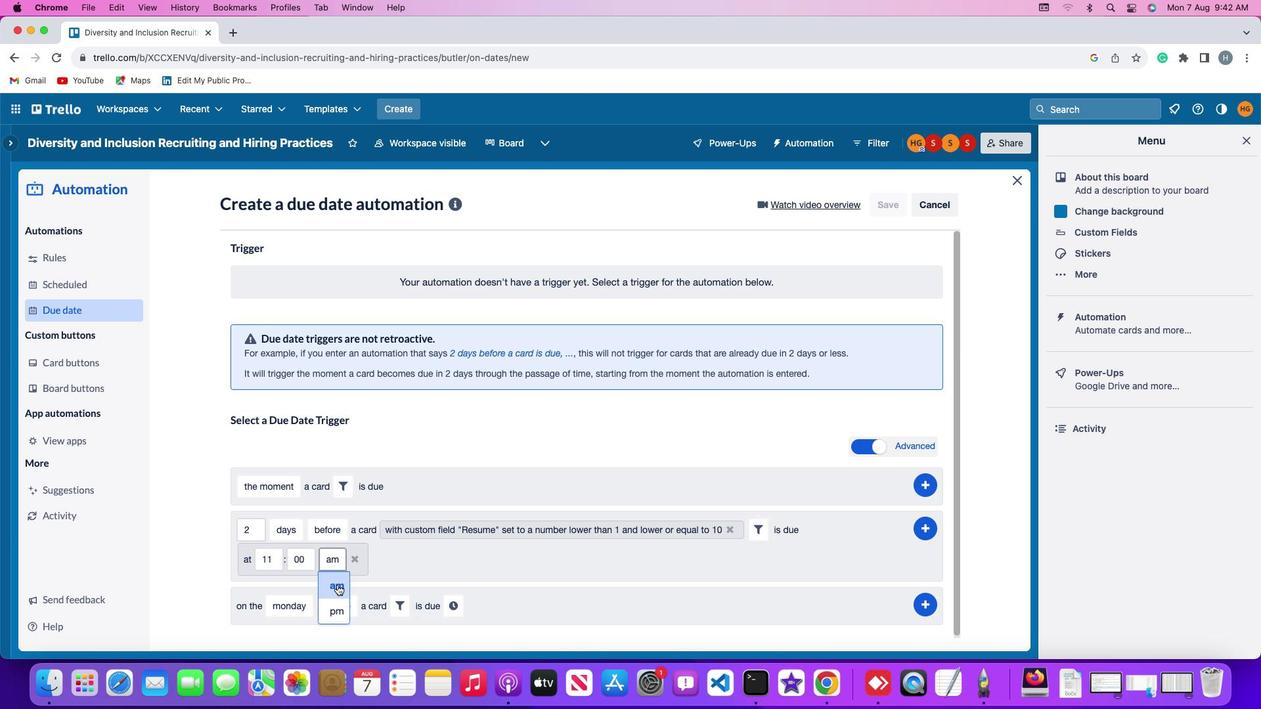 
Action: Mouse pressed left at (337, 585)
Screenshot: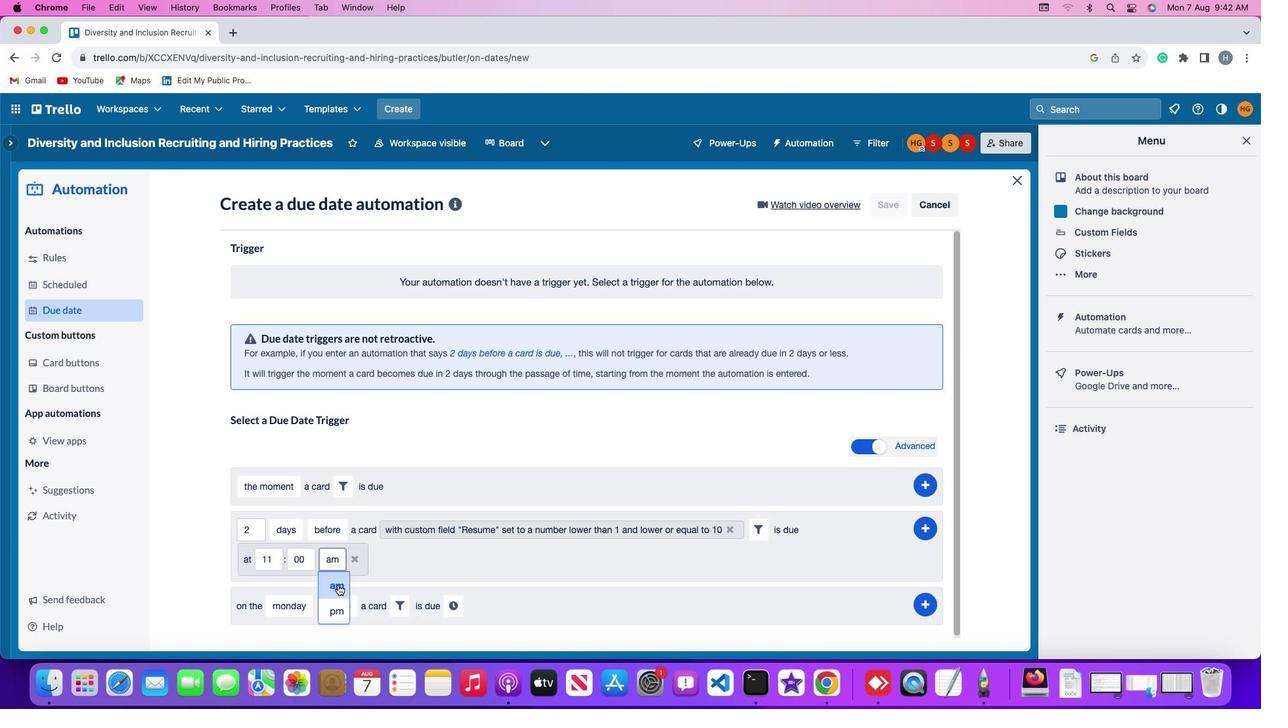 
Action: Mouse moved to (920, 528)
Screenshot: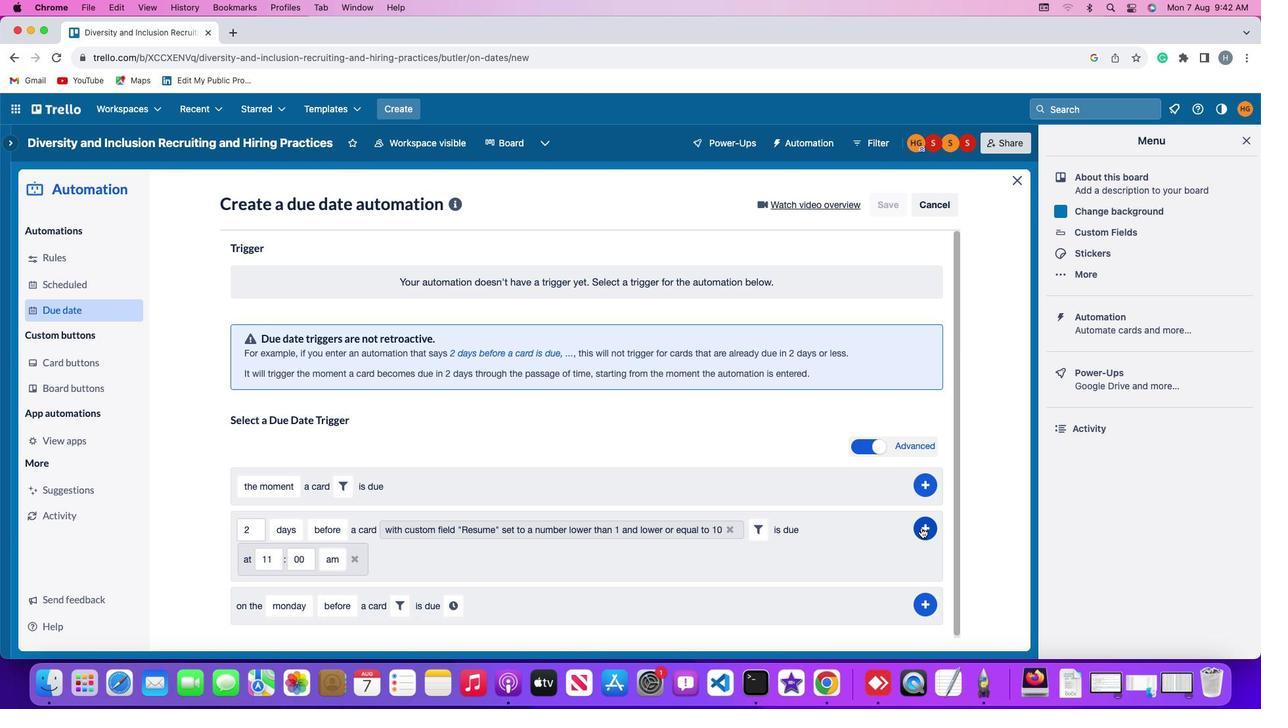 
Action: Mouse pressed left at (920, 528)
Screenshot: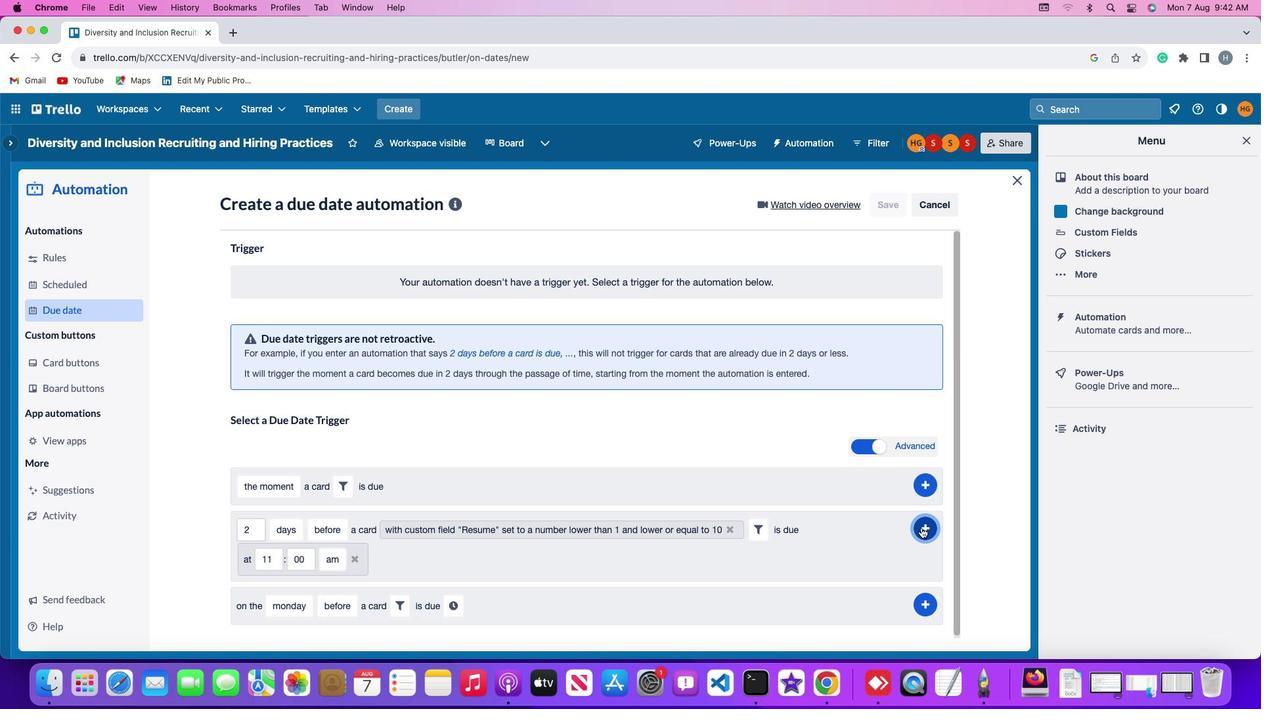 
Action: Mouse moved to (984, 402)
Screenshot: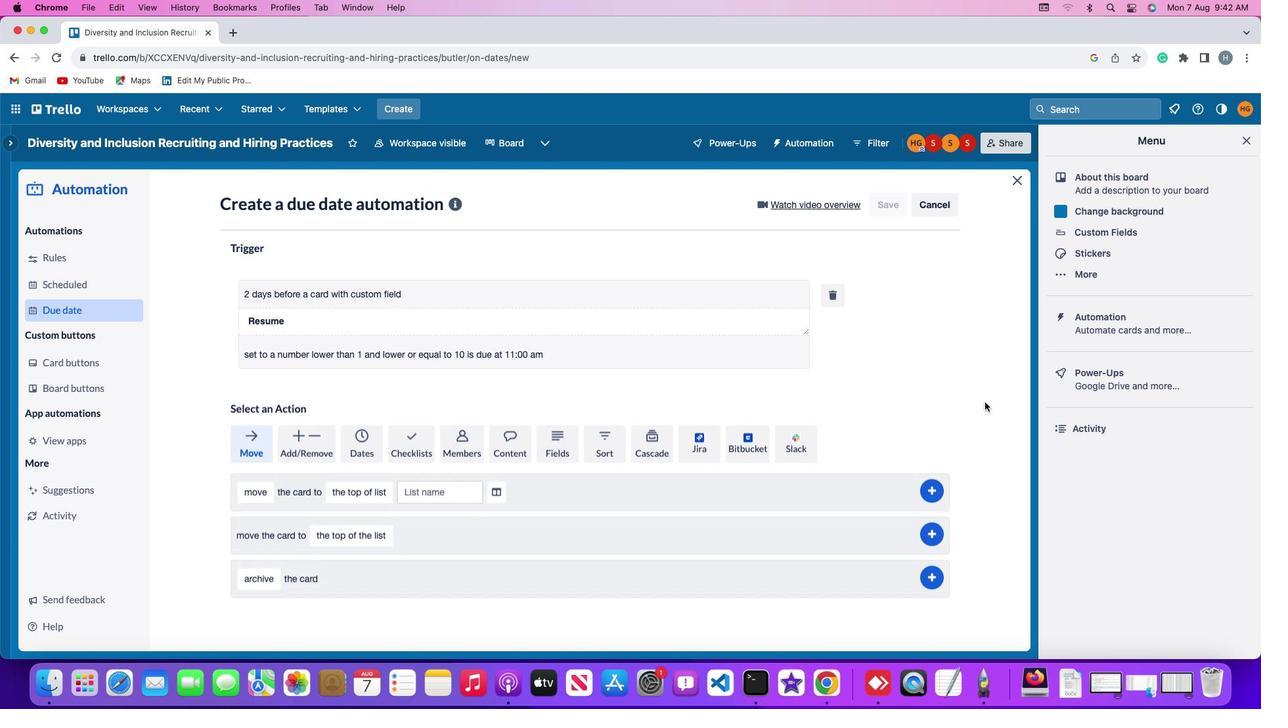 
